 Task: For heading Use Lora with bold.  font size for heading26,  'Change the font style of data to'Lora and font size to 18,  Change the alignment of both headline & data to Align right In the sheet   Velocity Sales review   book
Action: Mouse moved to (37, 213)
Screenshot: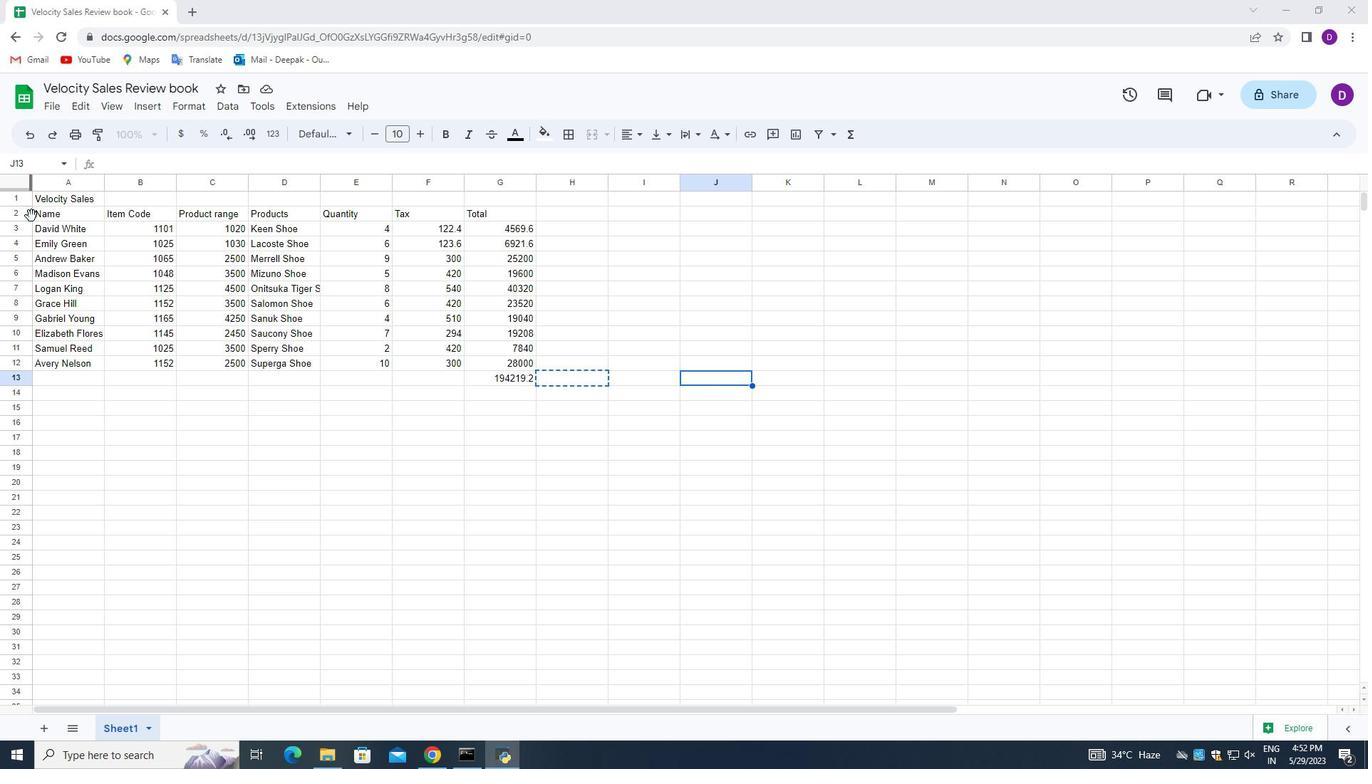 
Action: Mouse pressed left at (37, 213)
Screenshot: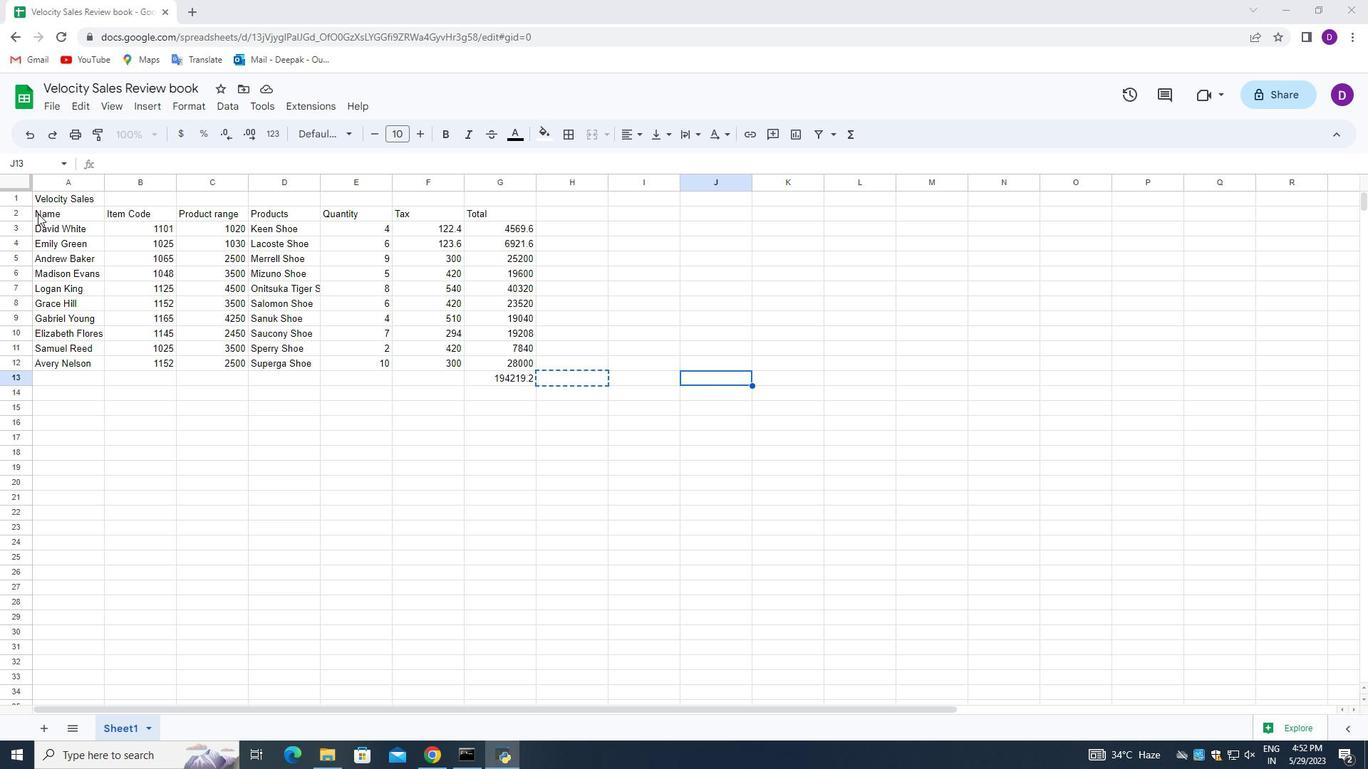 
Action: Mouse moved to (319, 134)
Screenshot: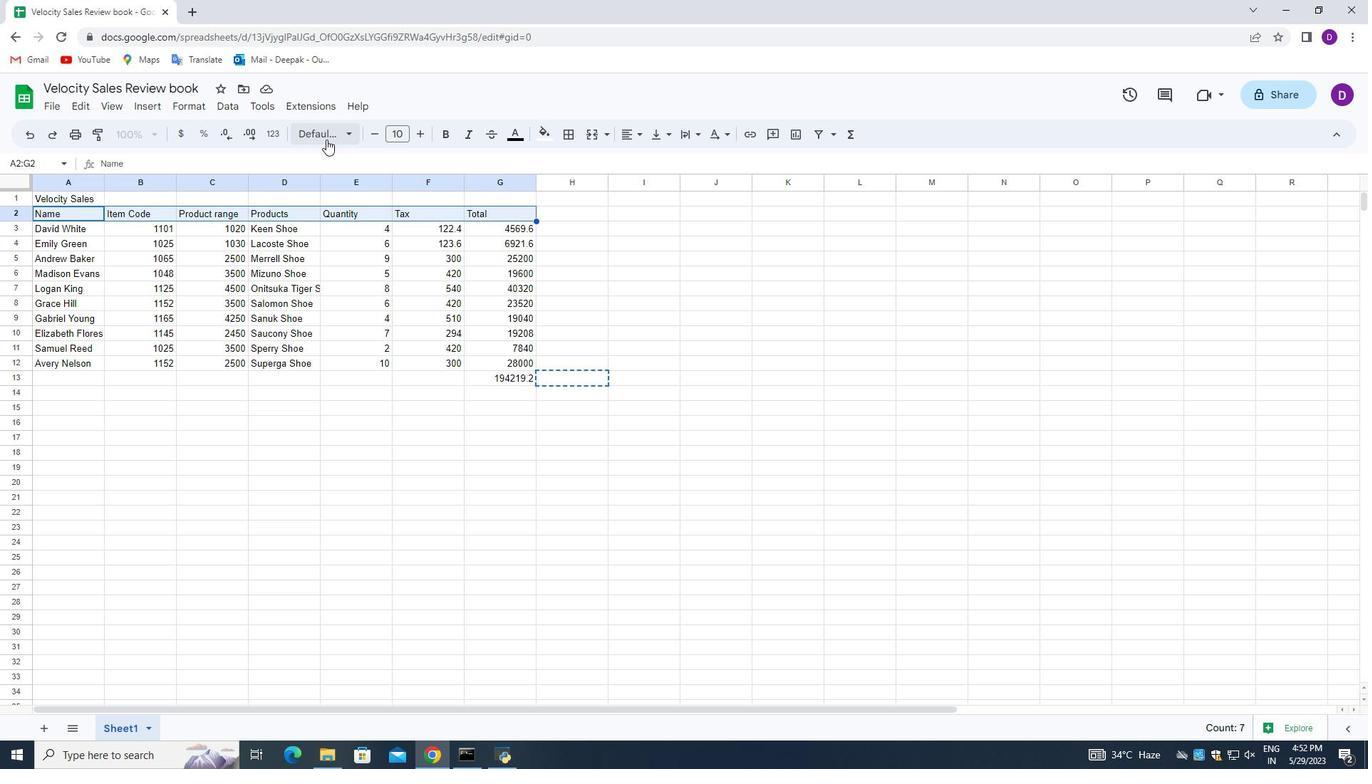 
Action: Mouse pressed left at (319, 134)
Screenshot: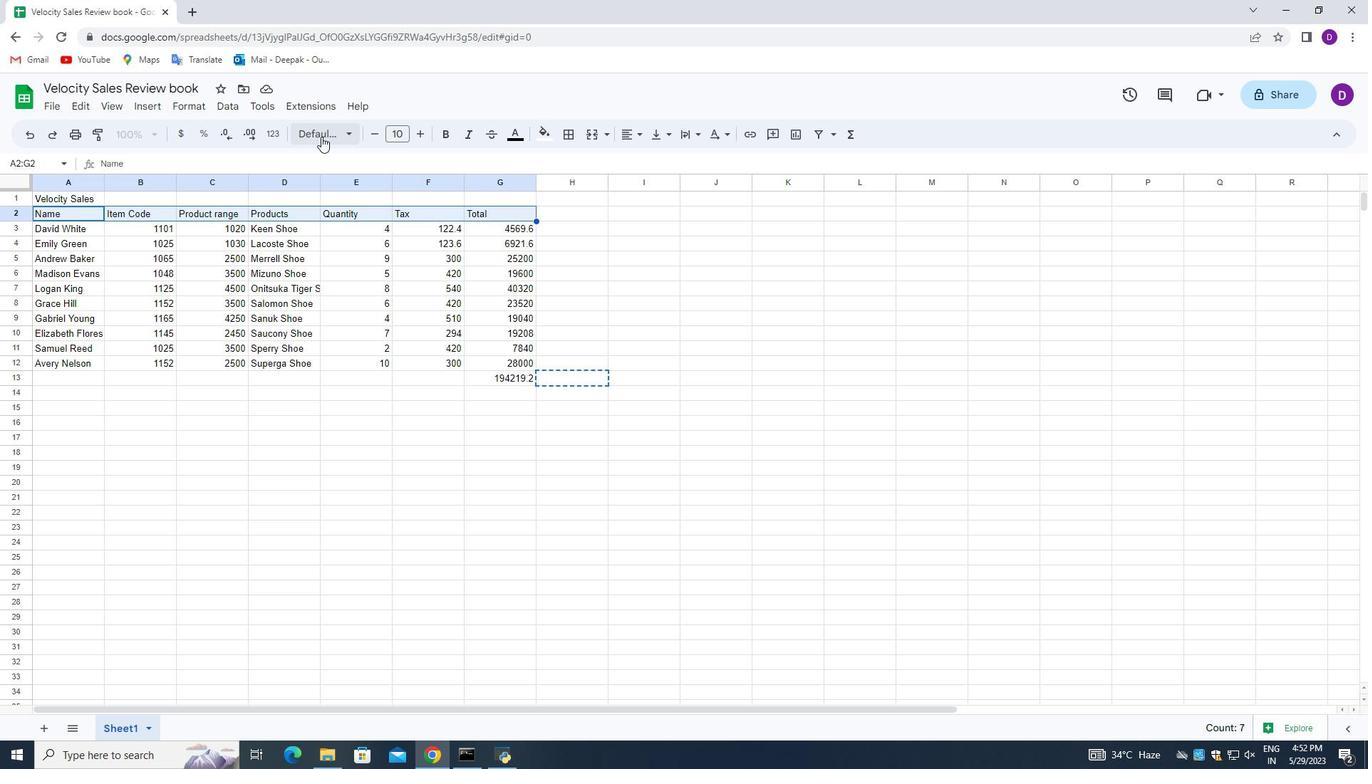 
Action: Mouse moved to (364, 512)
Screenshot: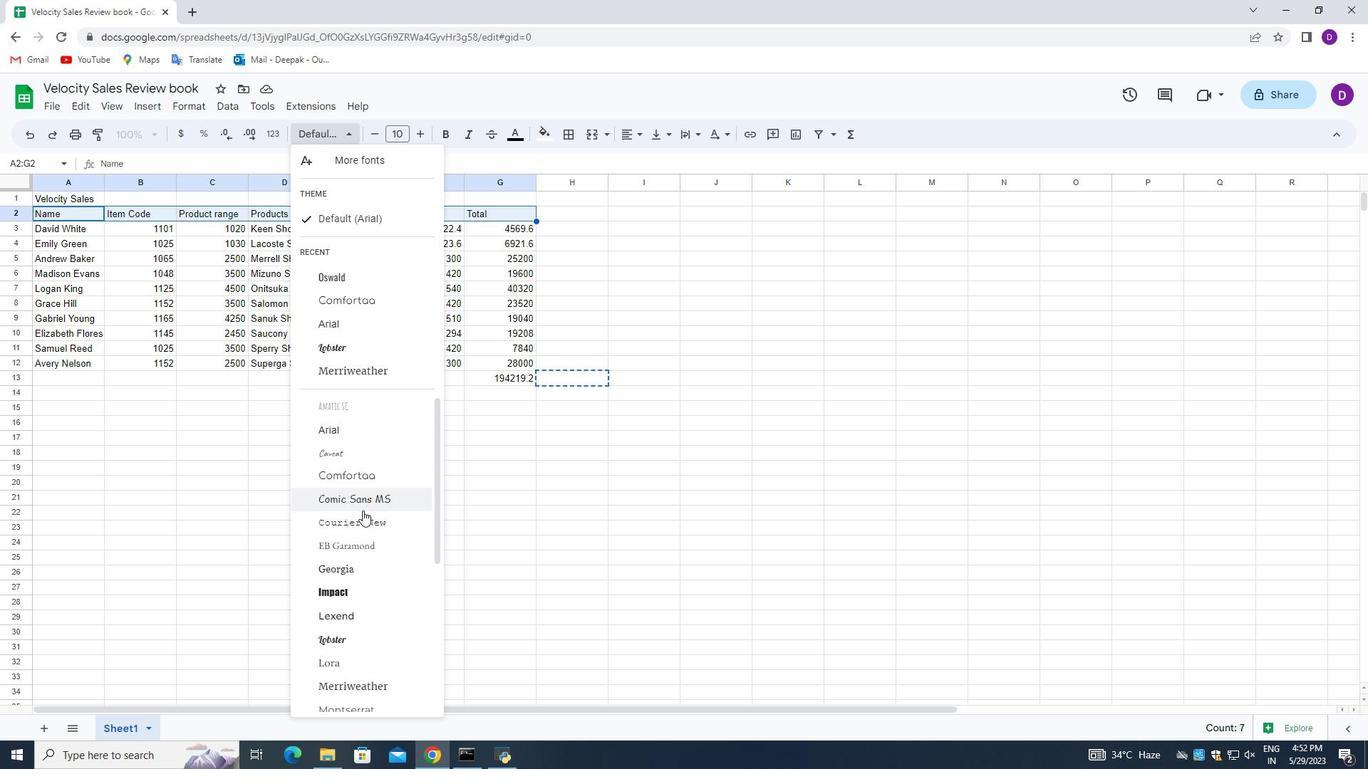 
Action: Mouse scrolled (364, 511) with delta (0, 0)
Screenshot: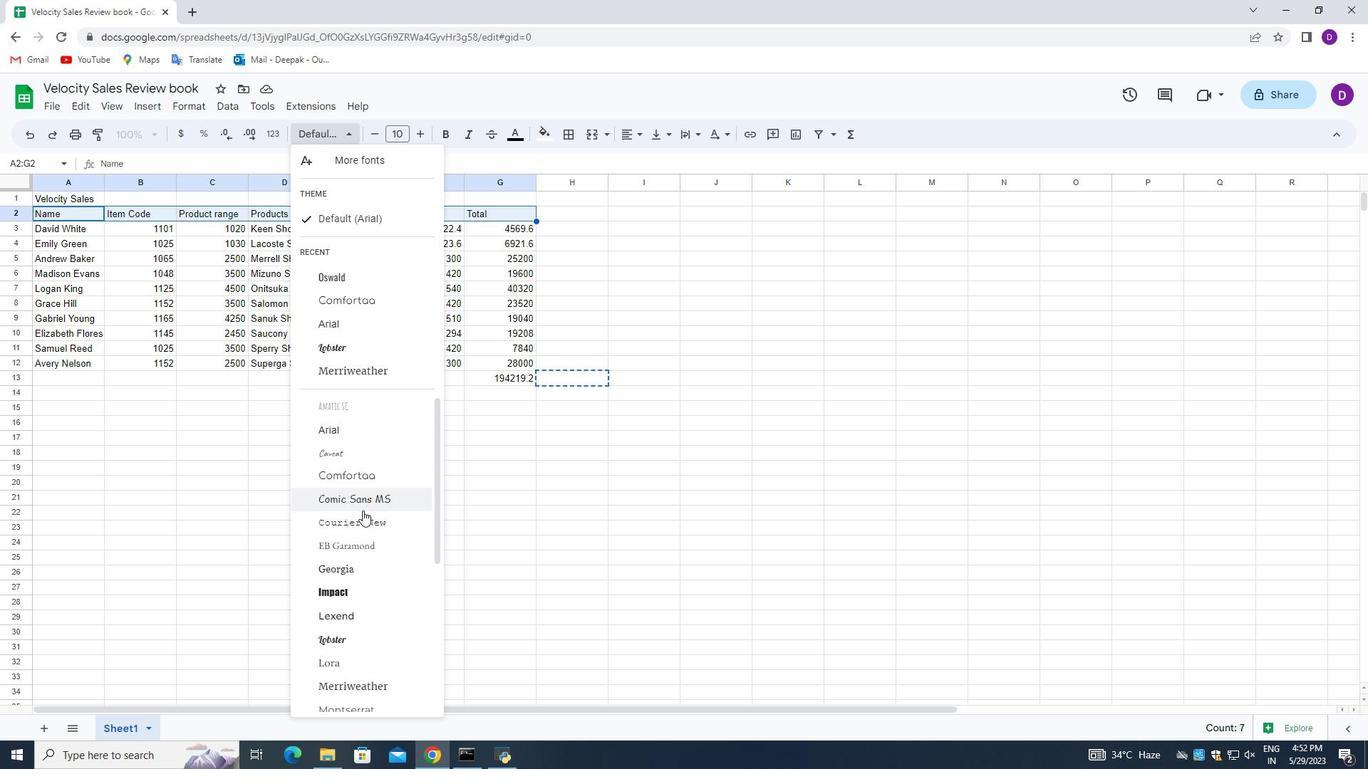 
Action: Mouse moved to (375, 587)
Screenshot: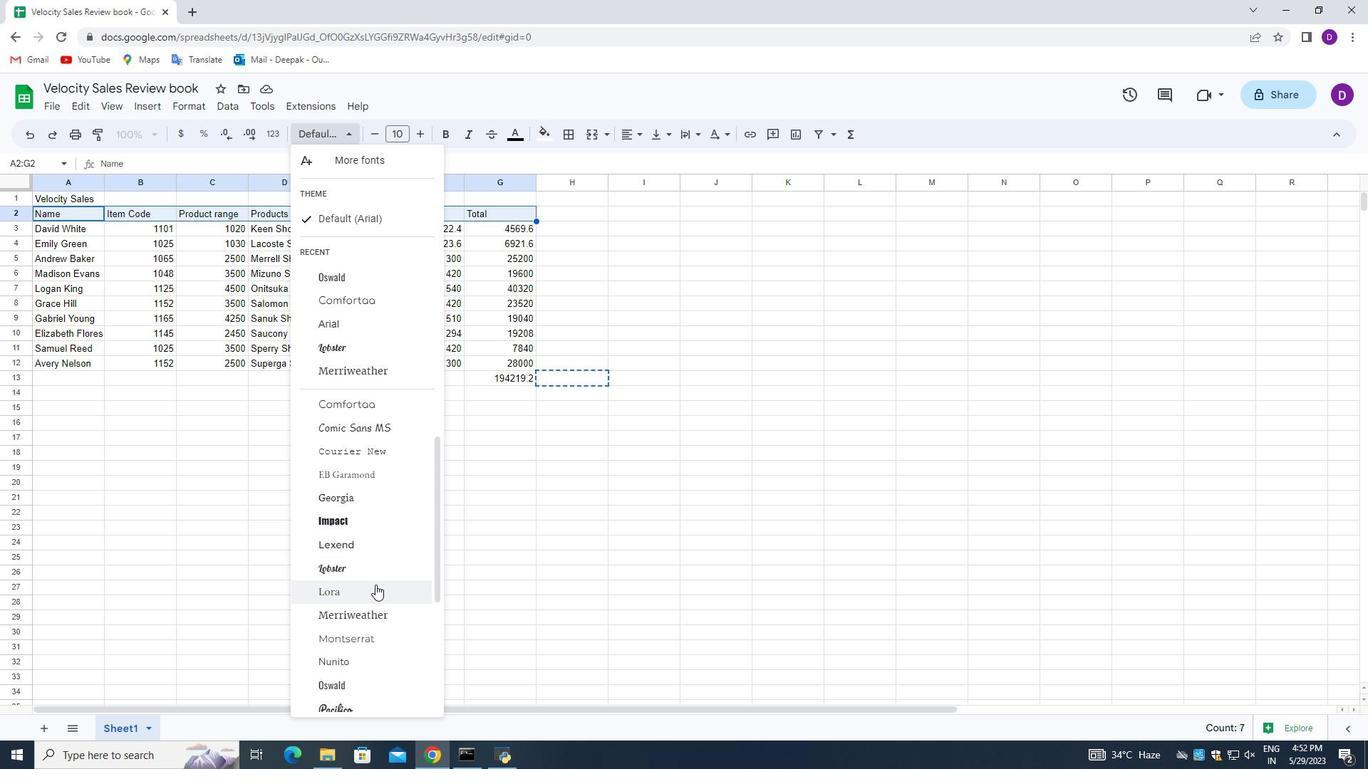 
Action: Mouse pressed left at (375, 587)
Screenshot: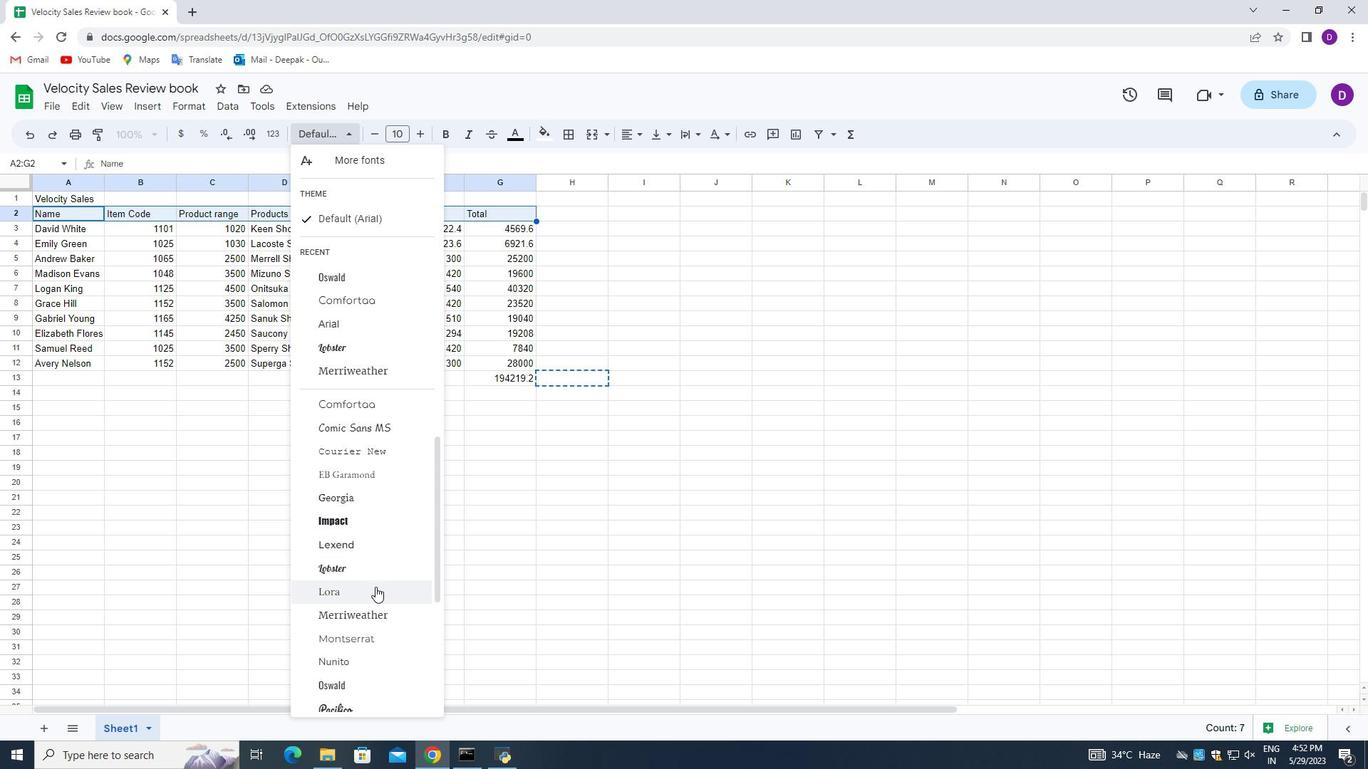 
Action: Mouse moved to (443, 137)
Screenshot: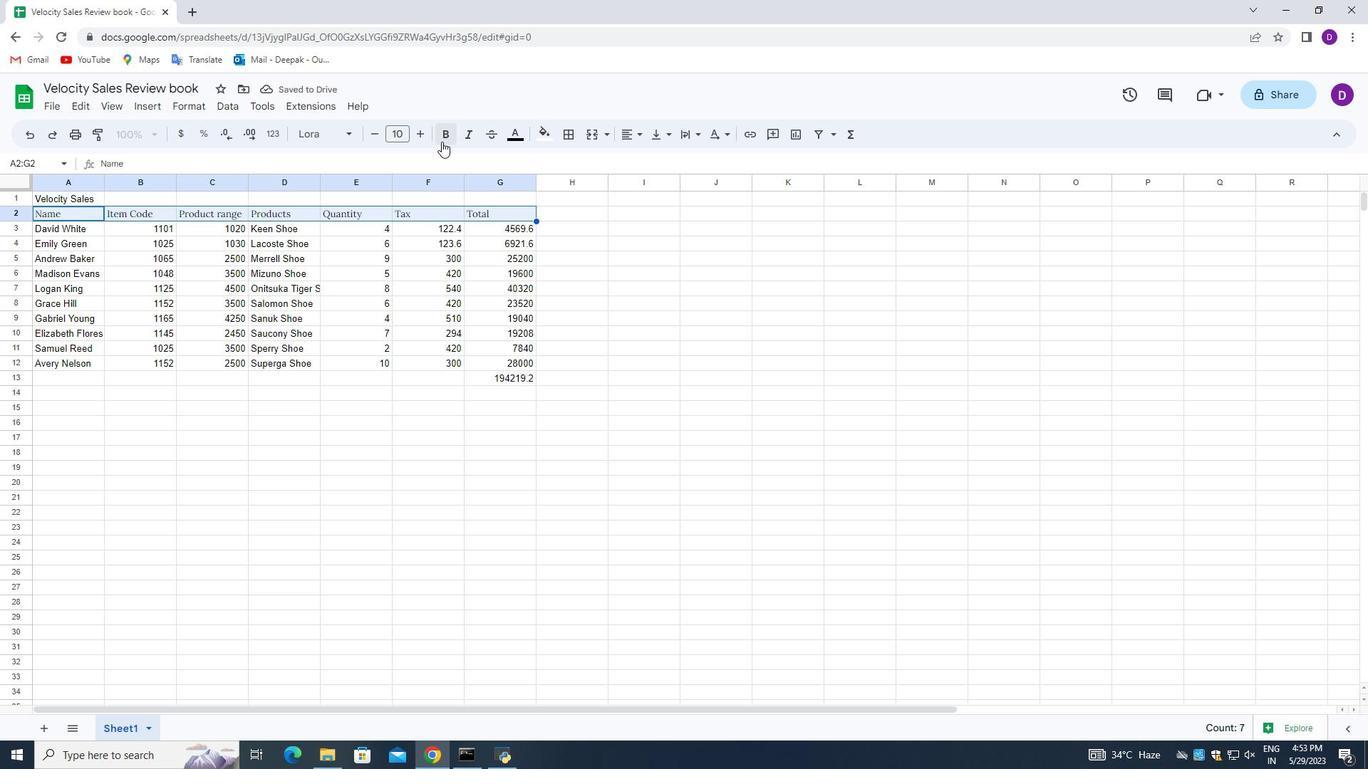 
Action: Mouse pressed left at (443, 137)
Screenshot: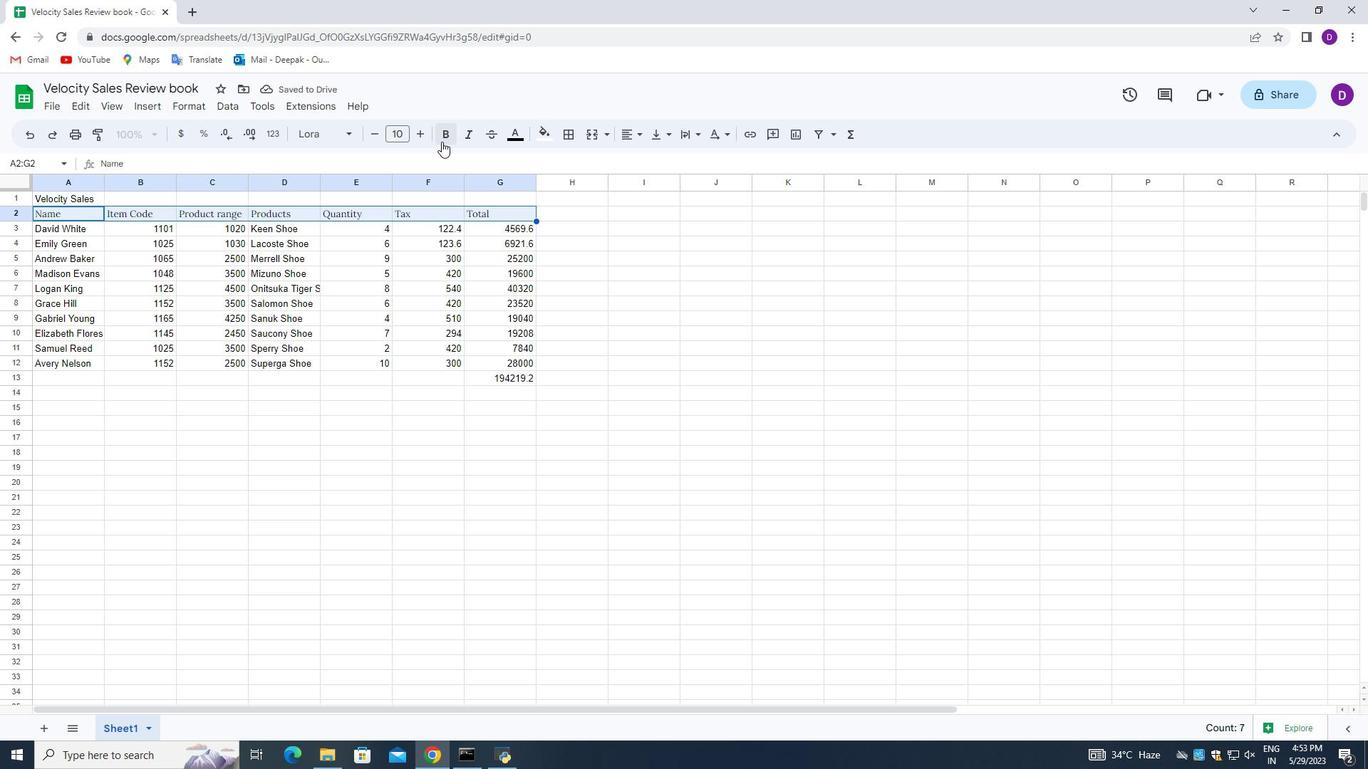 
Action: Mouse moved to (421, 136)
Screenshot: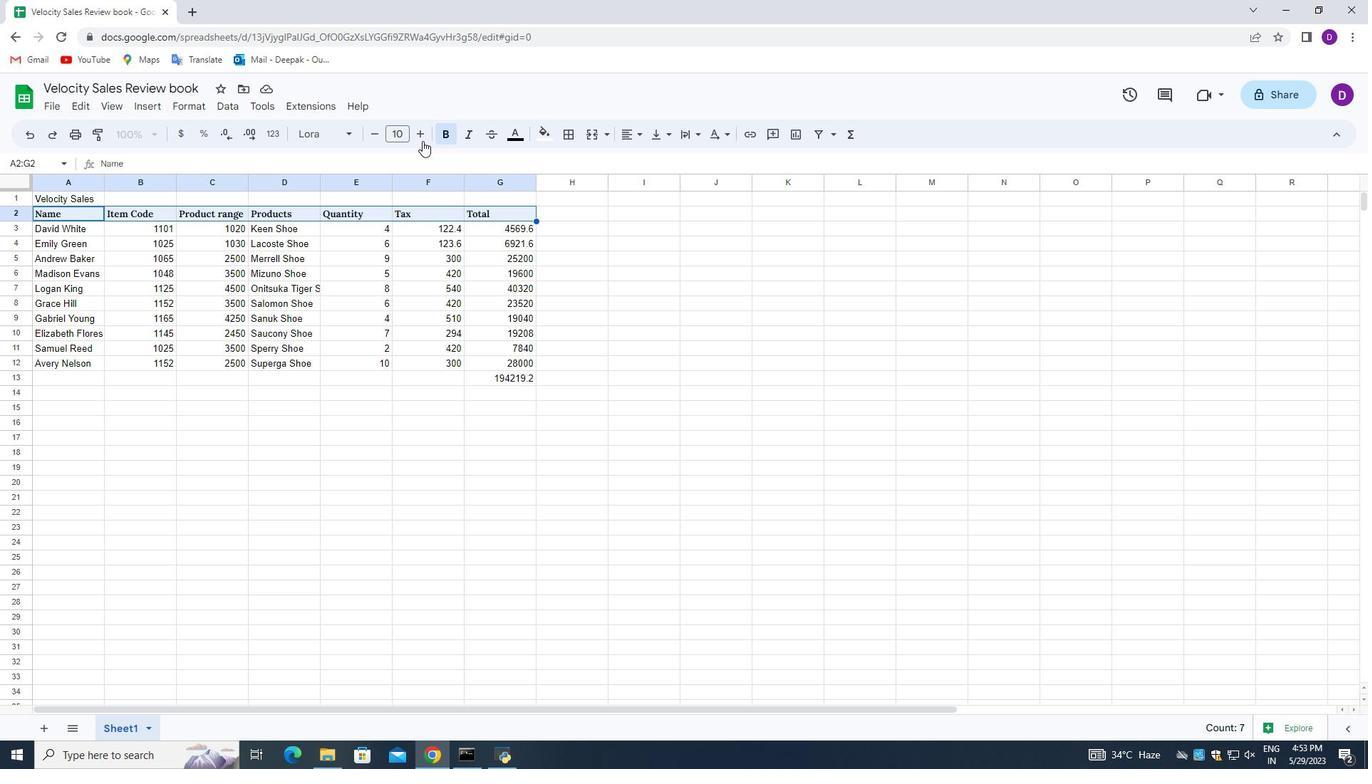 
Action: Mouse pressed left at (421, 136)
Screenshot: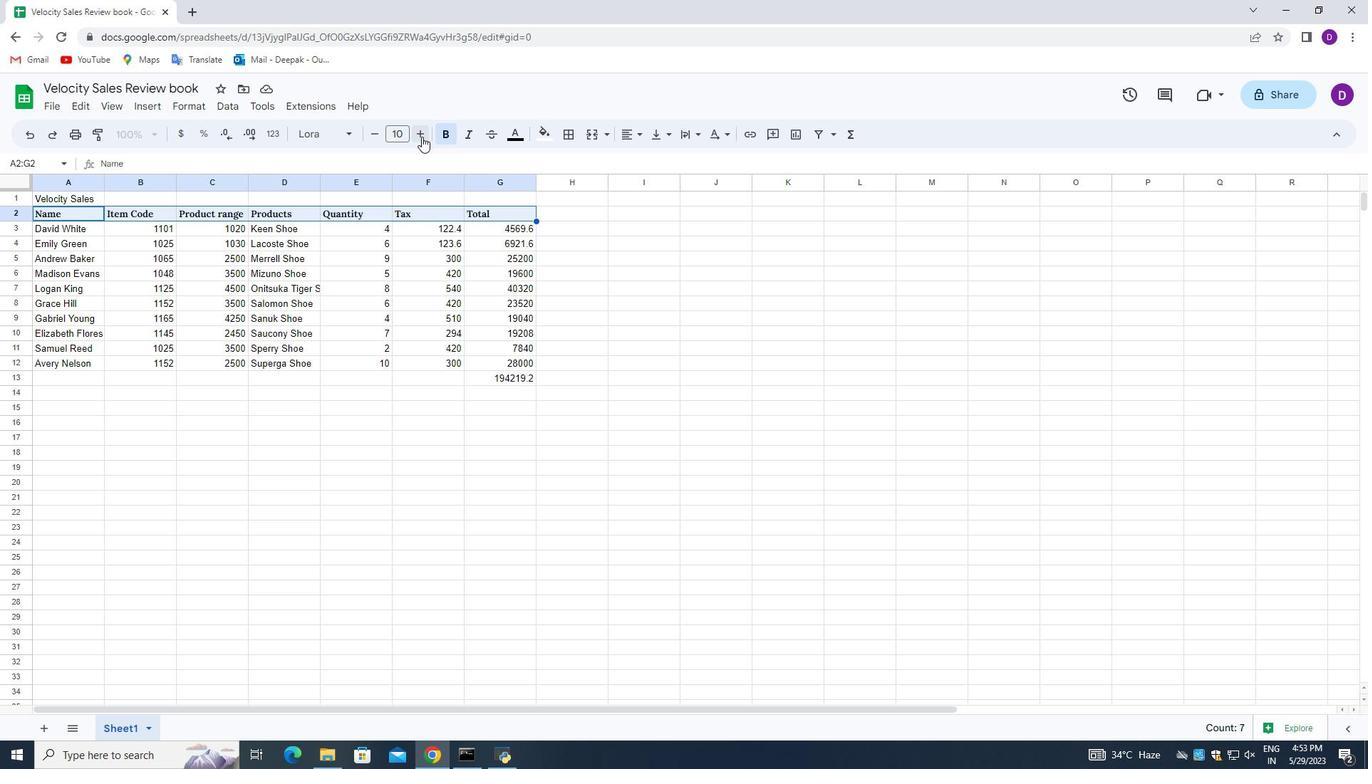 
Action: Mouse pressed left at (421, 136)
Screenshot: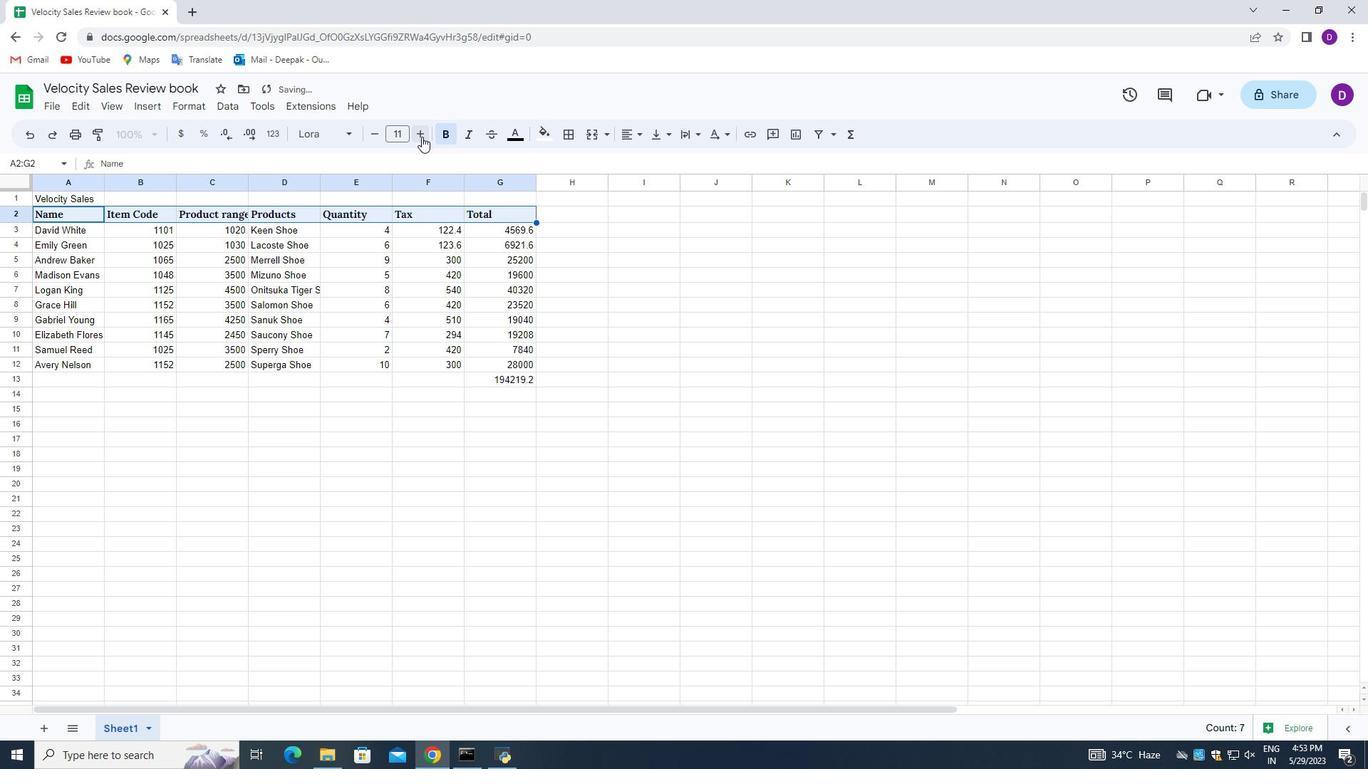 
Action: Mouse pressed left at (421, 136)
Screenshot: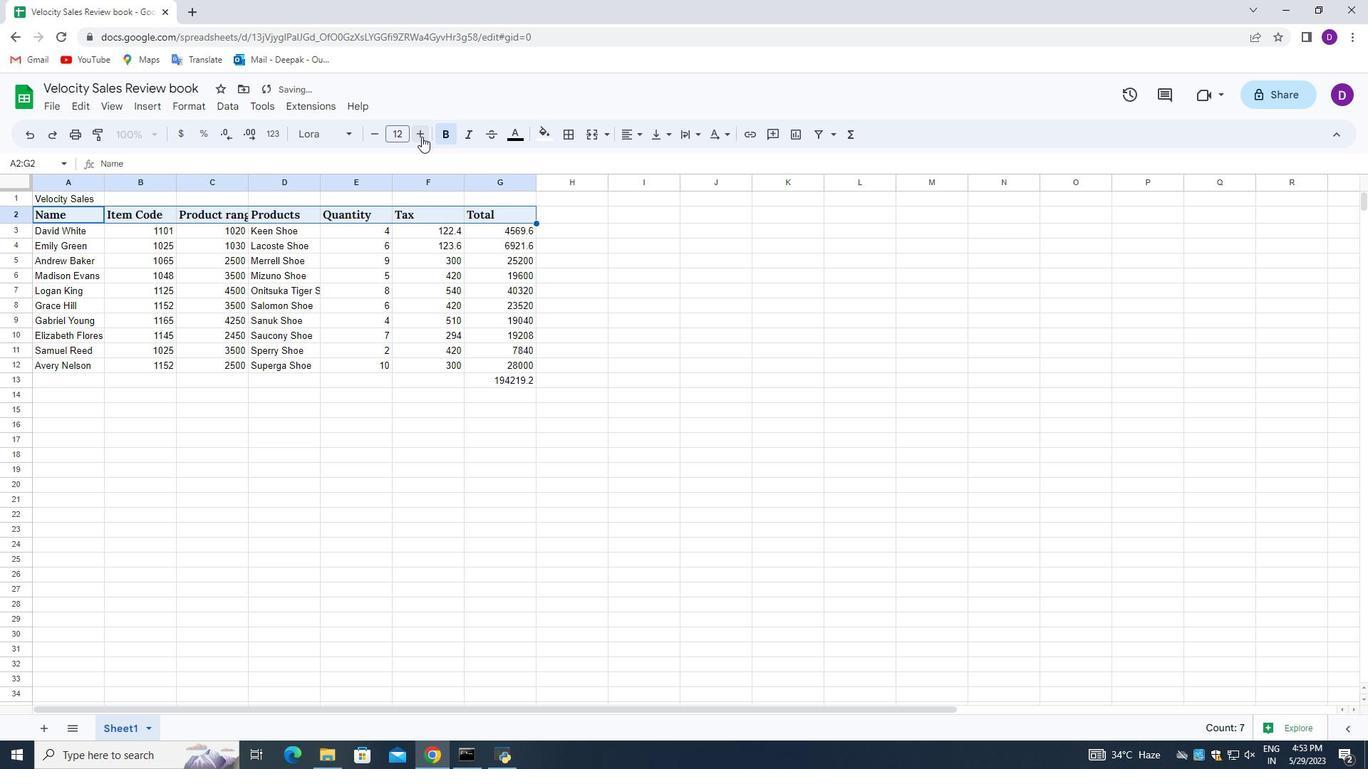 
Action: Mouse pressed left at (421, 136)
Screenshot: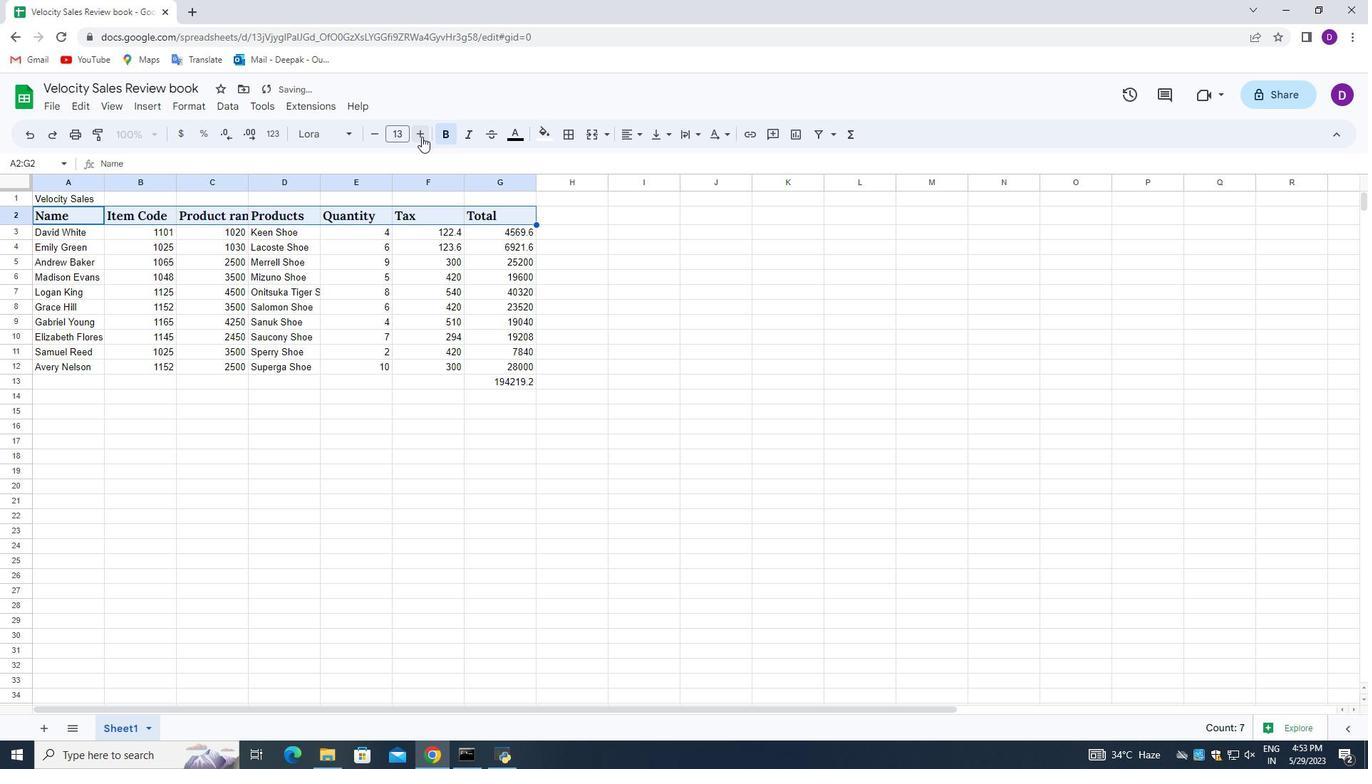 
Action: Mouse pressed left at (421, 136)
Screenshot: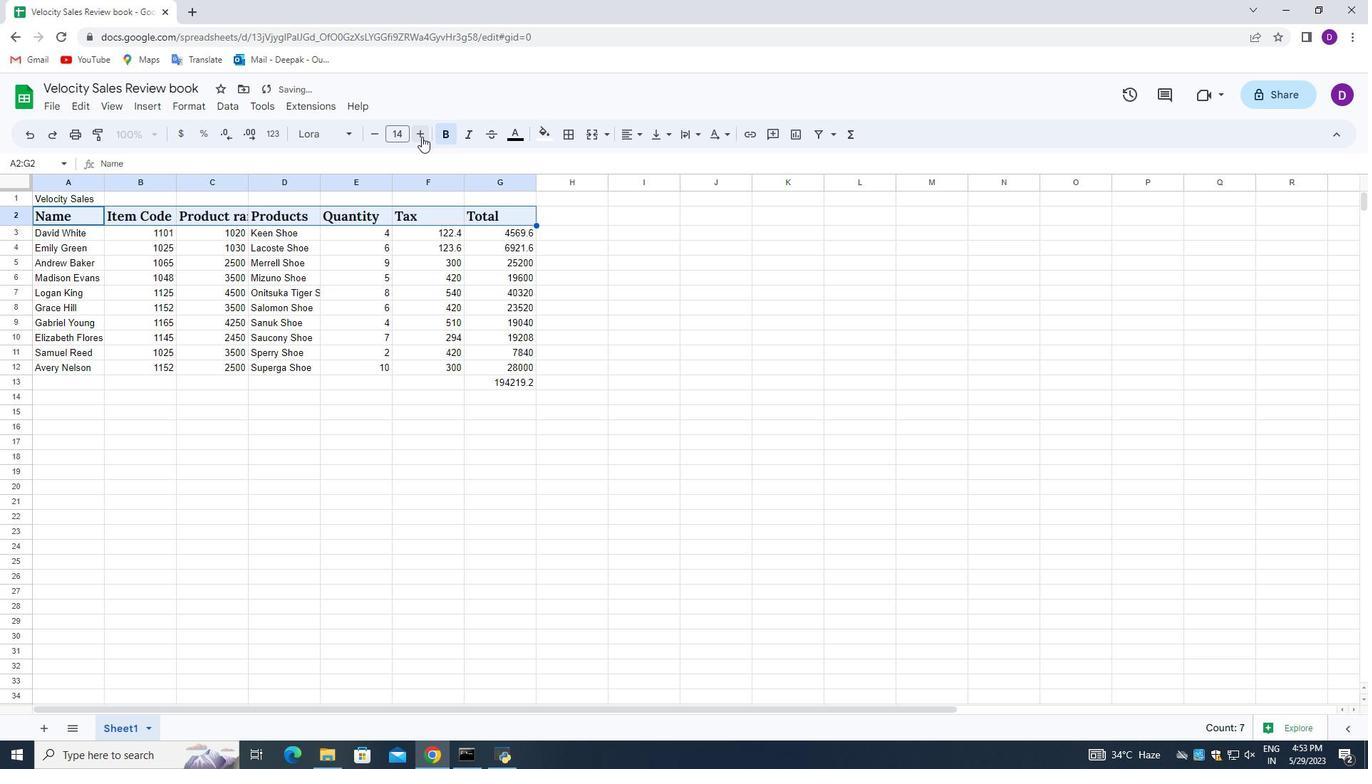 
Action: Mouse pressed left at (421, 136)
Screenshot: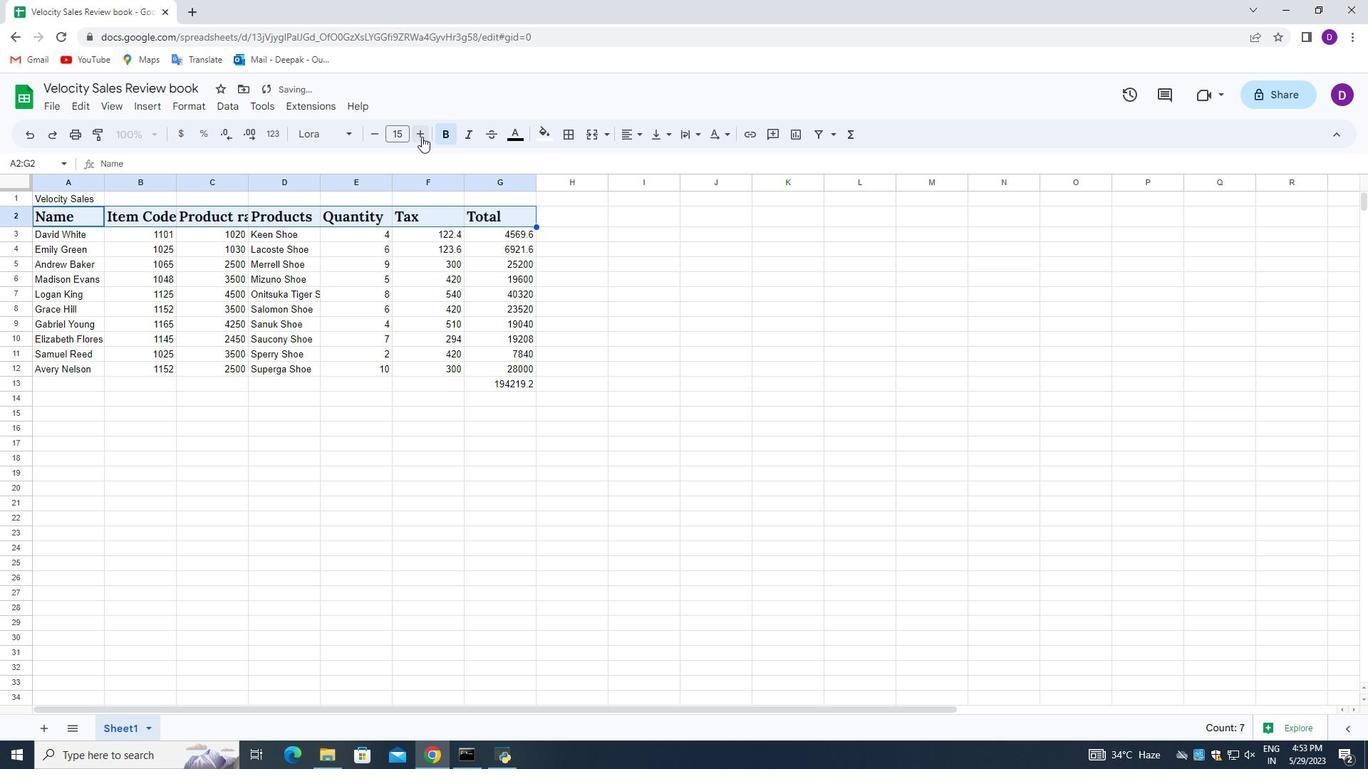 
Action: Mouse pressed left at (421, 136)
Screenshot: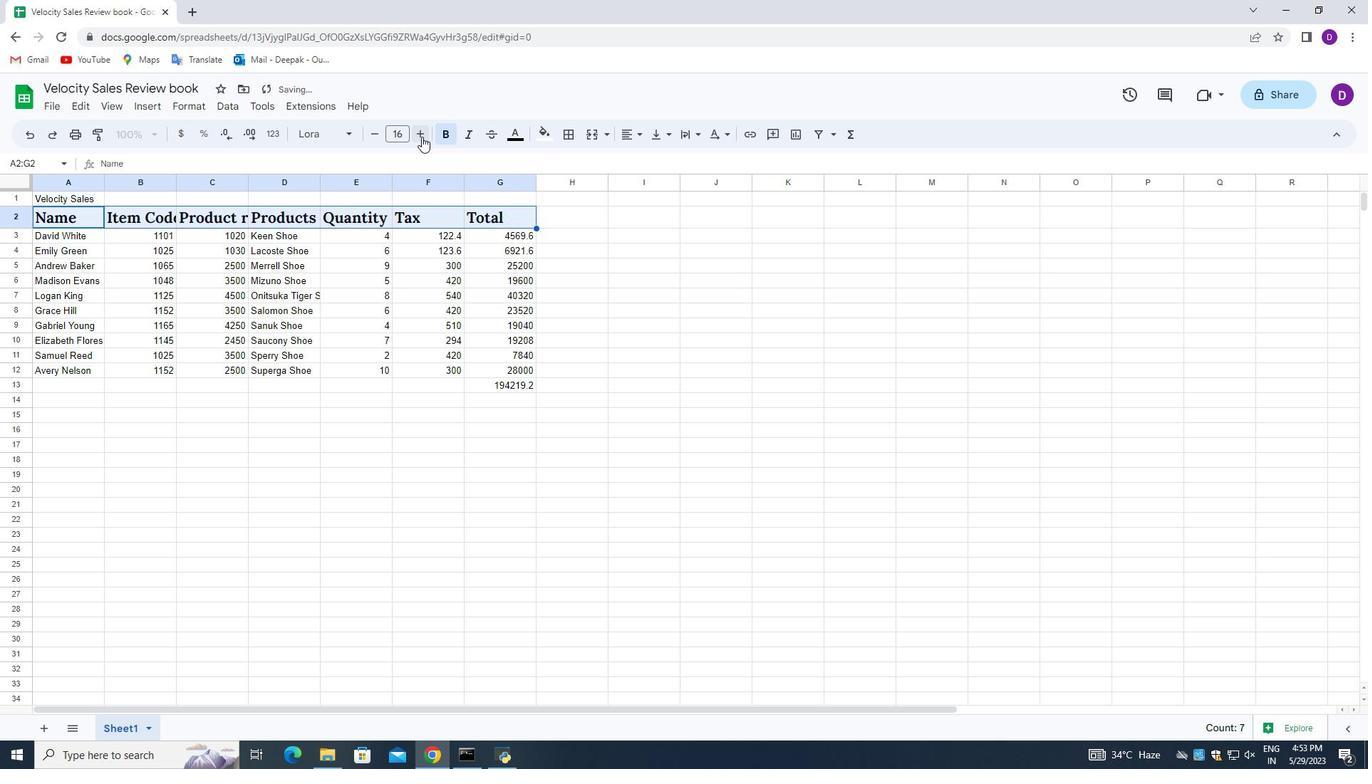 
Action: Mouse pressed left at (421, 136)
Screenshot: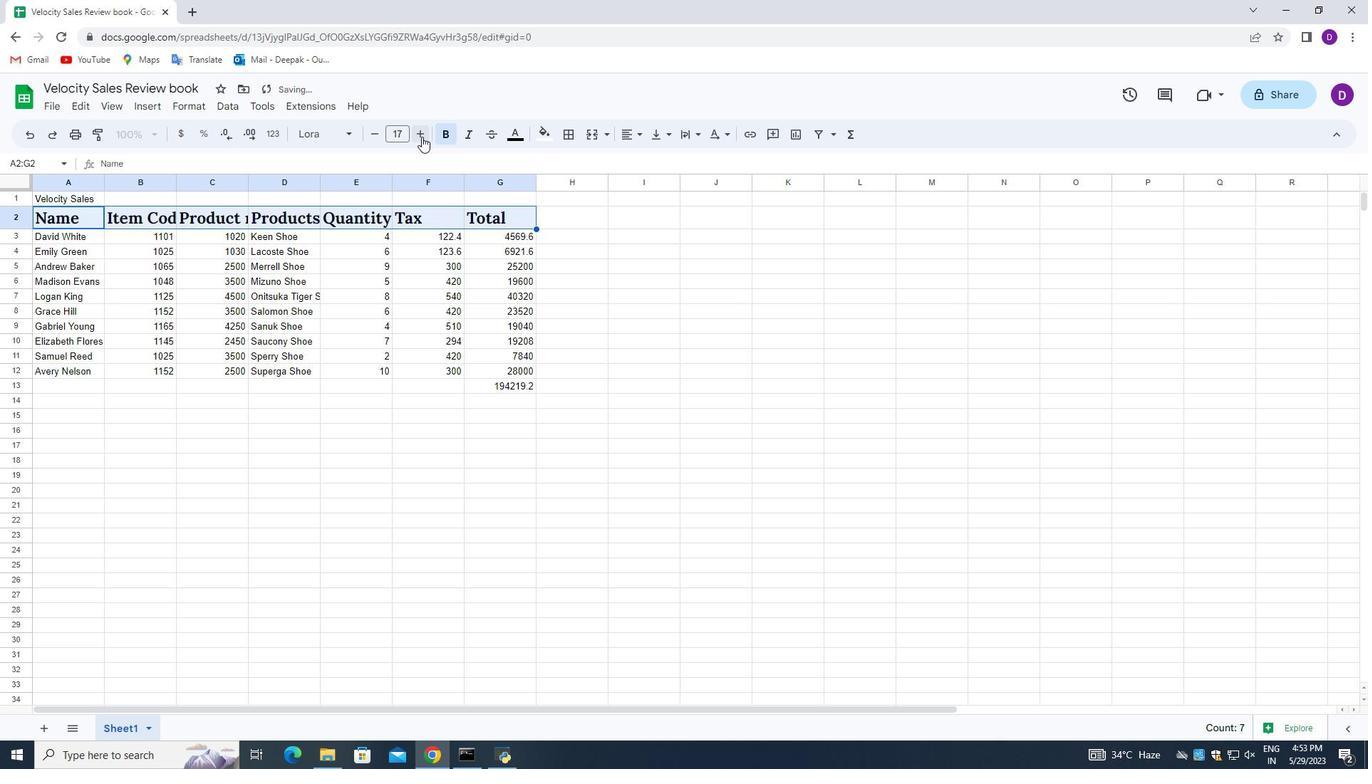 
Action: Mouse pressed left at (421, 136)
Screenshot: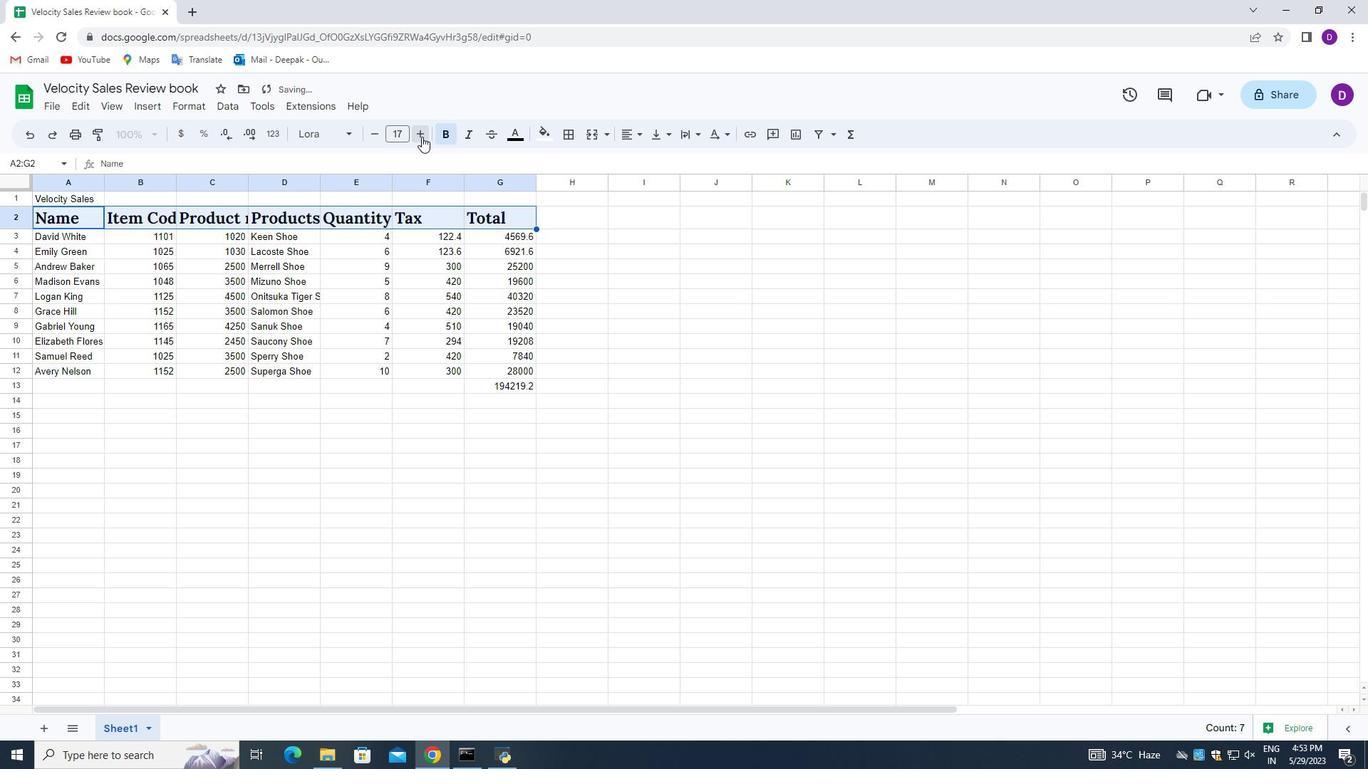 
Action: Mouse pressed left at (421, 136)
Screenshot: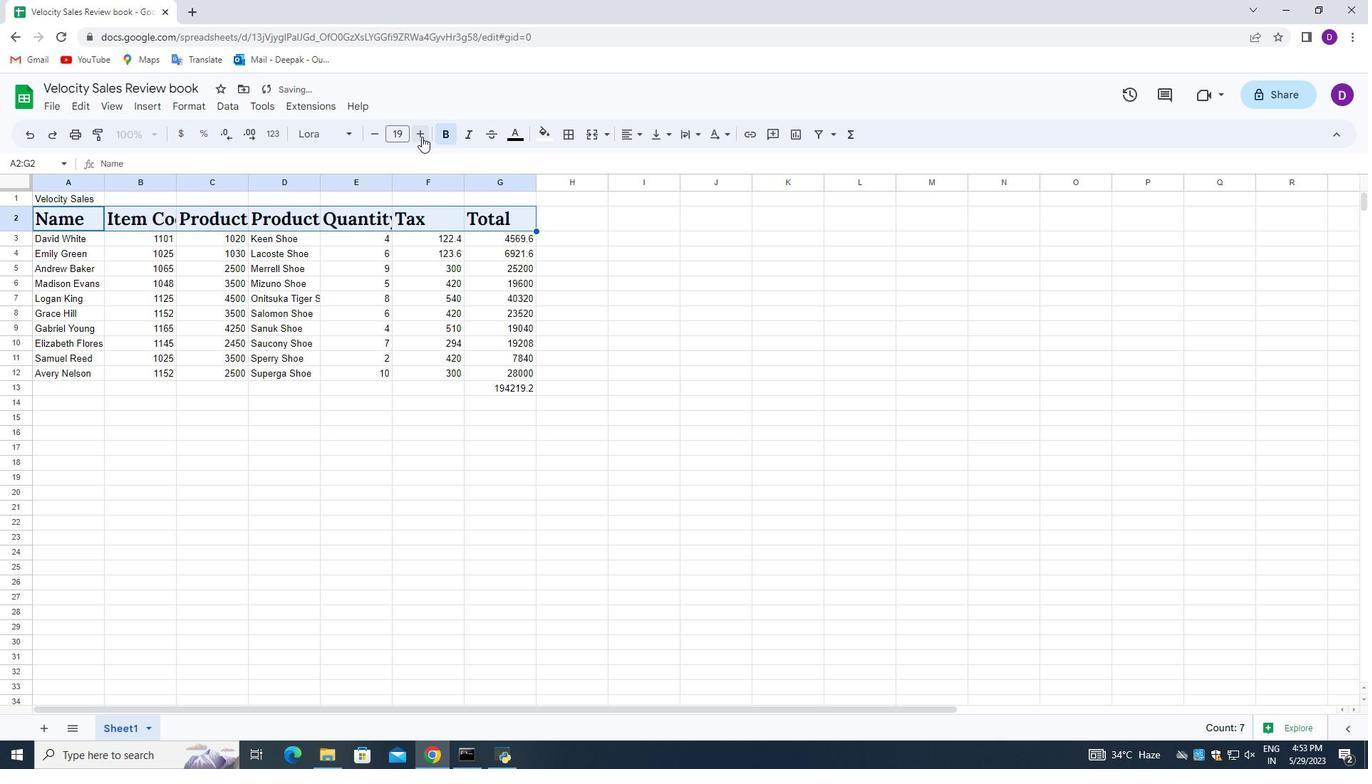 
Action: Mouse pressed left at (421, 136)
Screenshot: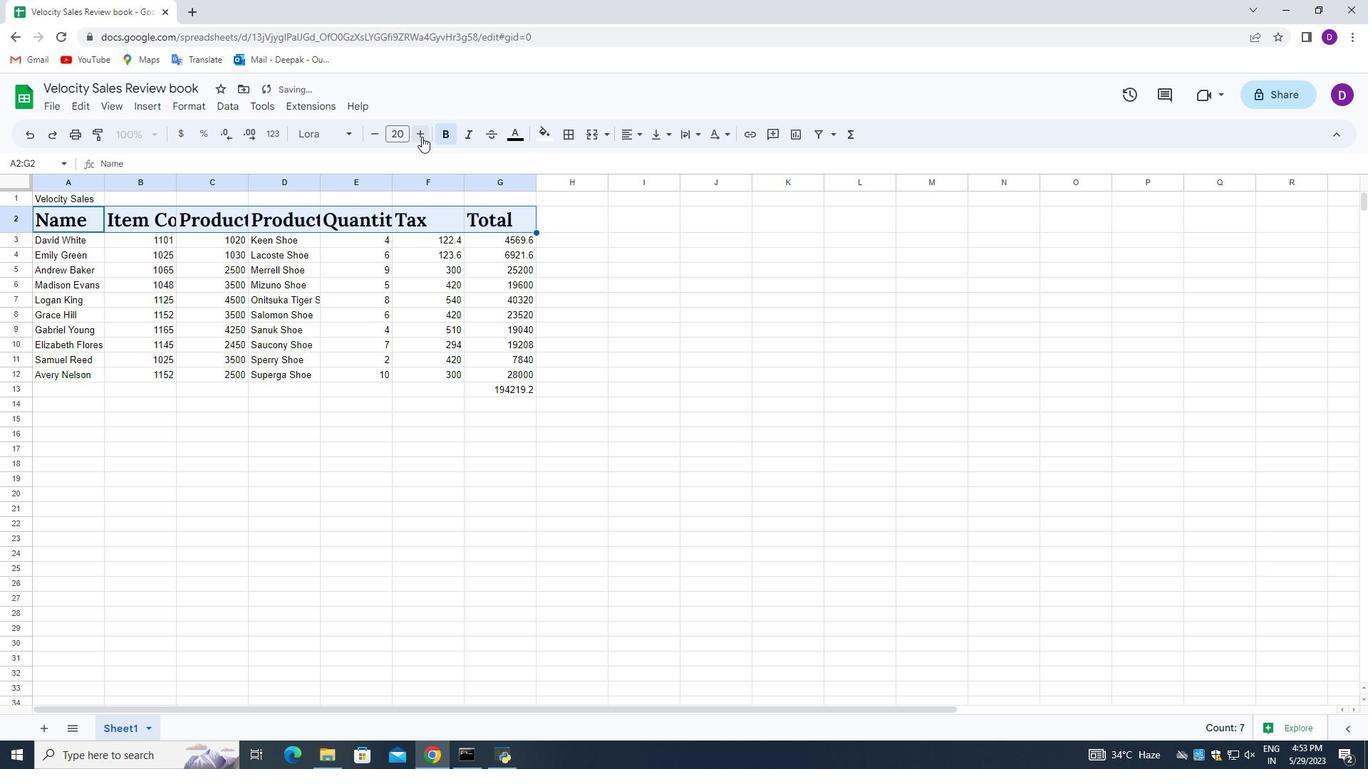 
Action: Mouse pressed left at (421, 136)
Screenshot: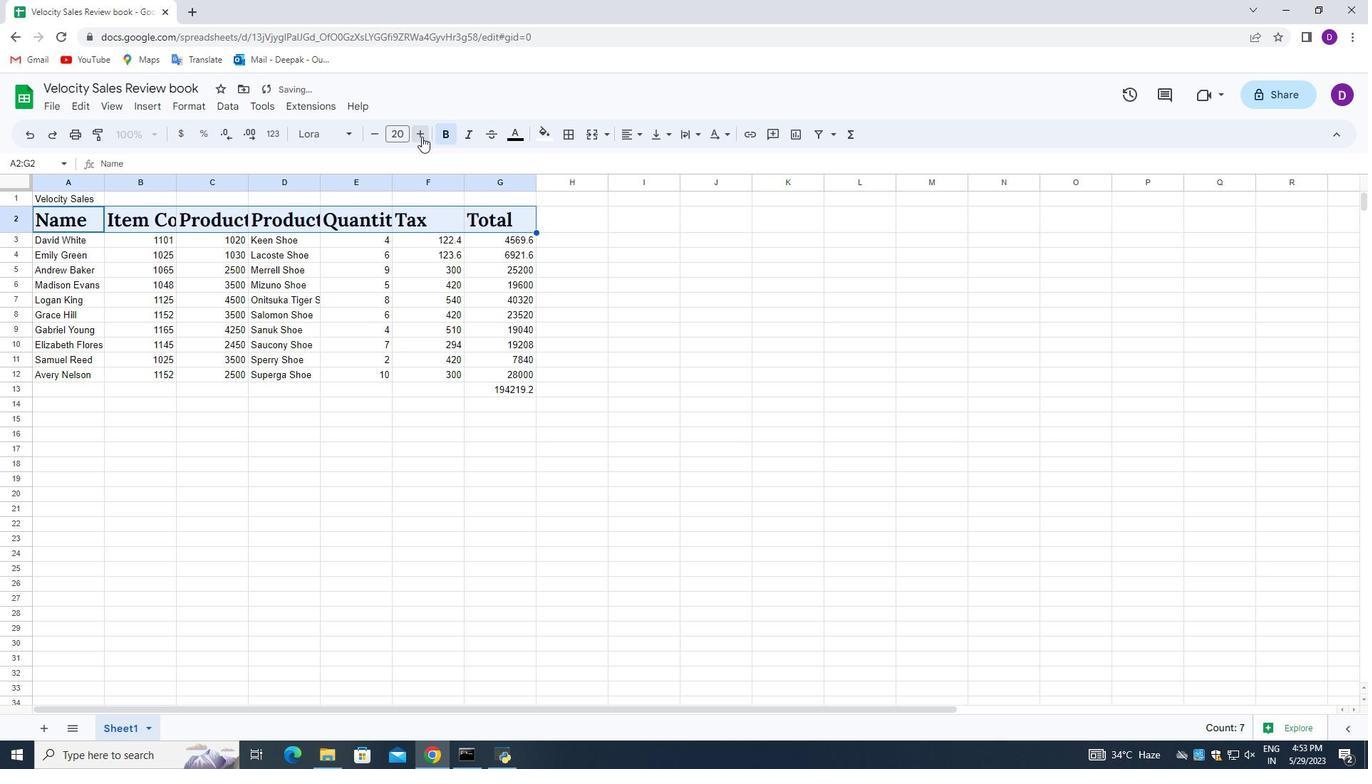 
Action: Mouse pressed left at (421, 136)
Screenshot: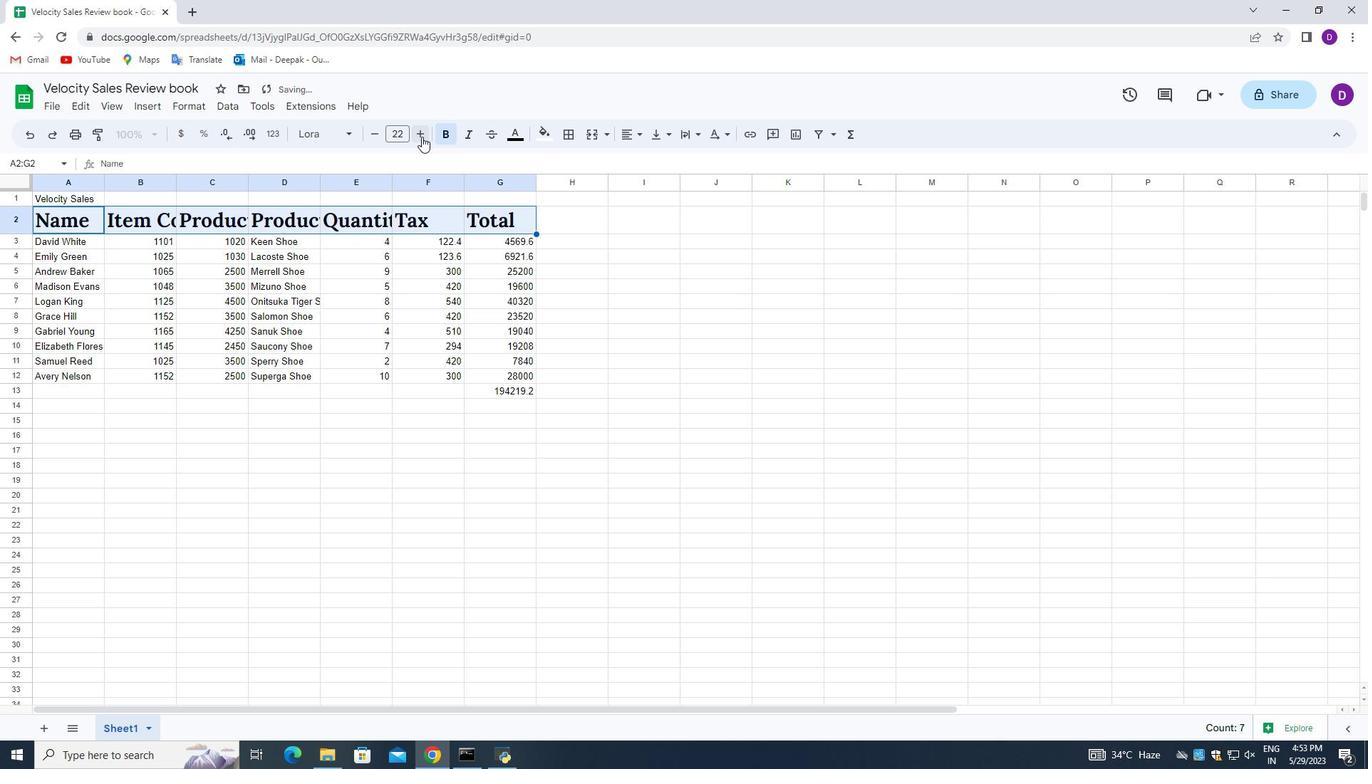 
Action: Mouse pressed left at (421, 136)
Screenshot: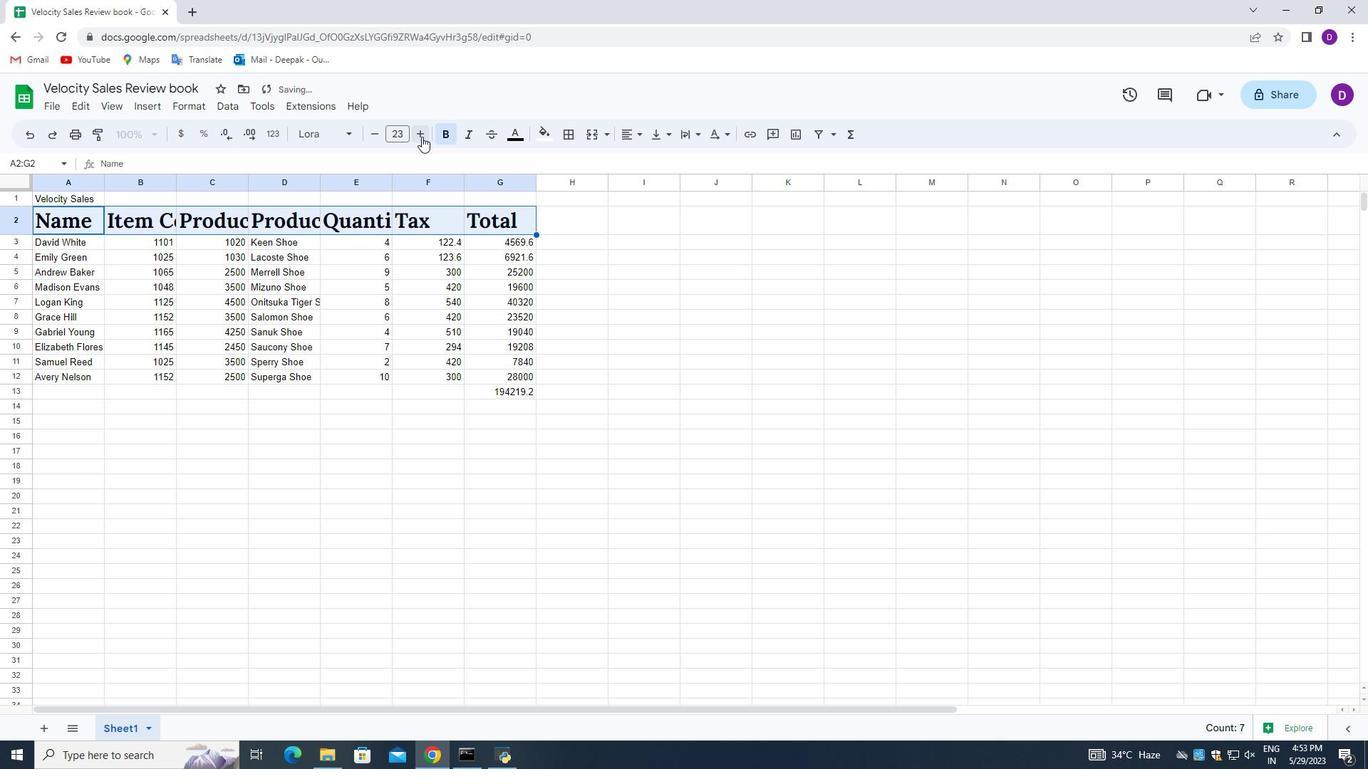 
Action: Mouse pressed left at (421, 136)
Screenshot: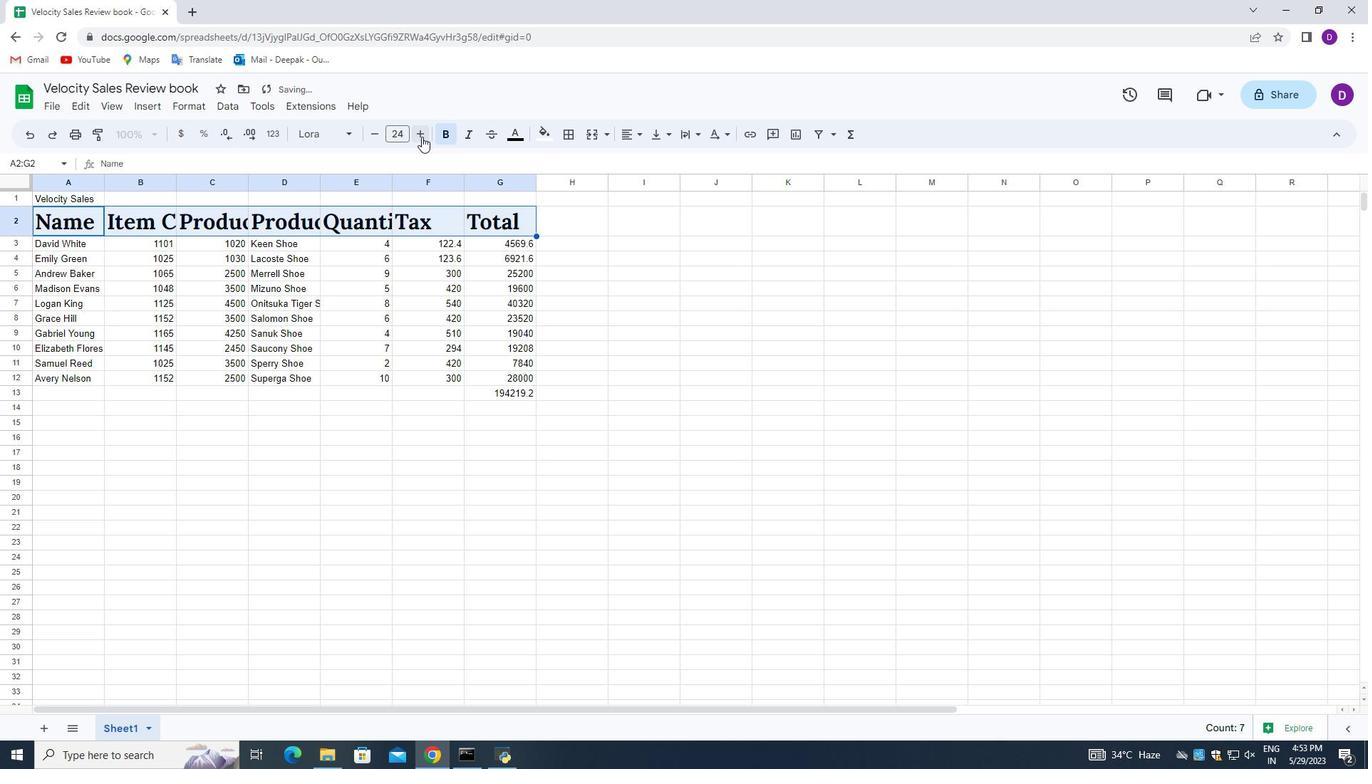 
Action: Mouse pressed left at (421, 136)
Screenshot: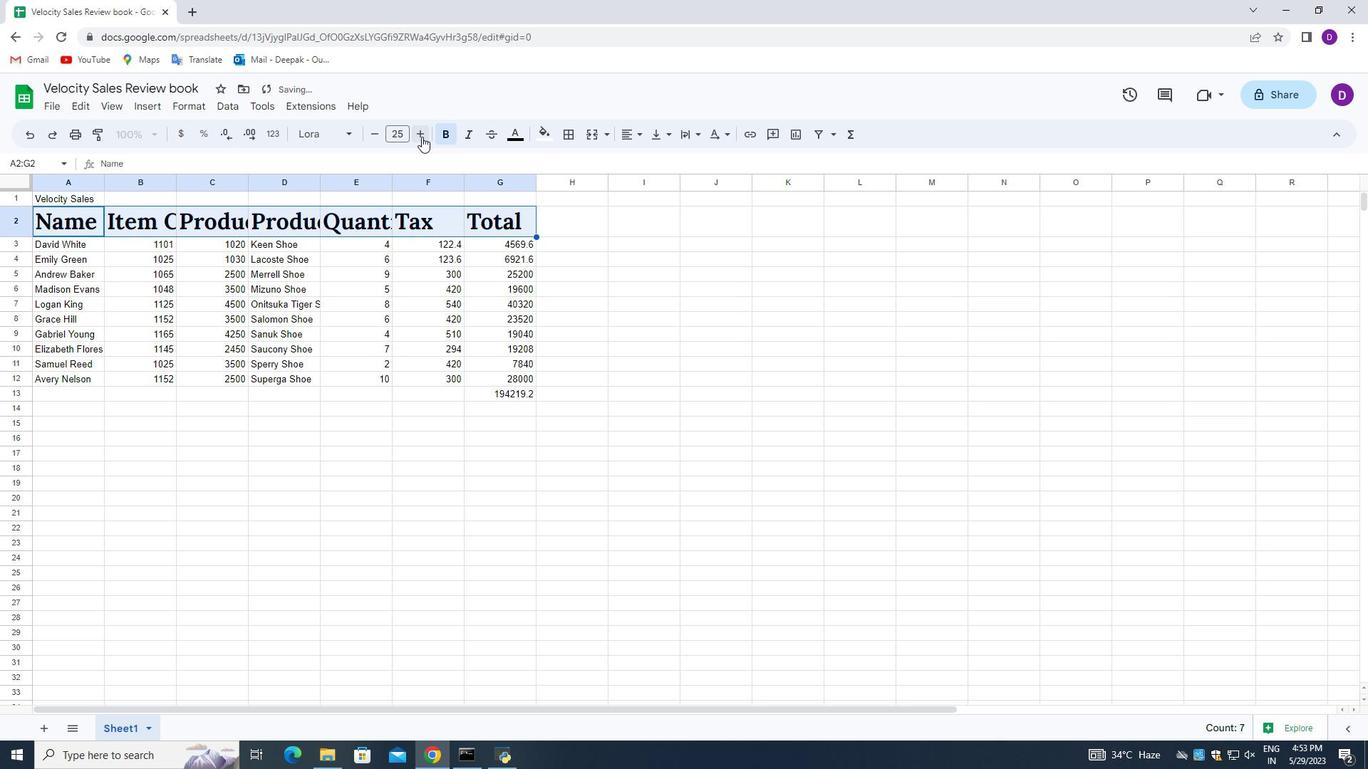 
Action: Mouse moved to (49, 245)
Screenshot: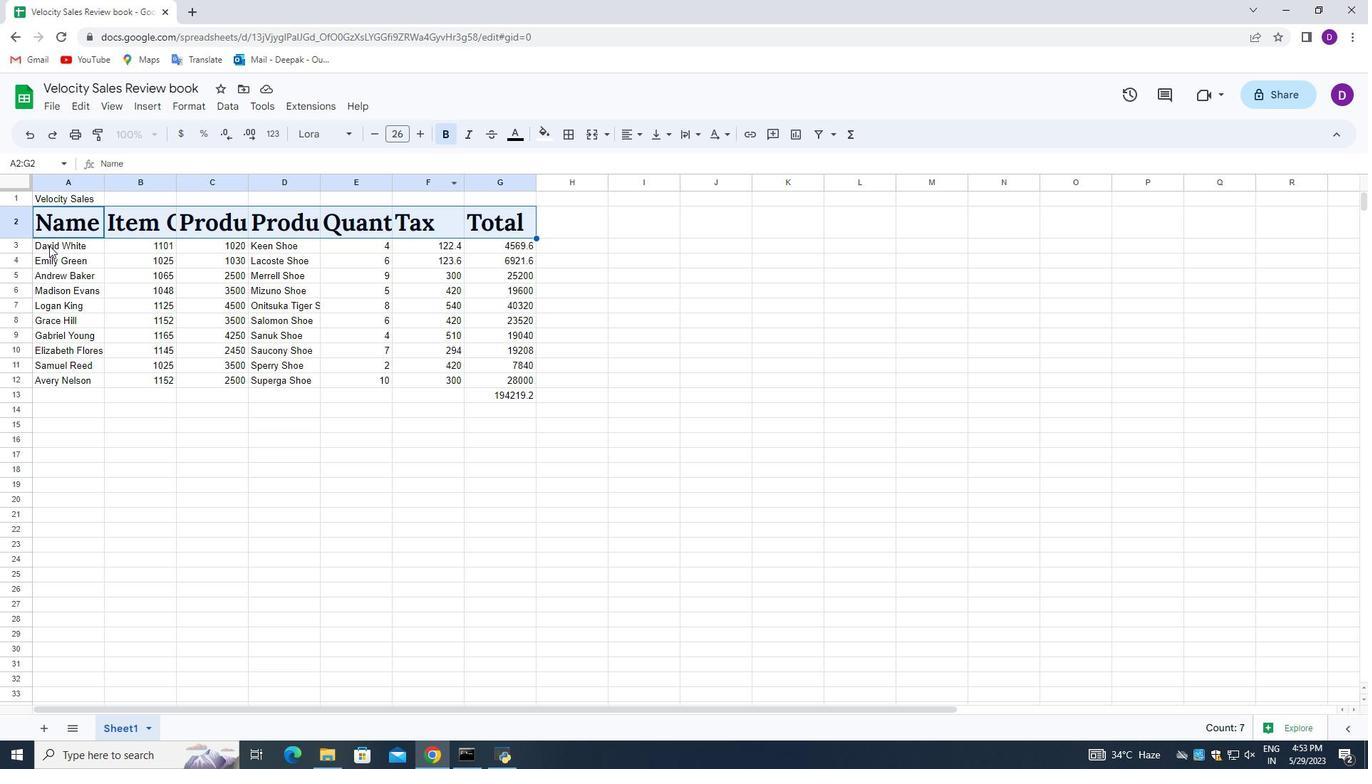 
Action: Mouse pressed left at (49, 245)
Screenshot: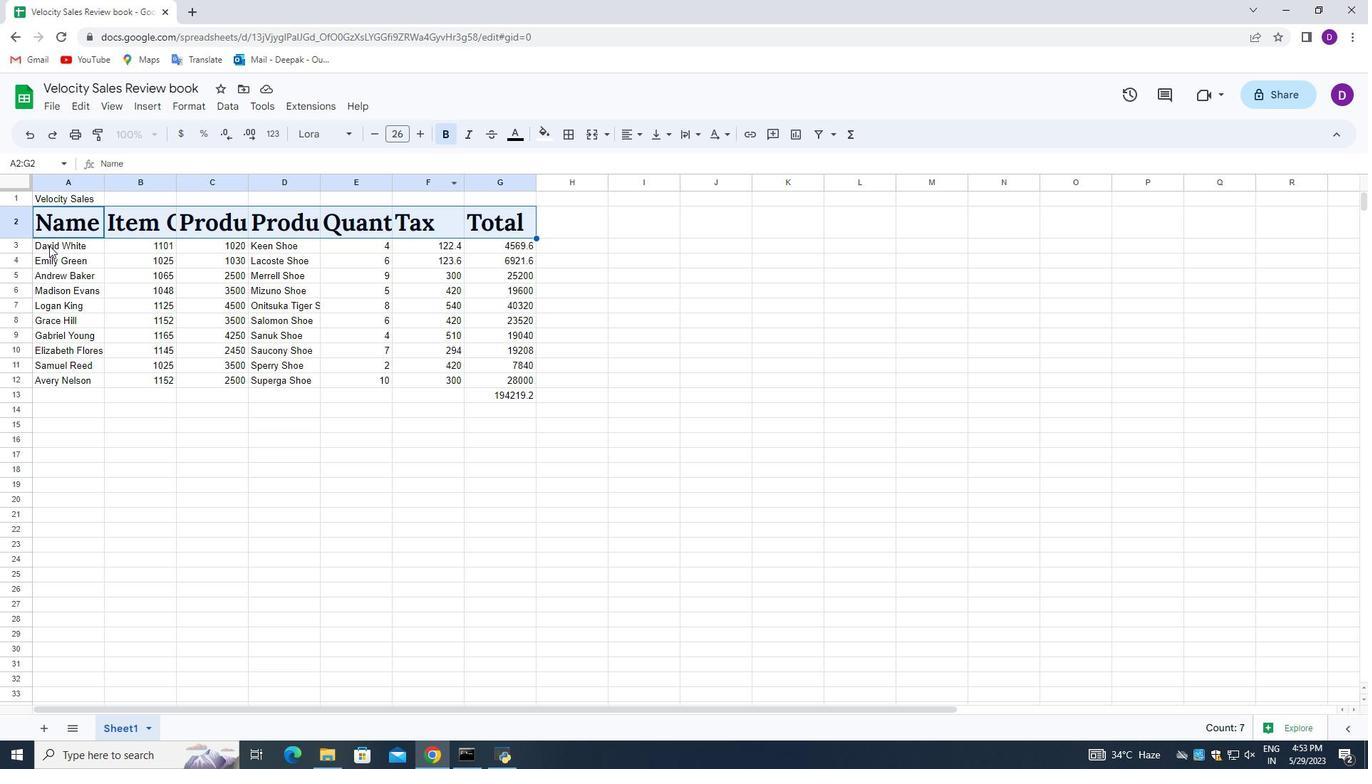
Action: Mouse moved to (322, 128)
Screenshot: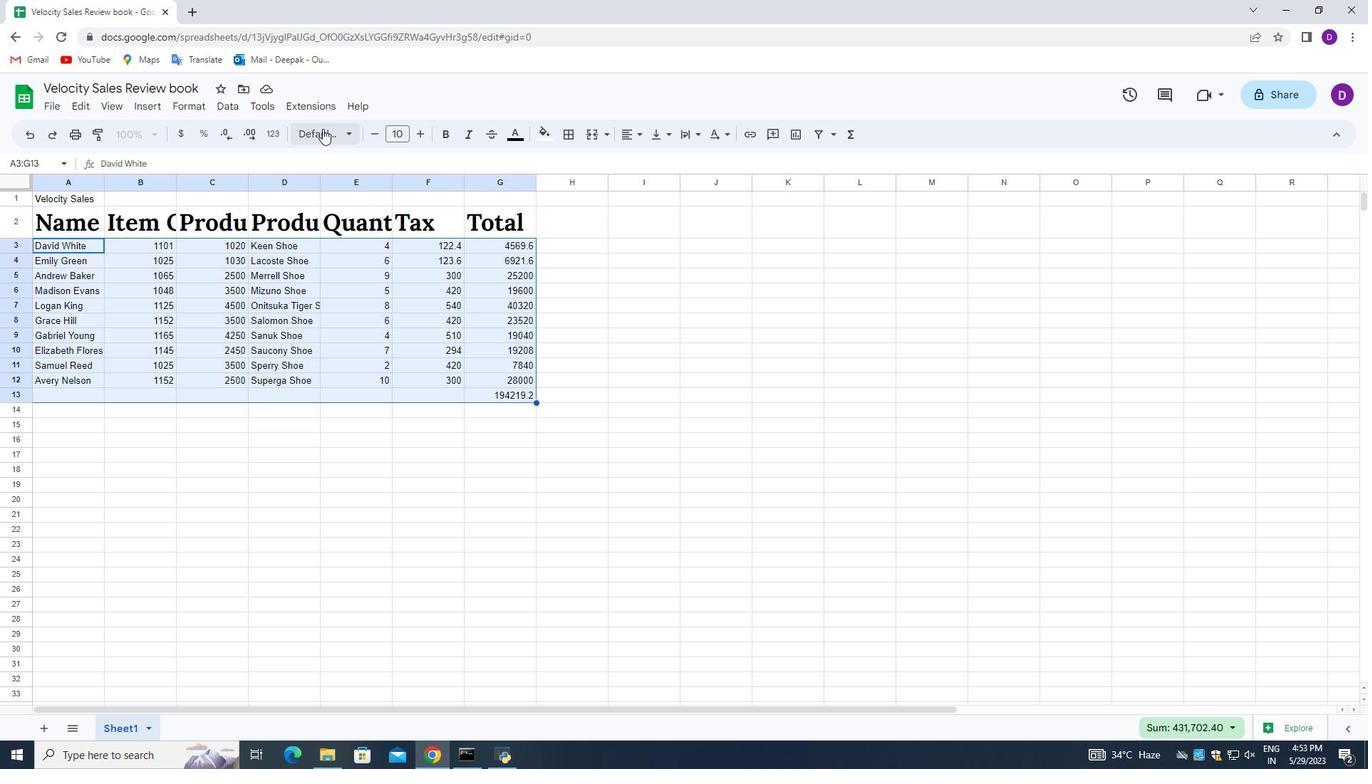 
Action: Mouse pressed left at (322, 128)
Screenshot: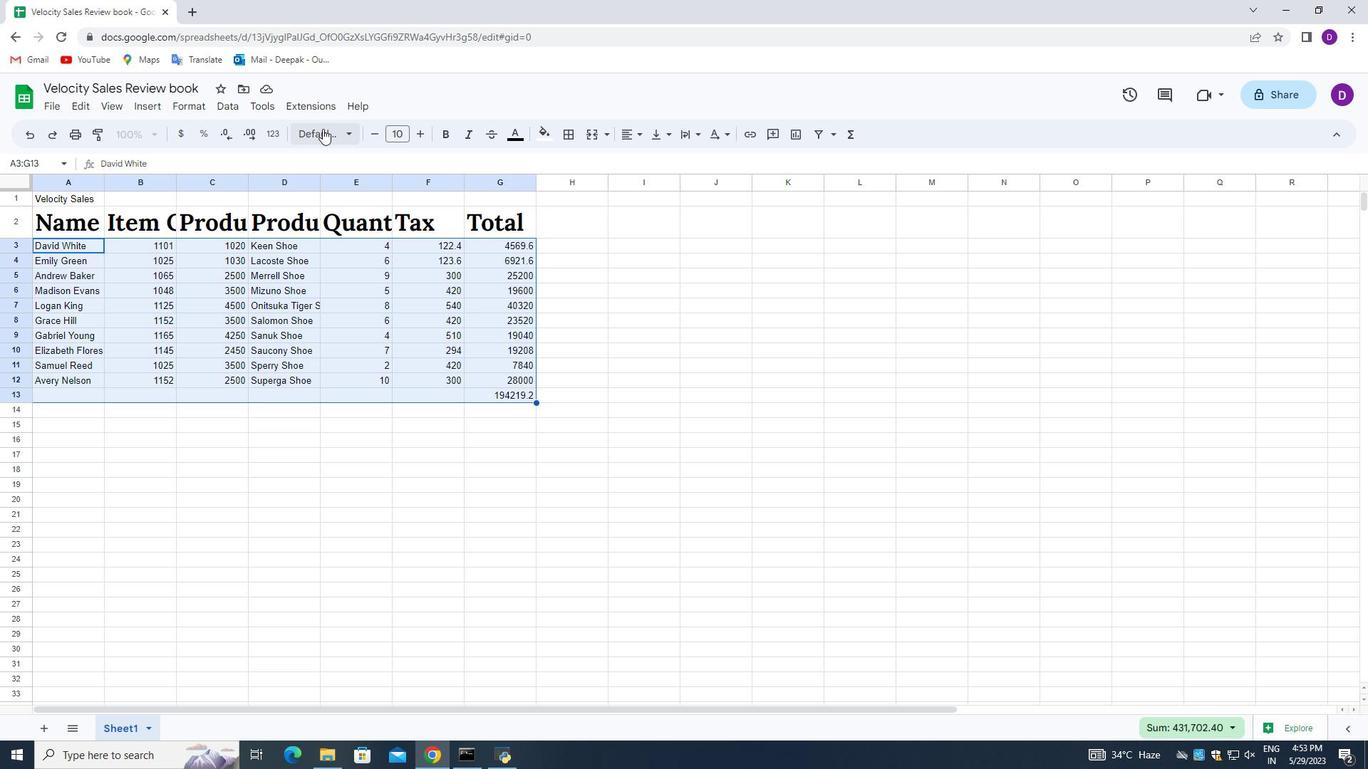 
Action: Mouse moved to (338, 277)
Screenshot: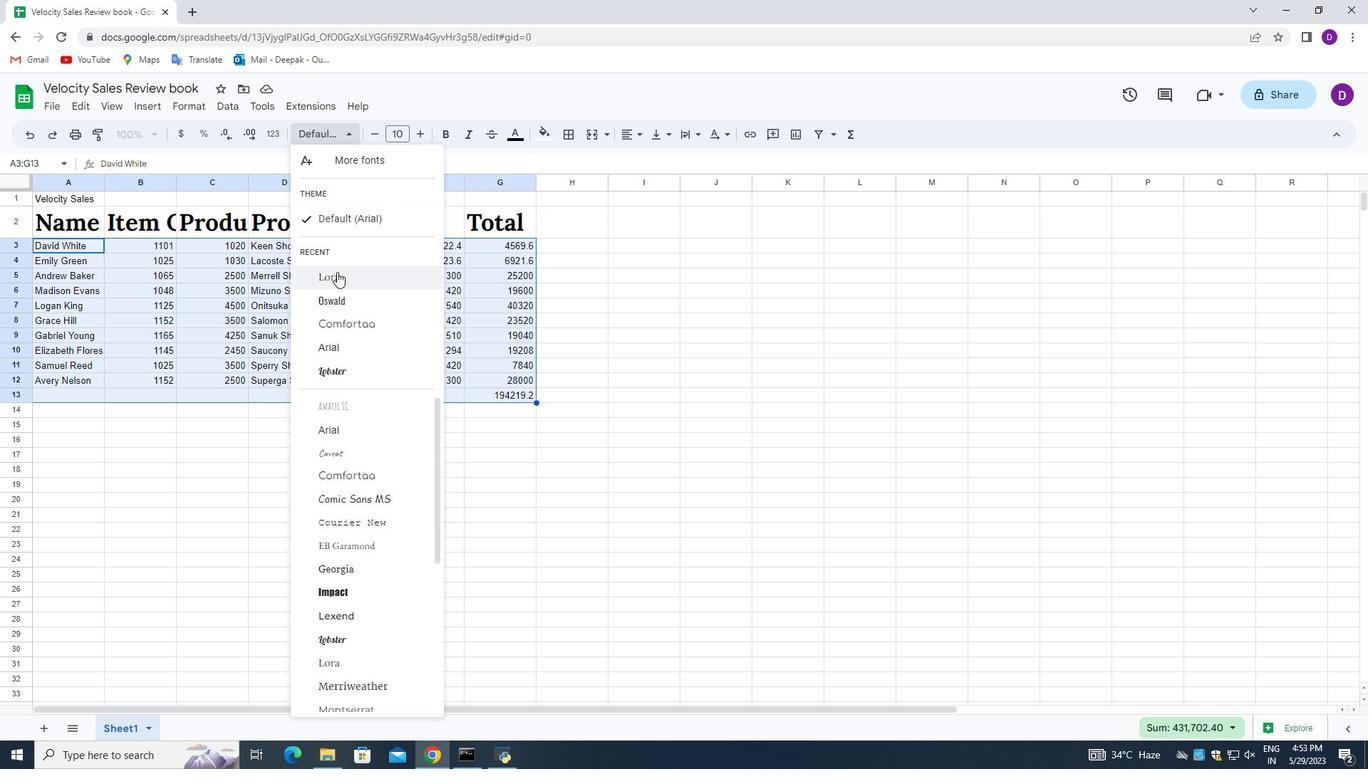 
Action: Mouse pressed left at (338, 277)
Screenshot: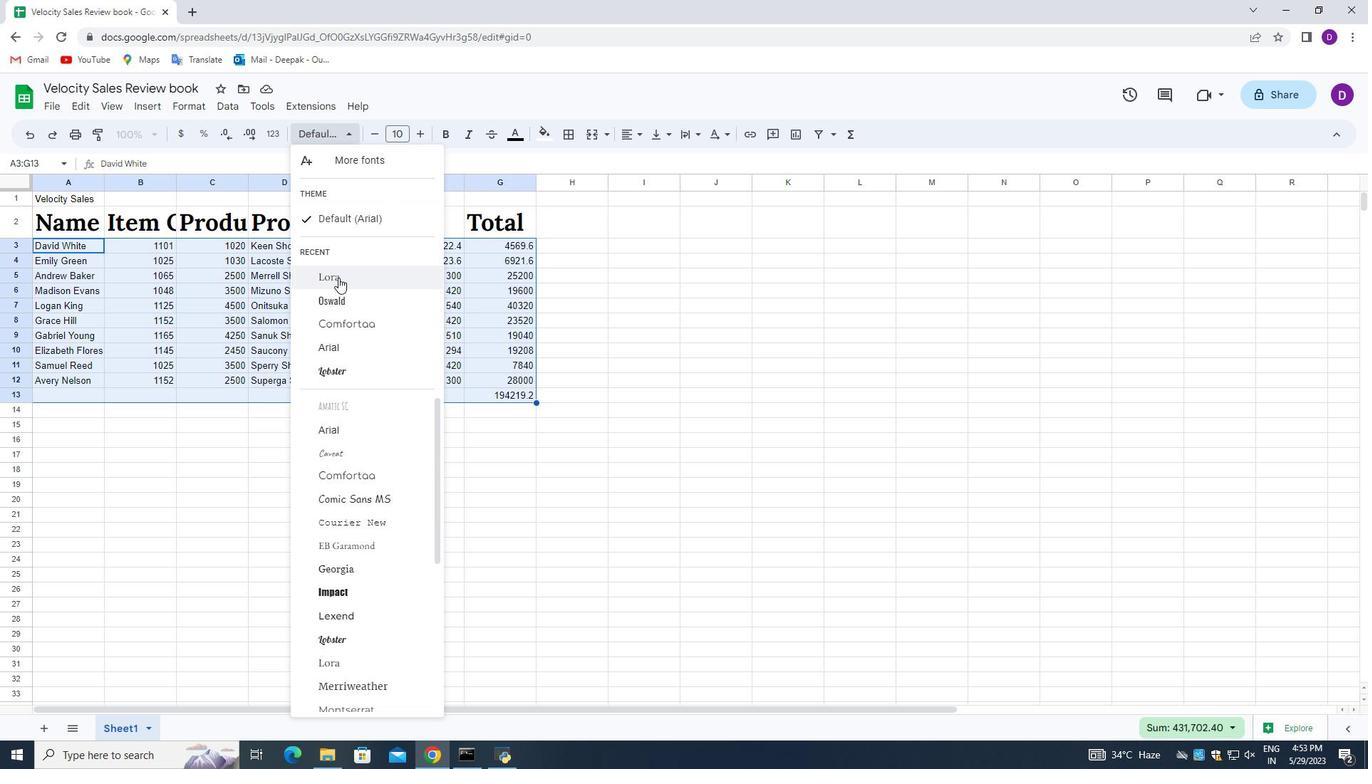 
Action: Mouse moved to (415, 136)
Screenshot: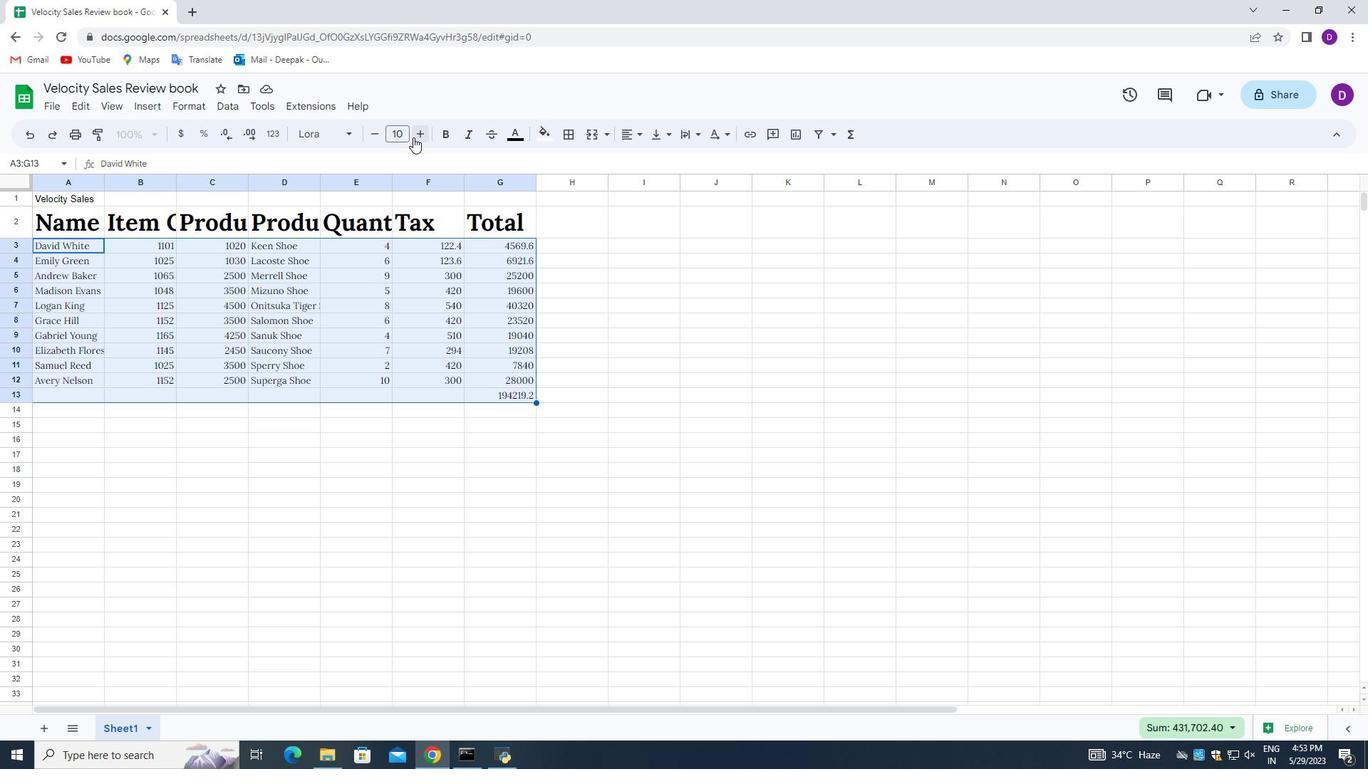 
Action: Mouse pressed left at (415, 136)
Screenshot: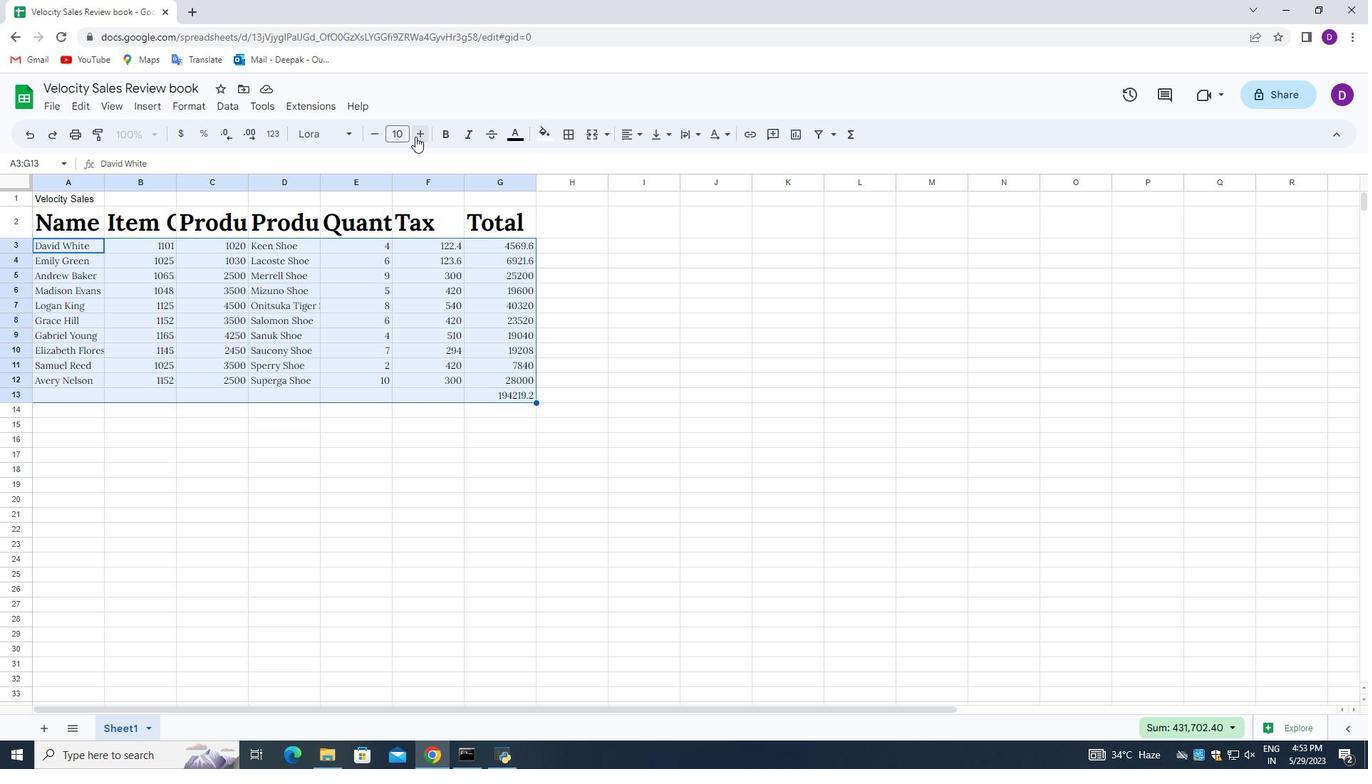 
Action: Mouse pressed left at (415, 136)
Screenshot: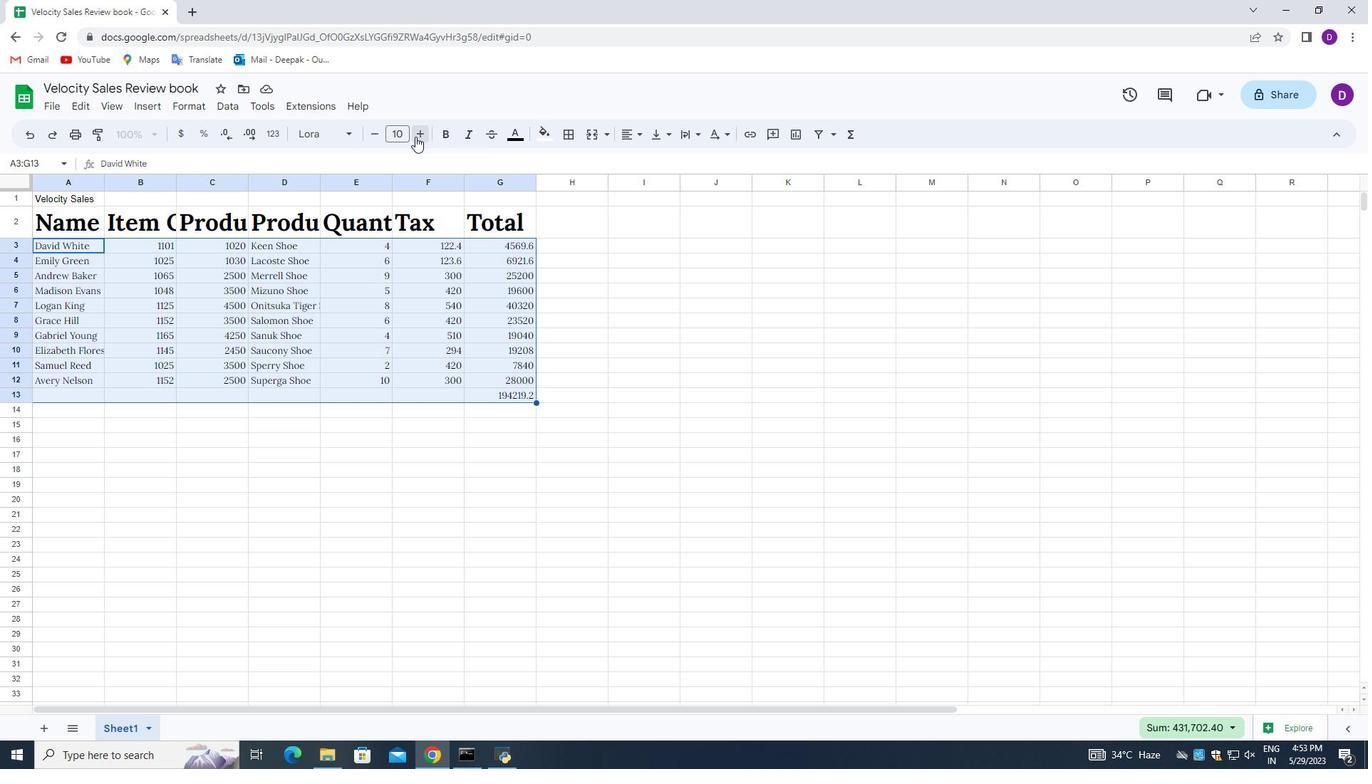 
Action: Mouse pressed left at (415, 136)
Screenshot: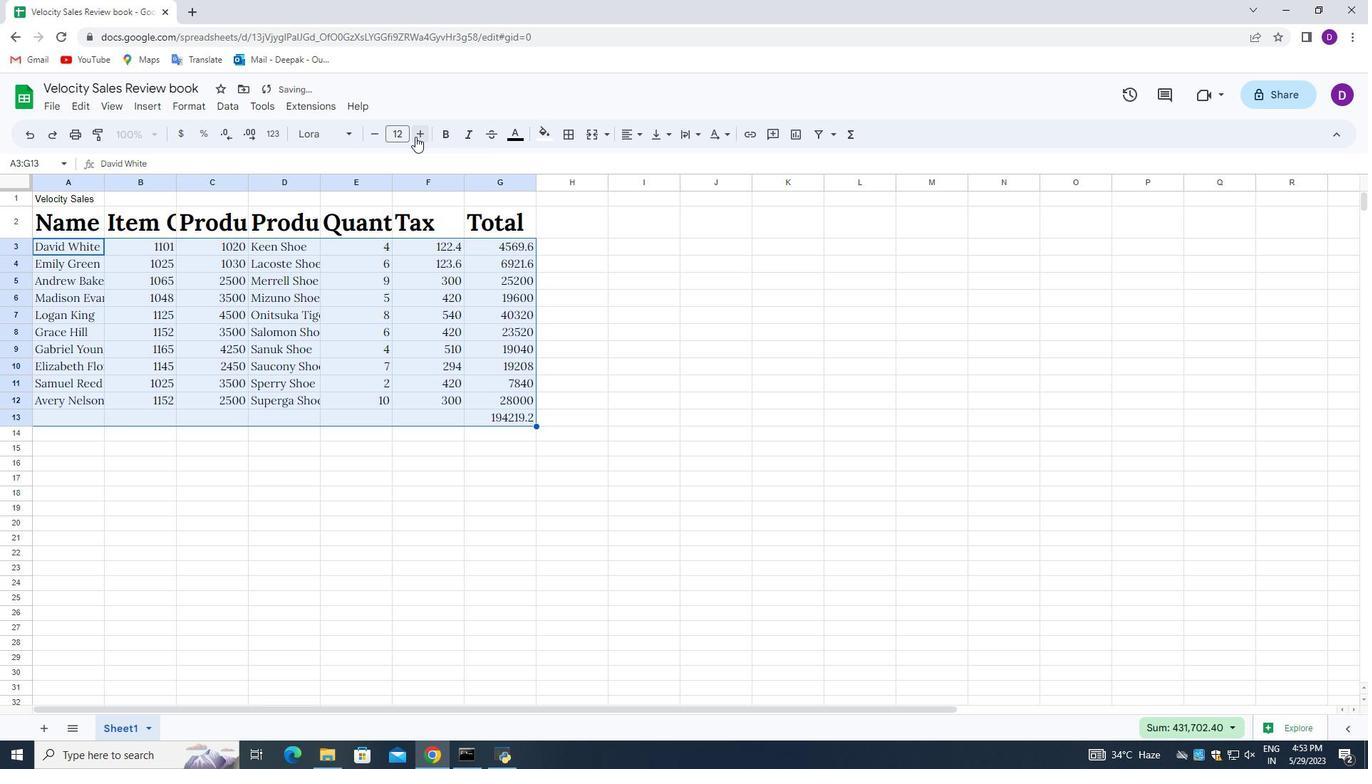 
Action: Mouse pressed left at (415, 136)
Screenshot: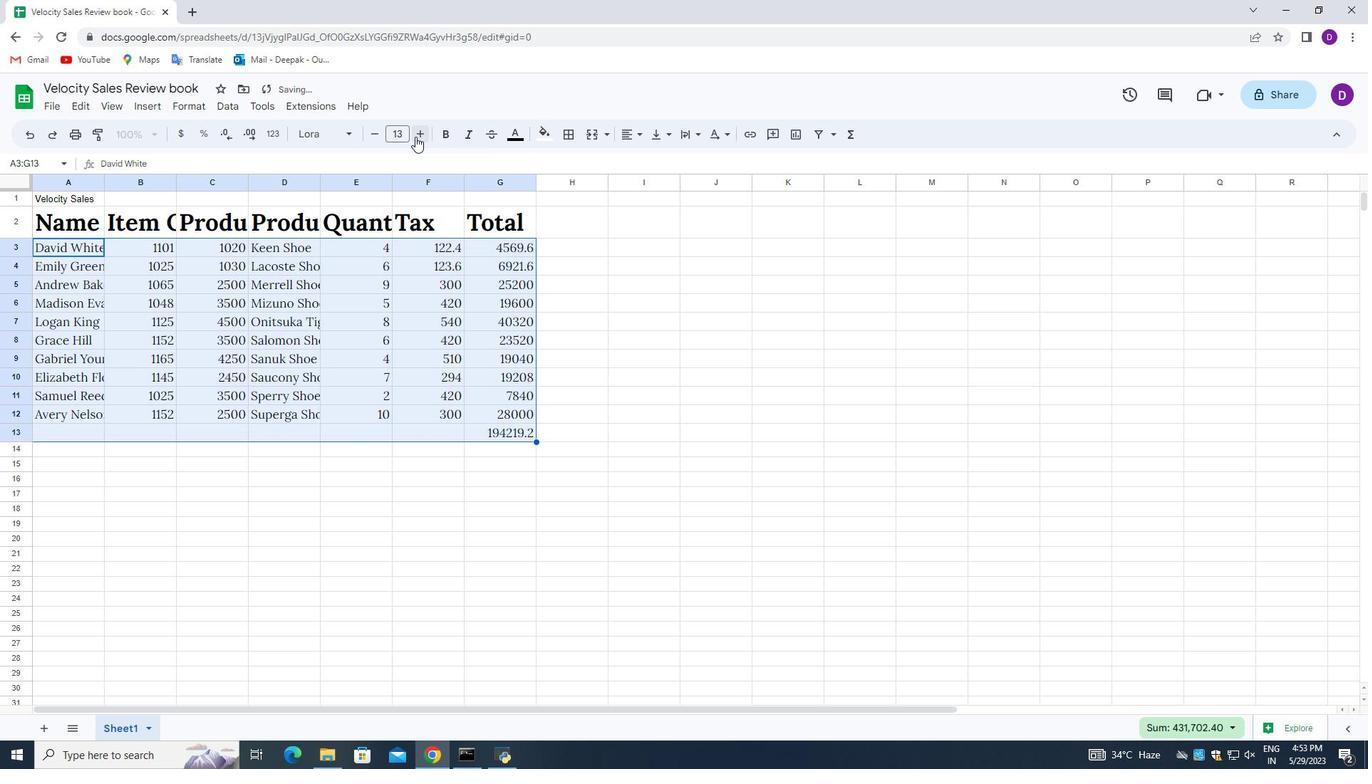 
Action: Mouse pressed left at (415, 136)
Screenshot: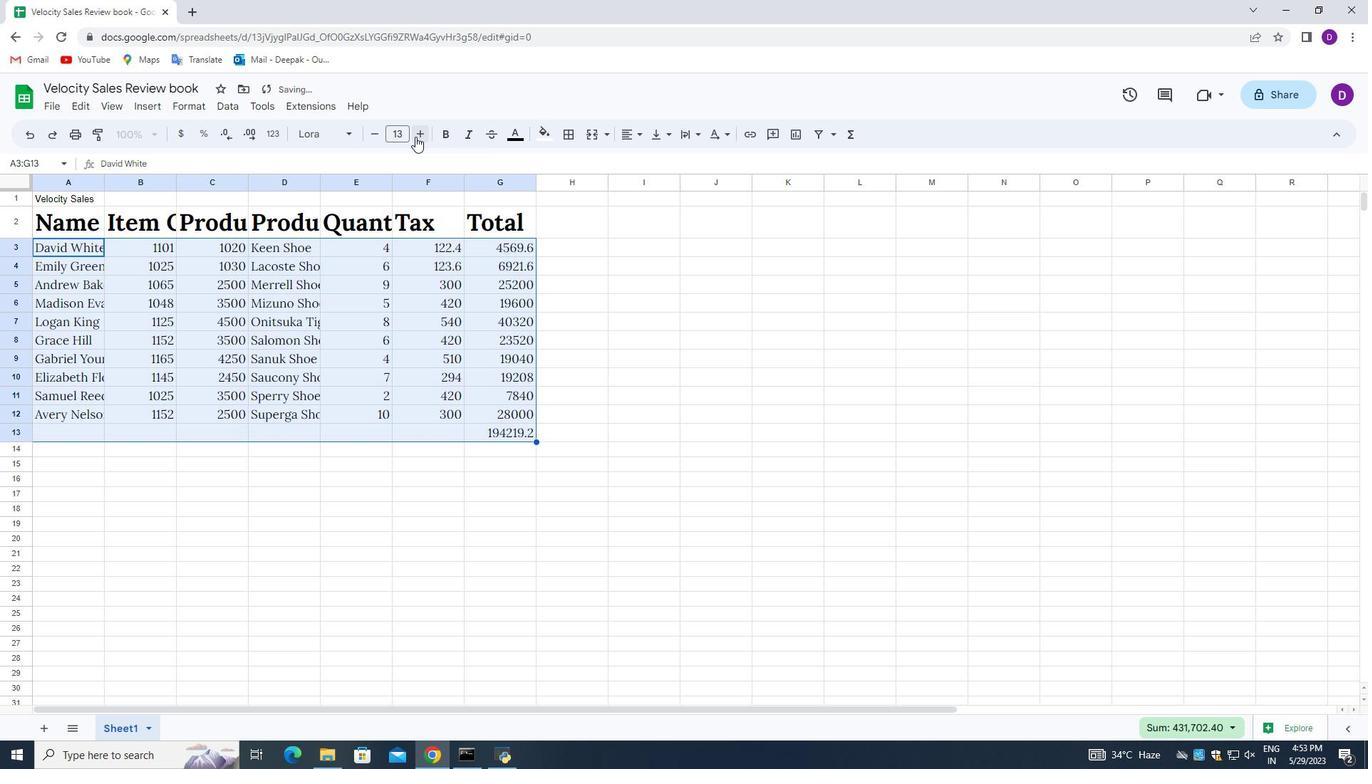 
Action: Mouse pressed left at (415, 136)
Screenshot: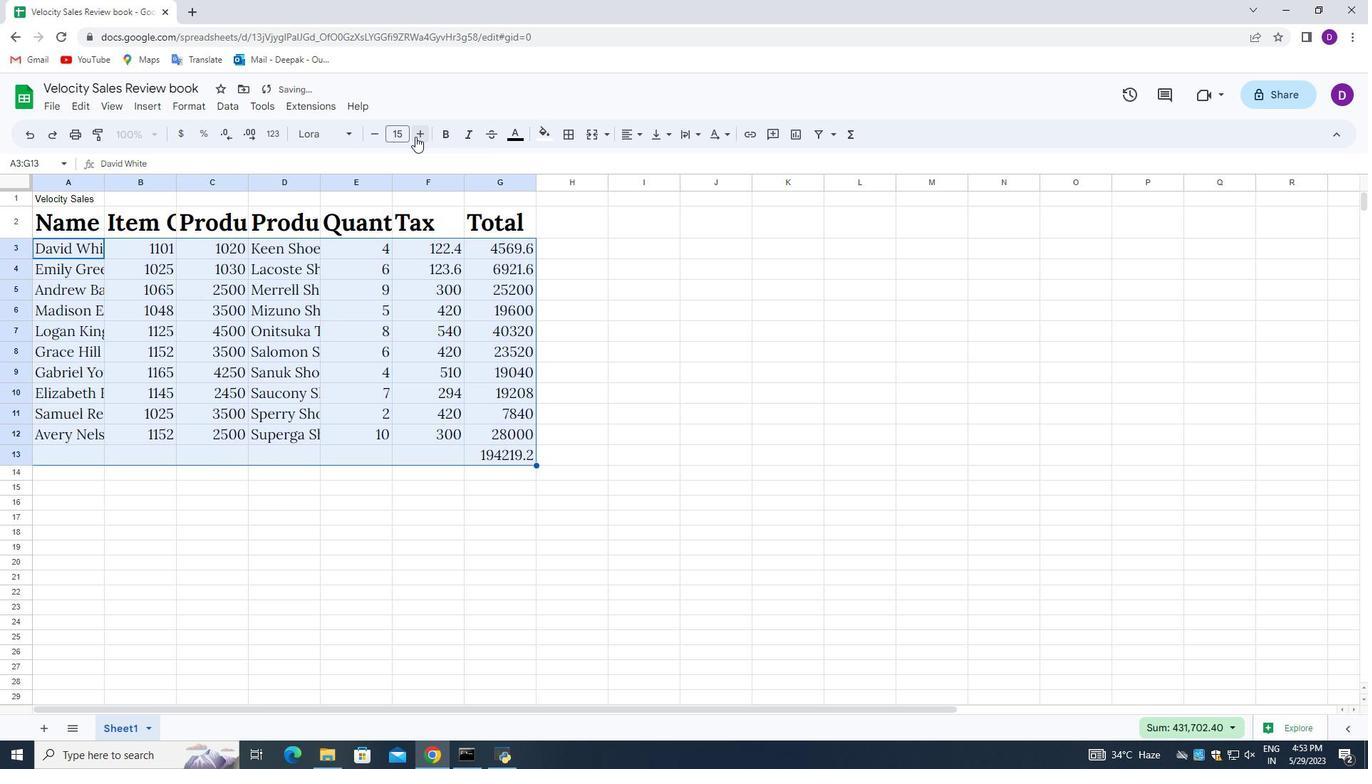 
Action: Mouse pressed left at (415, 136)
Screenshot: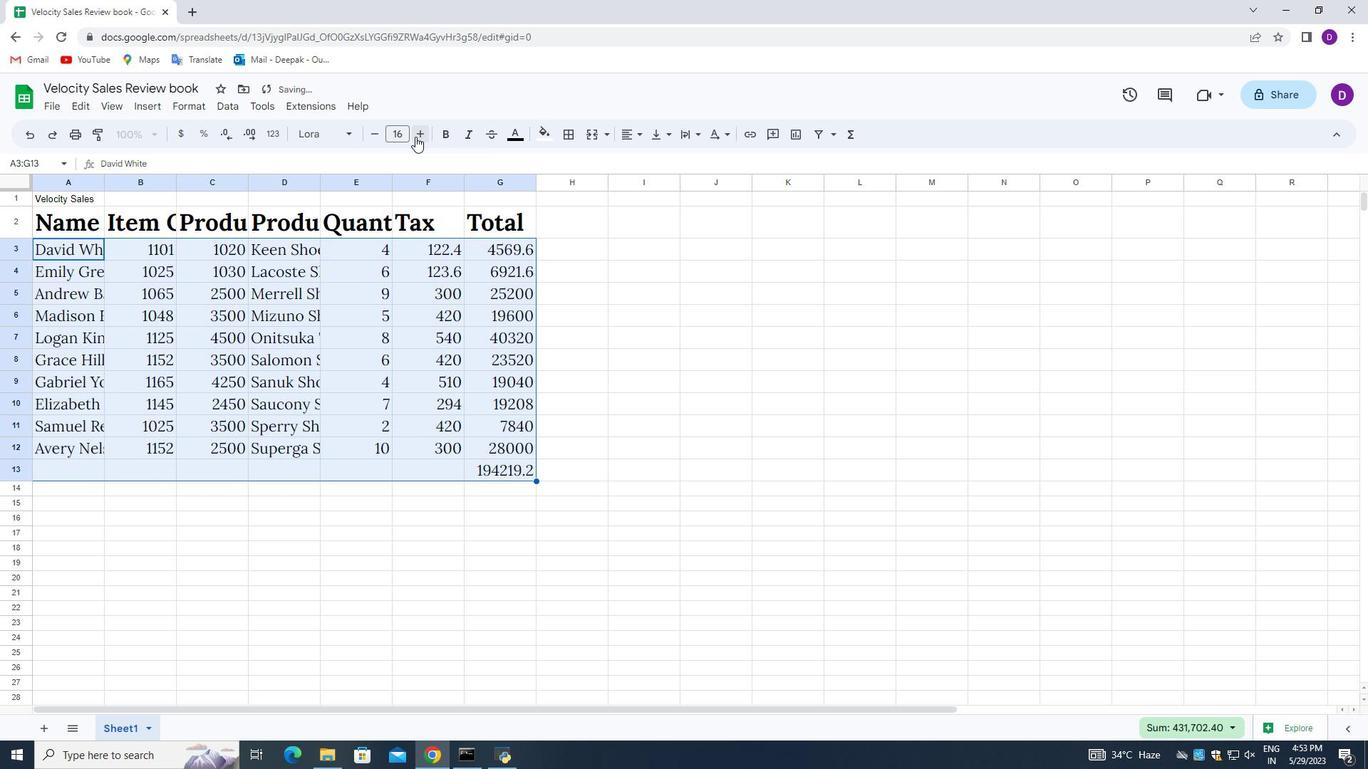 
Action: Mouse pressed left at (415, 136)
Screenshot: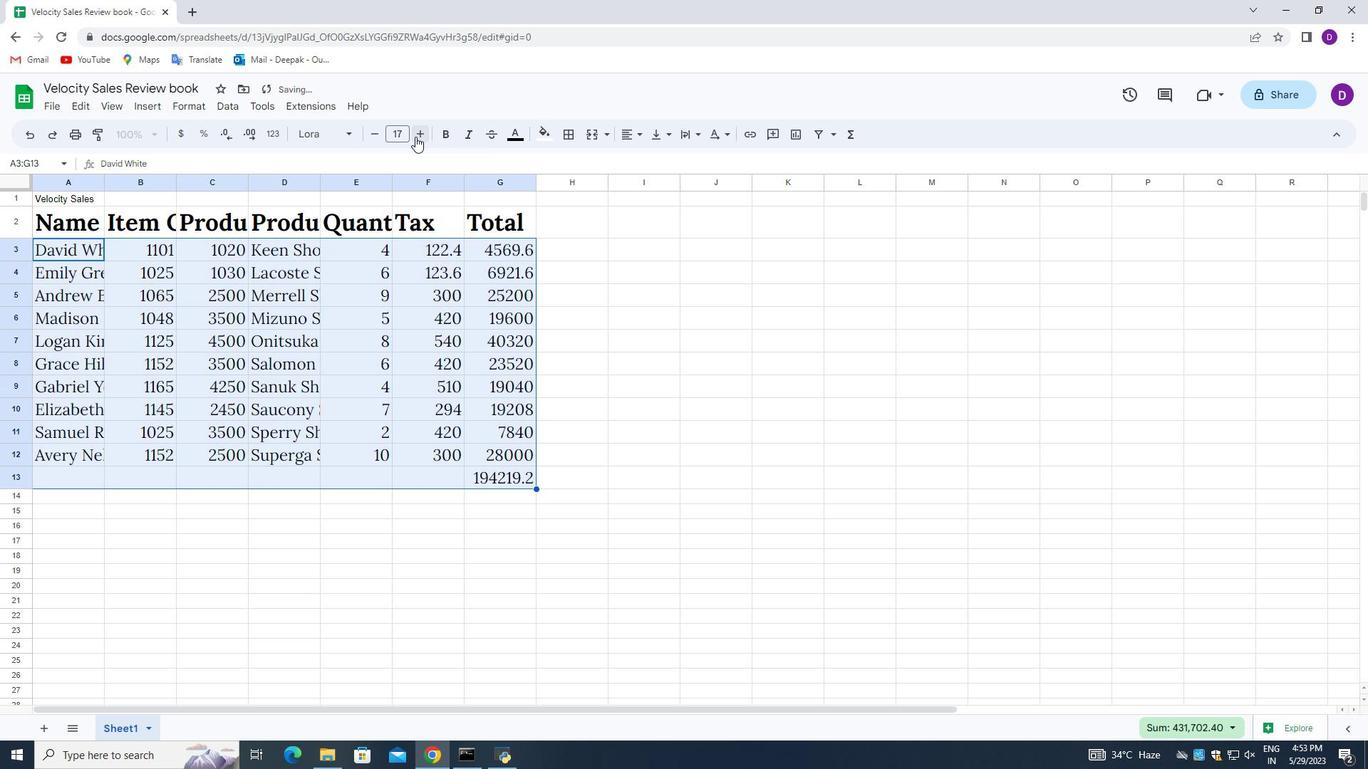 
Action: Mouse moved to (597, 399)
Screenshot: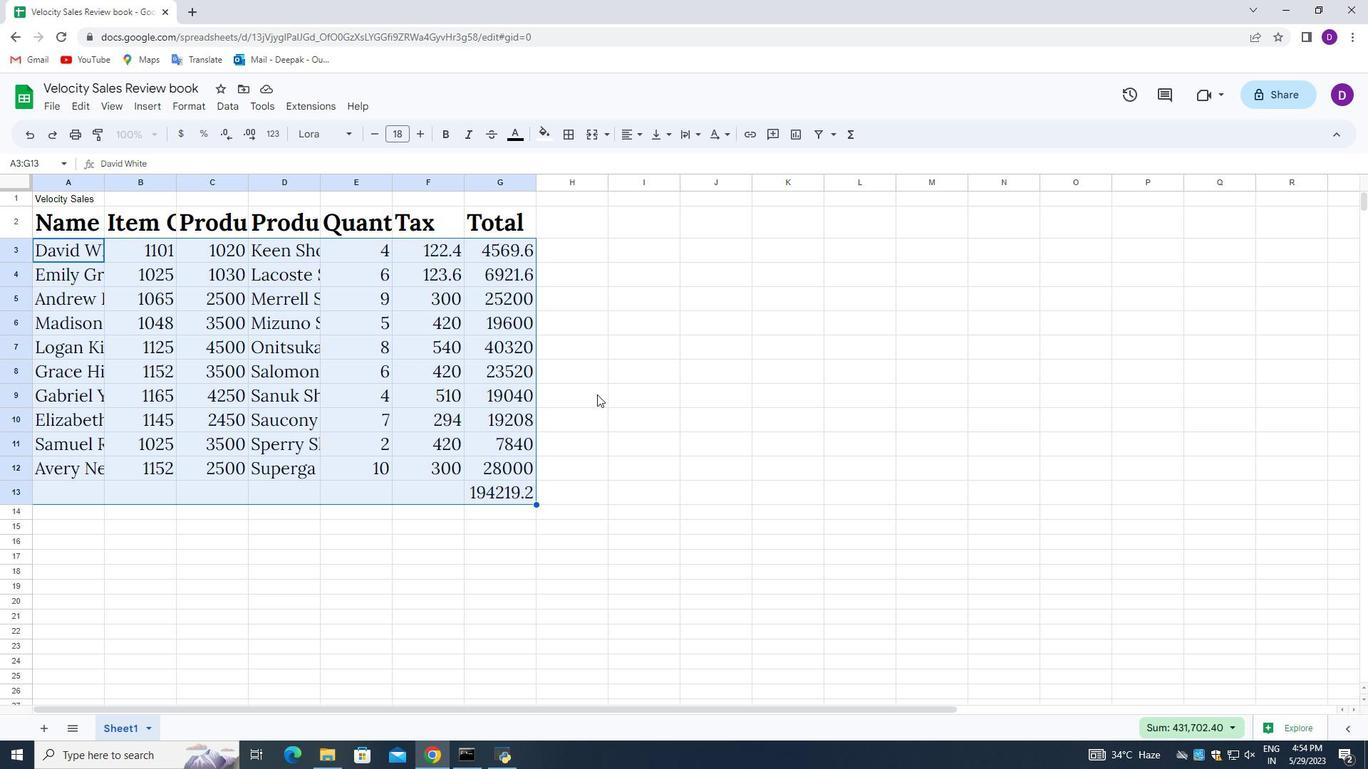 
Action: Mouse pressed left at (597, 399)
Screenshot: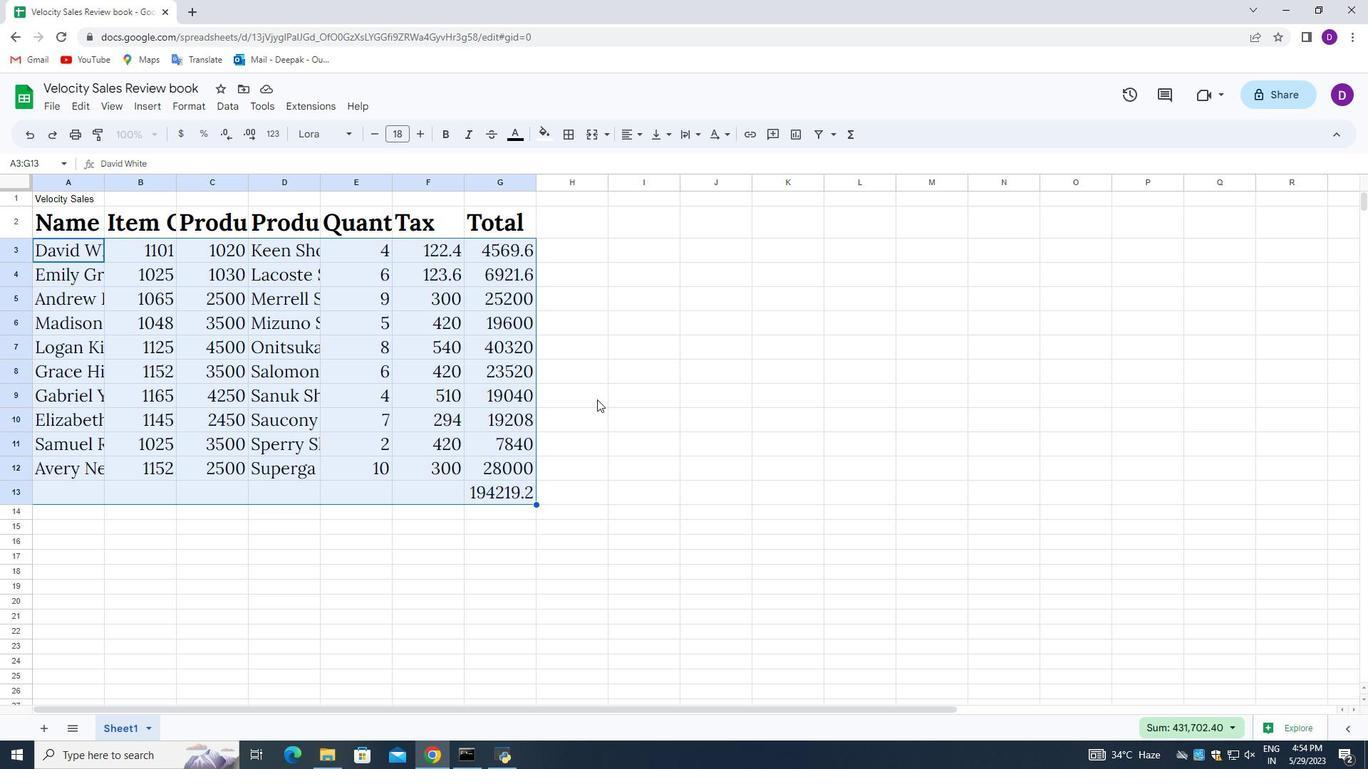 
Action: Mouse moved to (36, 218)
Screenshot: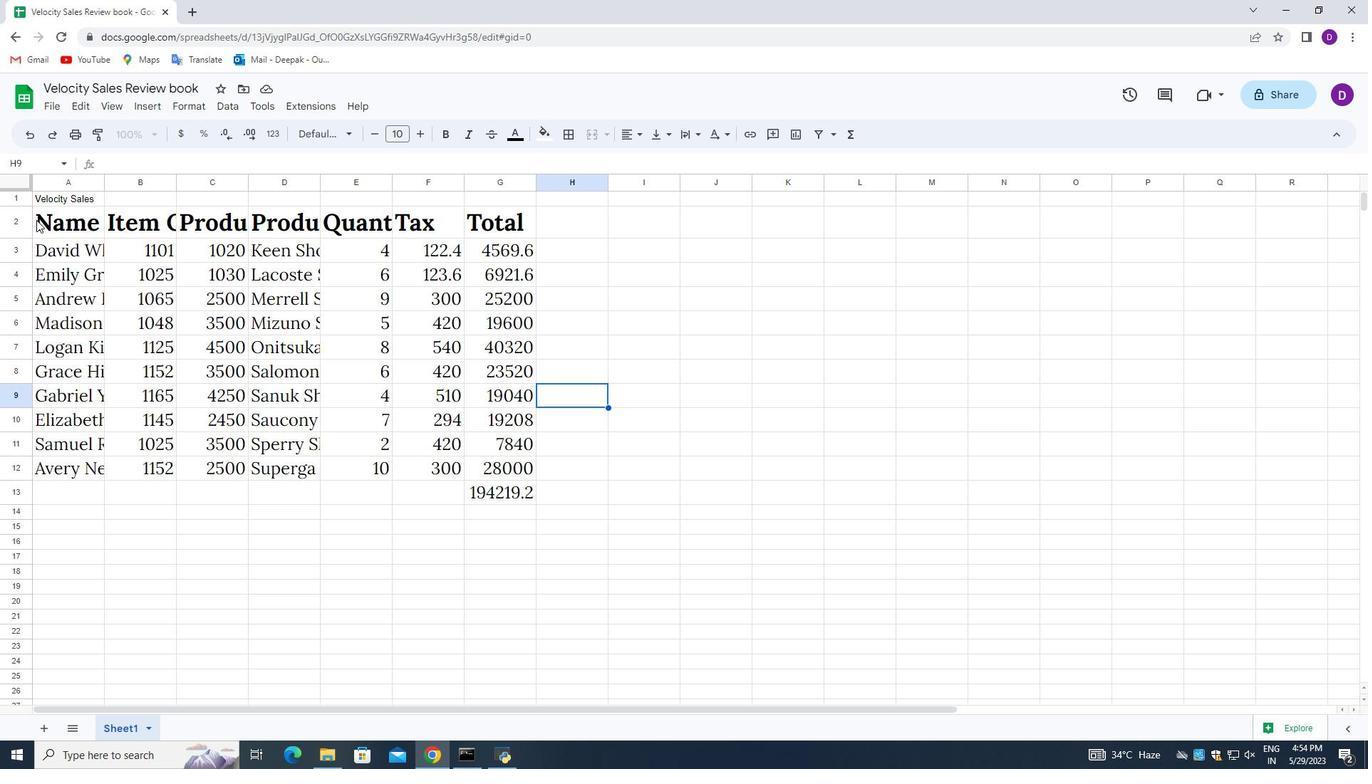 
Action: Mouse pressed left at (36, 218)
Screenshot: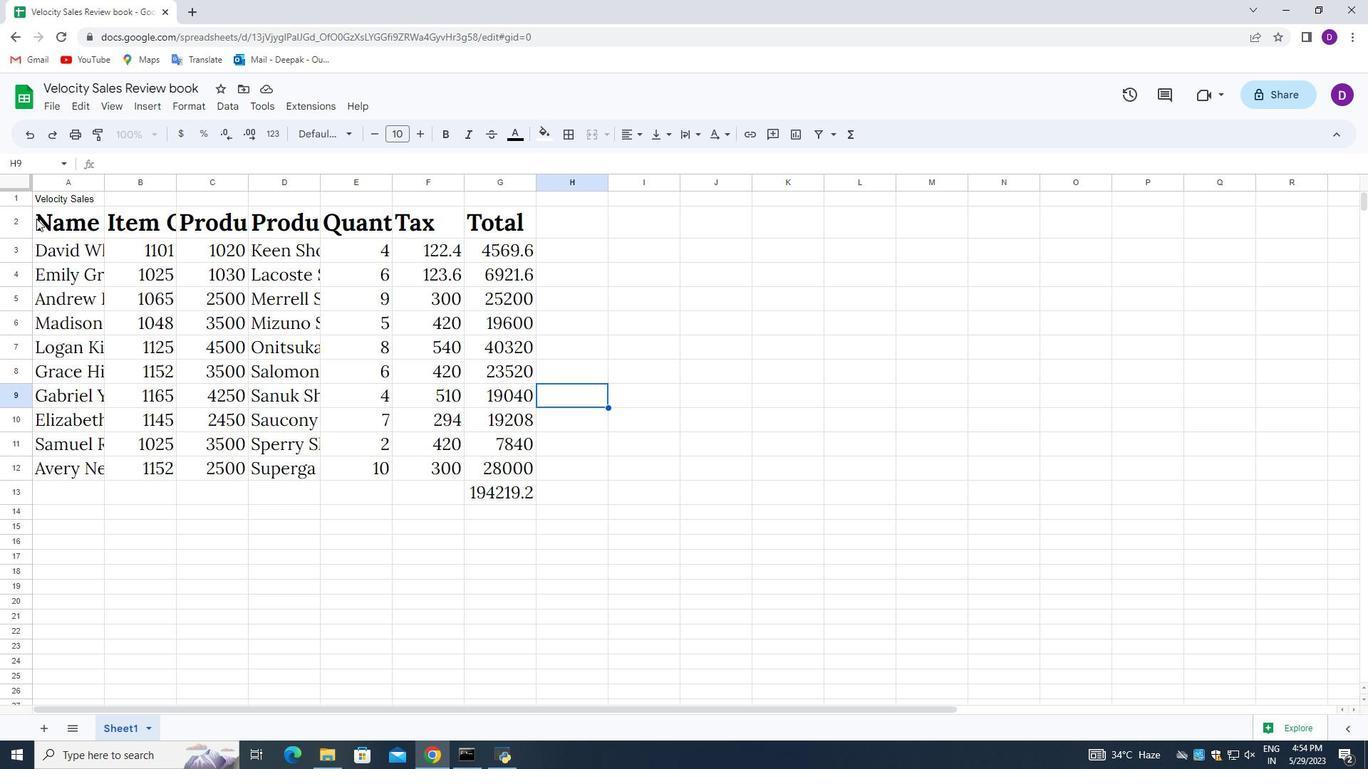 
Action: Mouse moved to (632, 133)
Screenshot: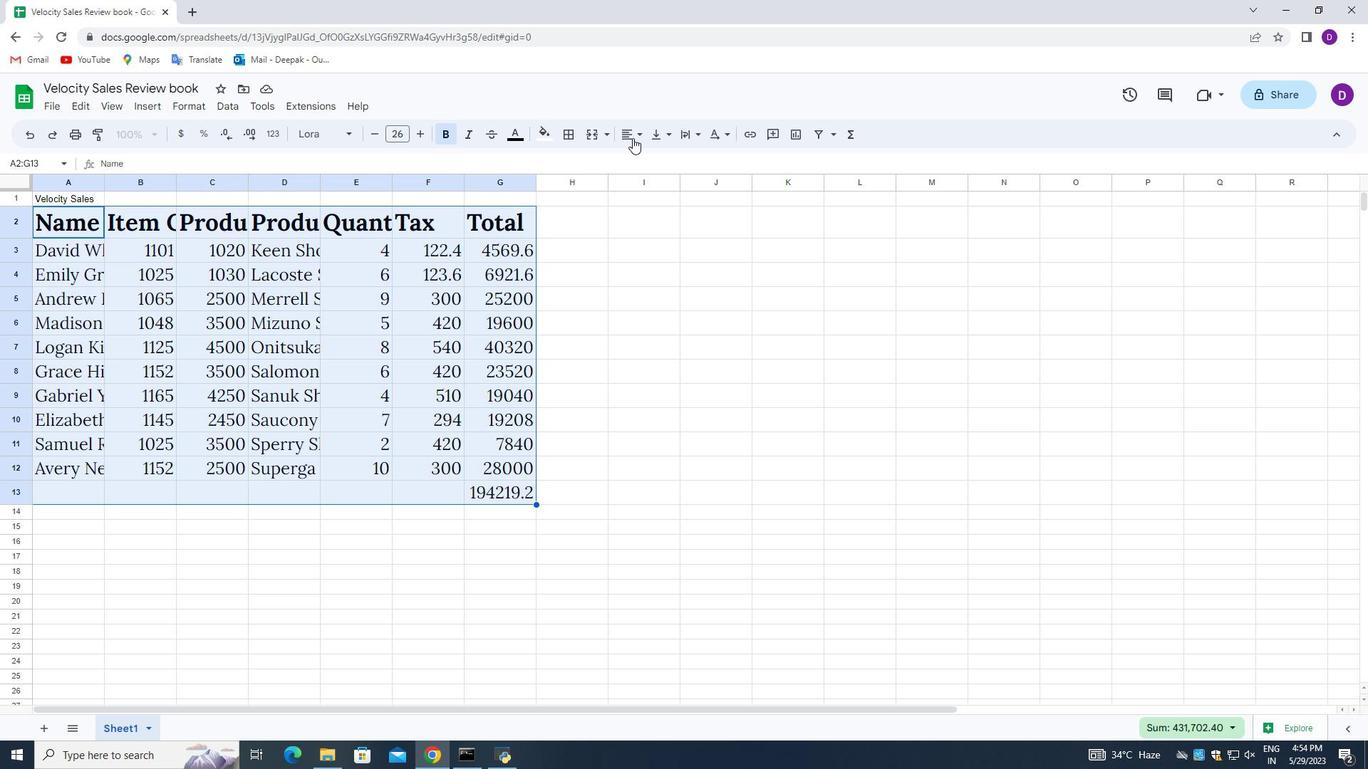 
Action: Mouse pressed left at (632, 133)
Screenshot: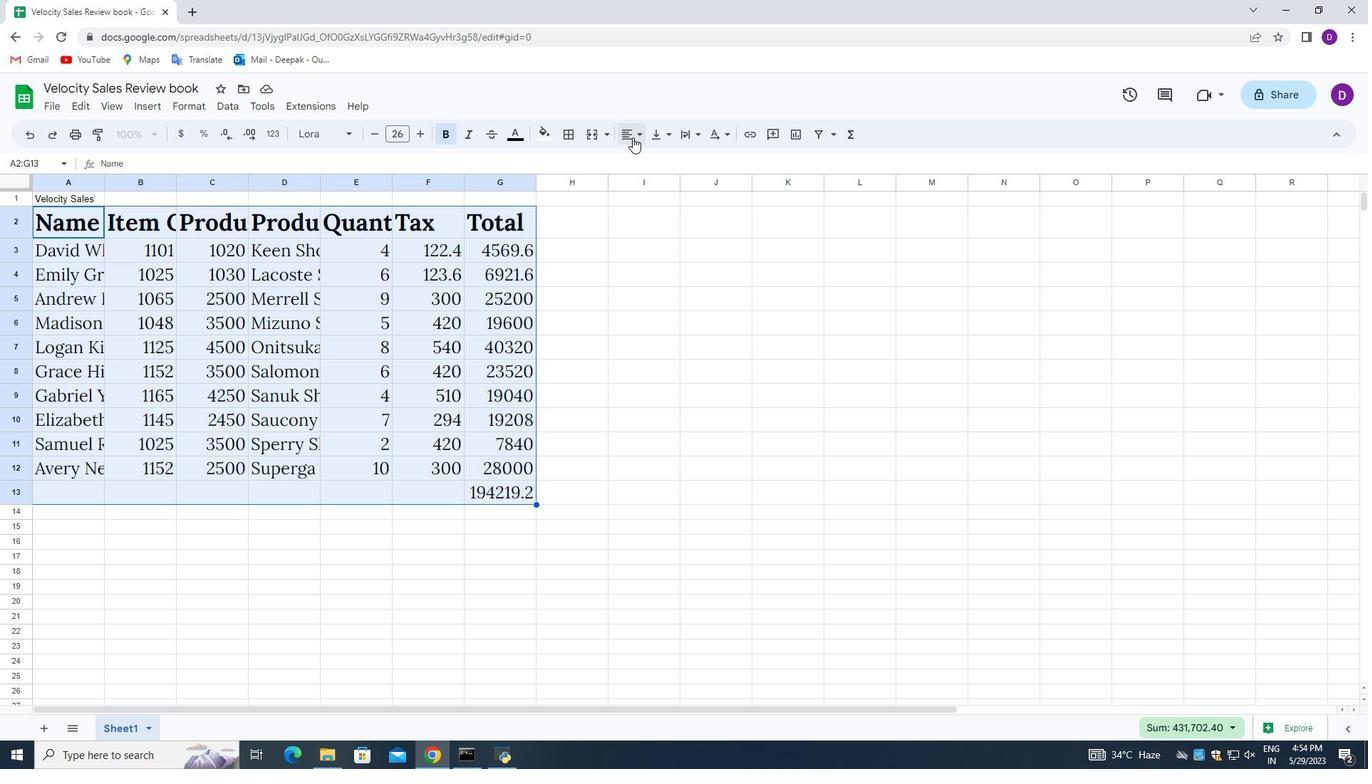 
Action: Mouse moved to (670, 161)
Screenshot: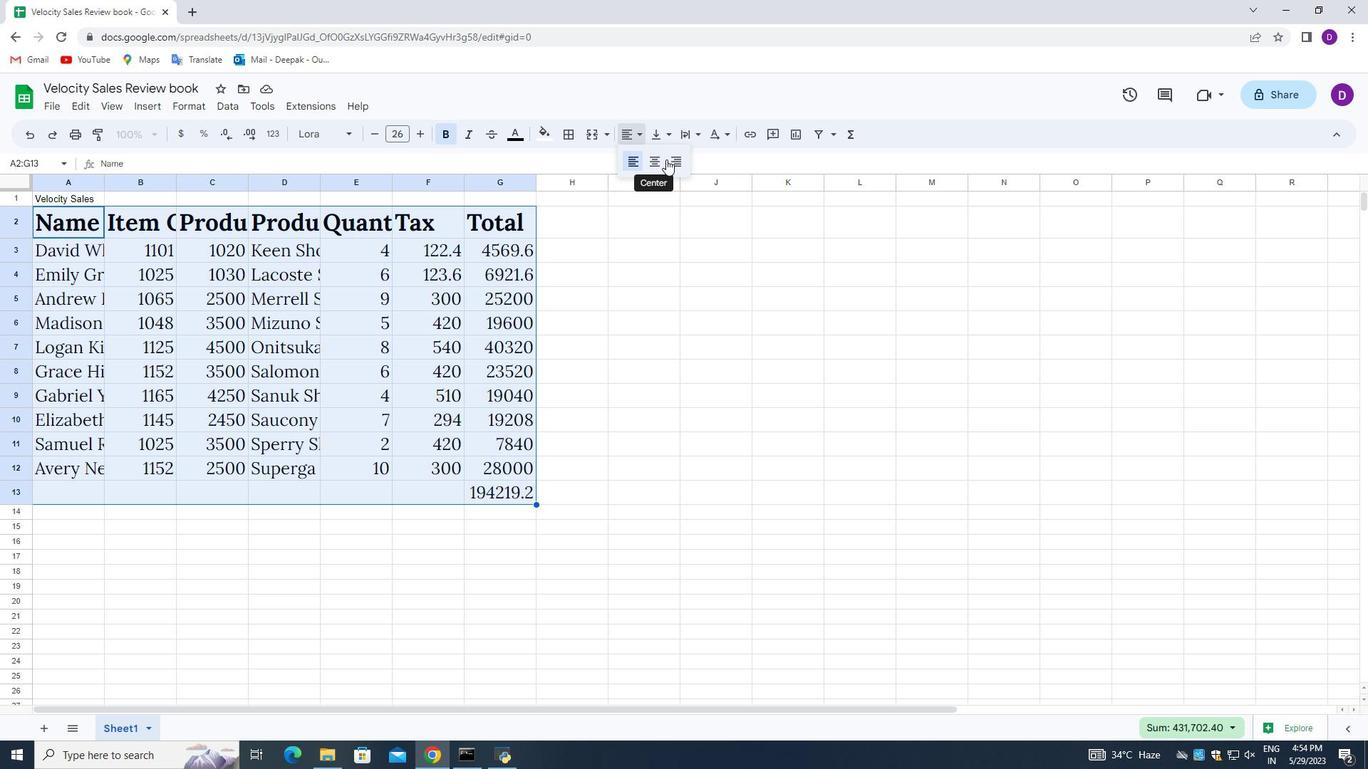 
Action: Mouse pressed left at (670, 161)
Screenshot: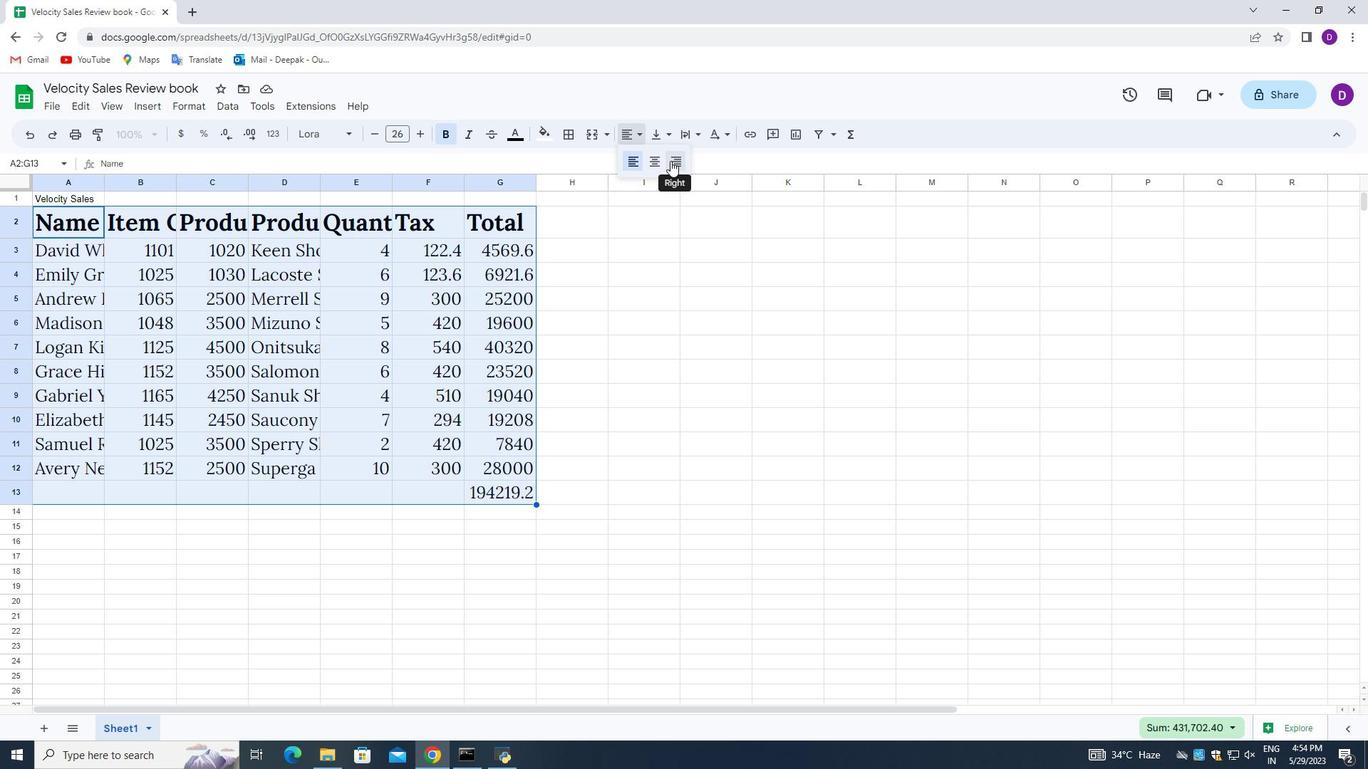 
Action: Mouse moved to (585, 504)
Screenshot: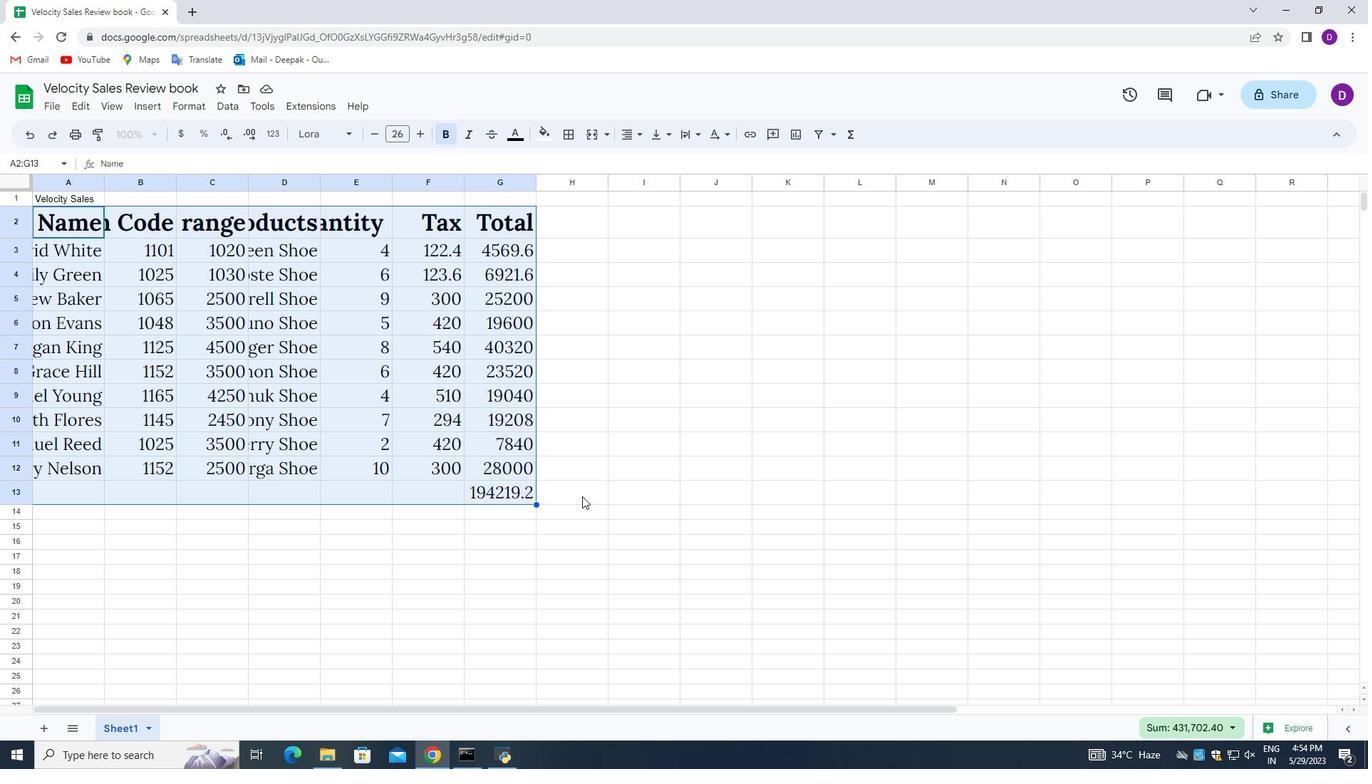 
Action: Mouse pressed left at (585, 504)
Screenshot: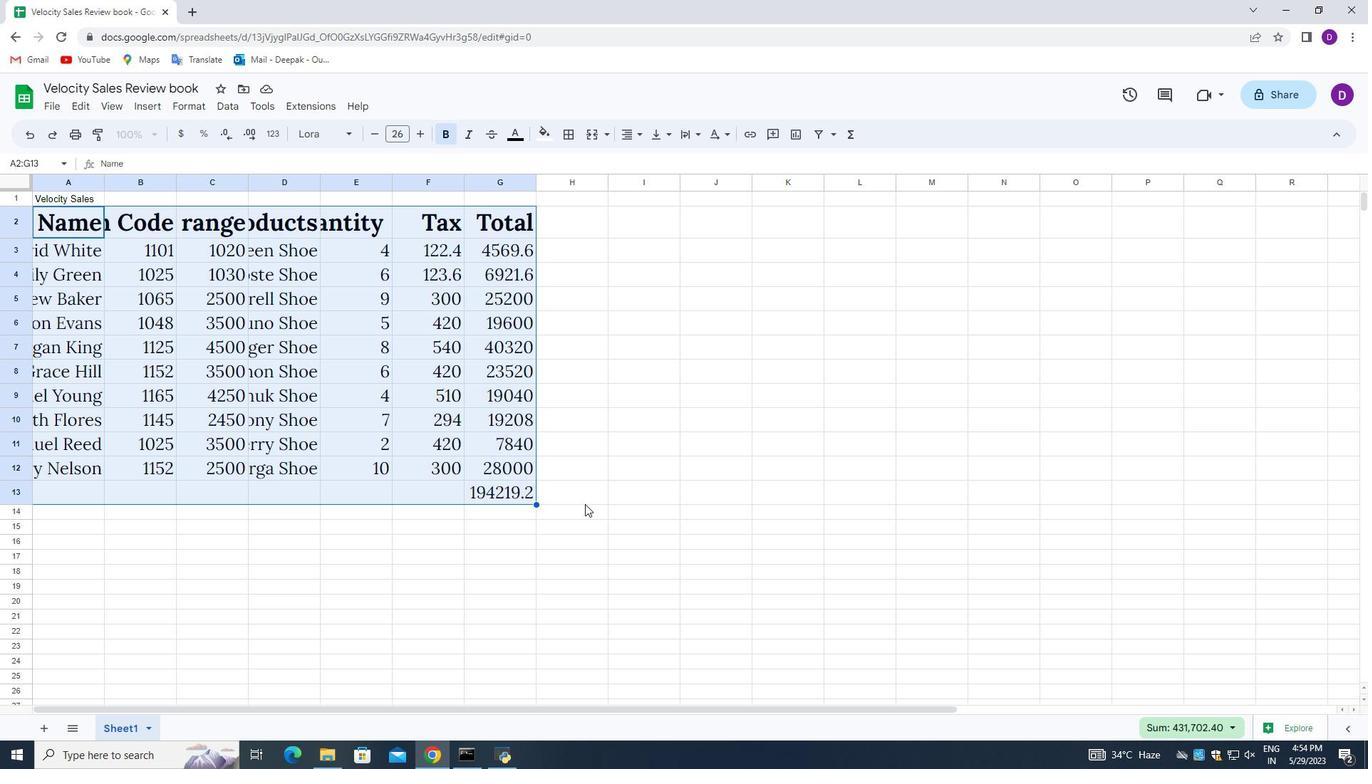 
Action: Mouse moved to (414, 387)
Screenshot: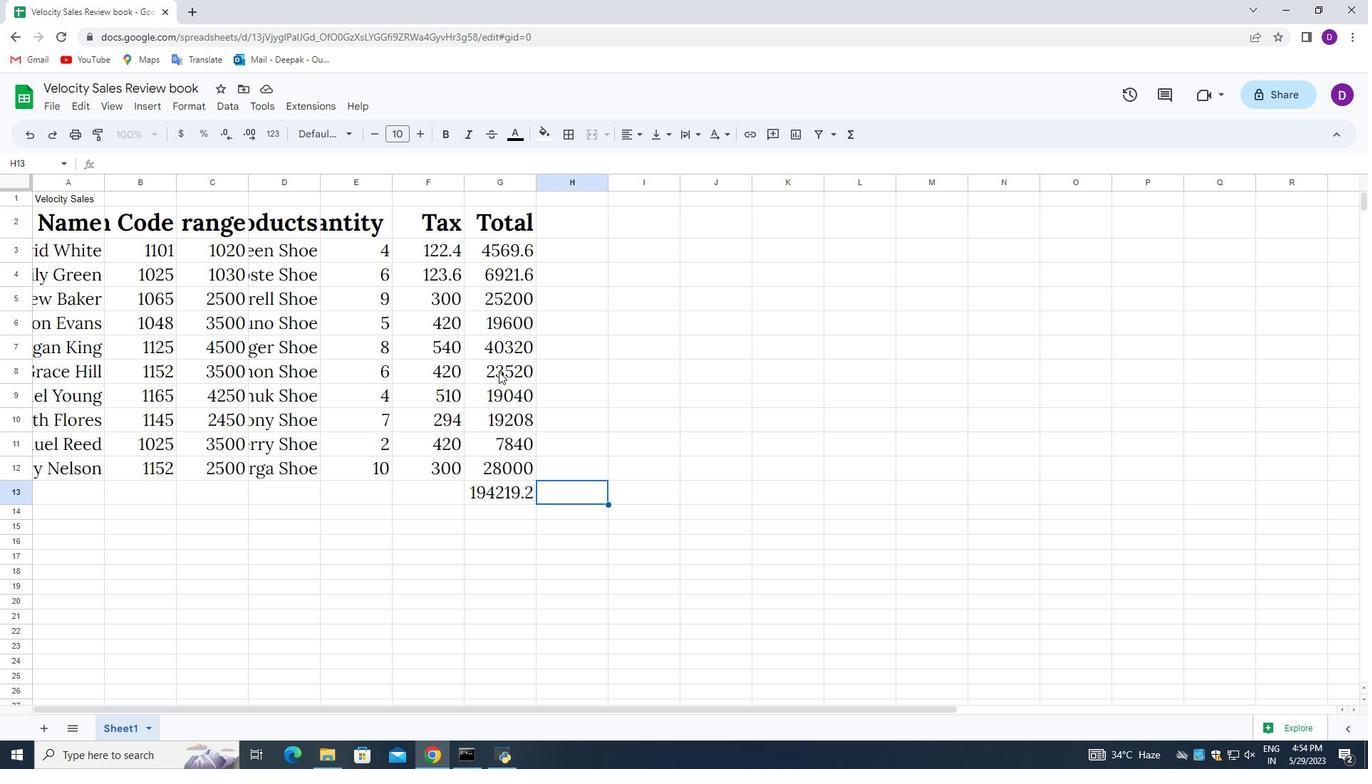 
Action: Mouse scrolled (414, 388) with delta (0, 0)
Screenshot: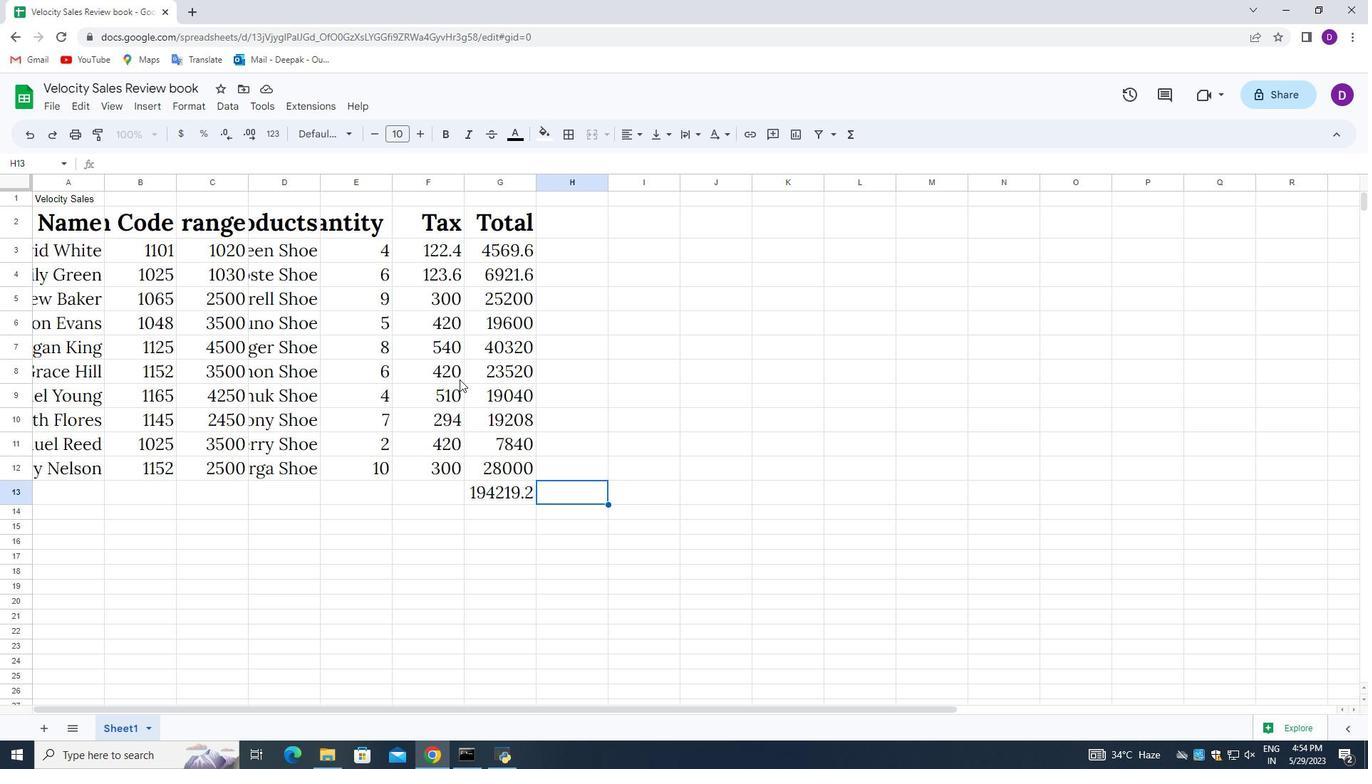 
Action: Mouse moved to (399, 391)
Screenshot: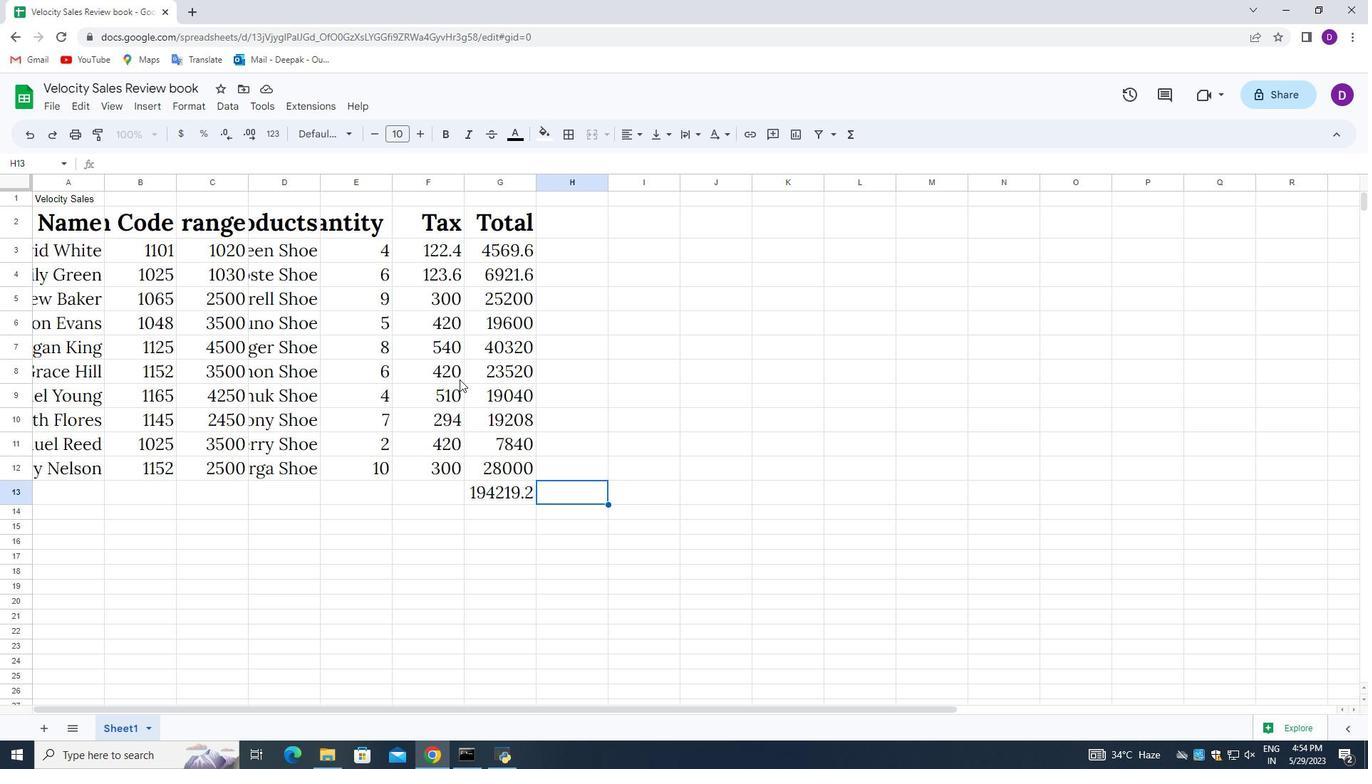 
Action: Mouse scrolled (399, 391) with delta (0, 0)
Screenshot: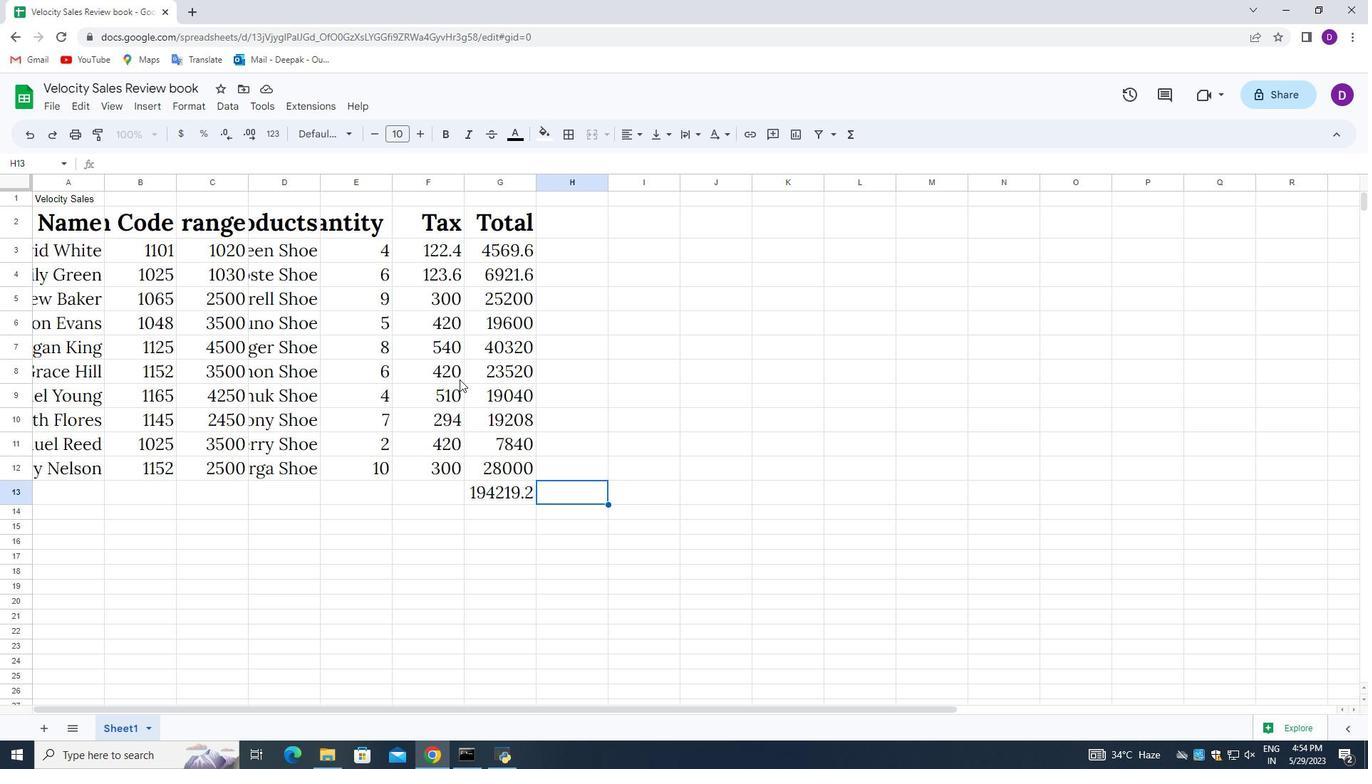 
Action: Mouse moved to (397, 391)
Screenshot: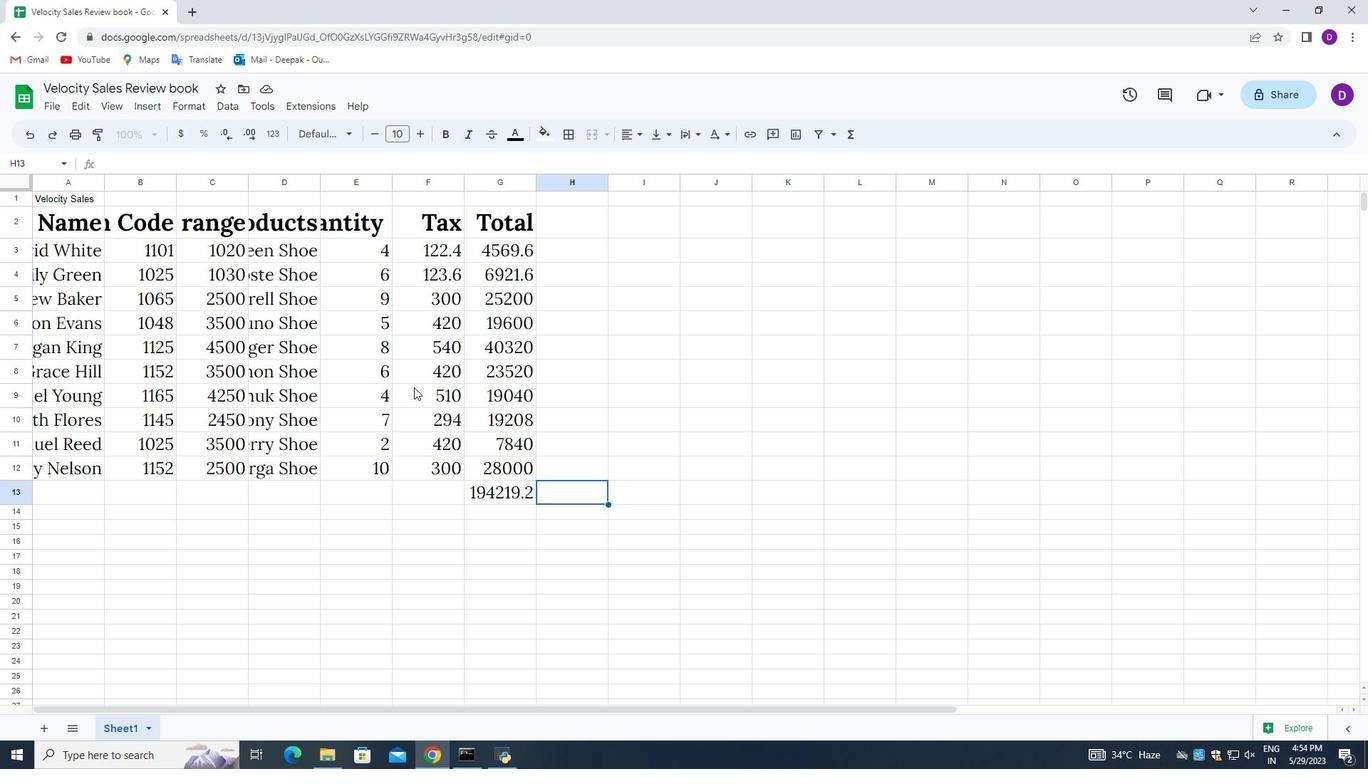 
Action: Mouse scrolled (397, 392) with delta (0, 0)
Screenshot: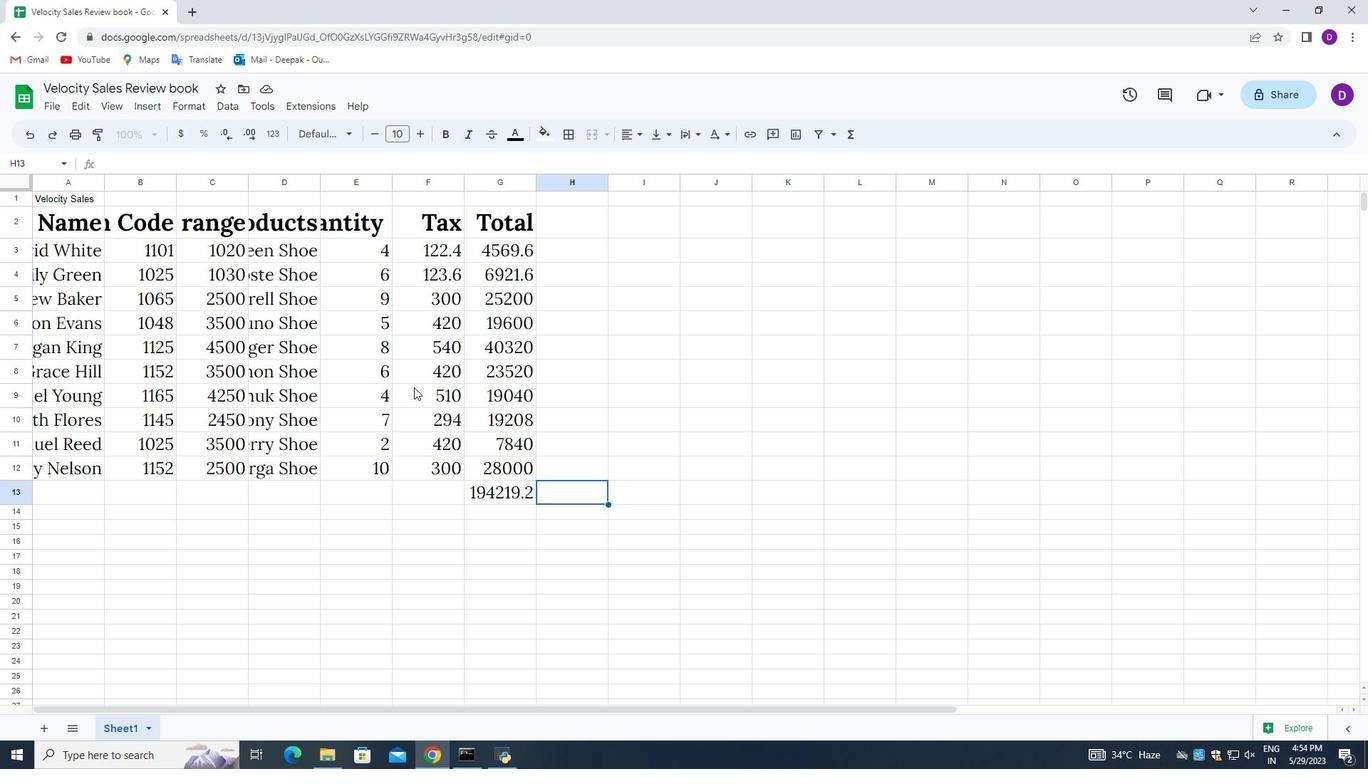 
Action: Mouse moved to (456, 389)
Screenshot: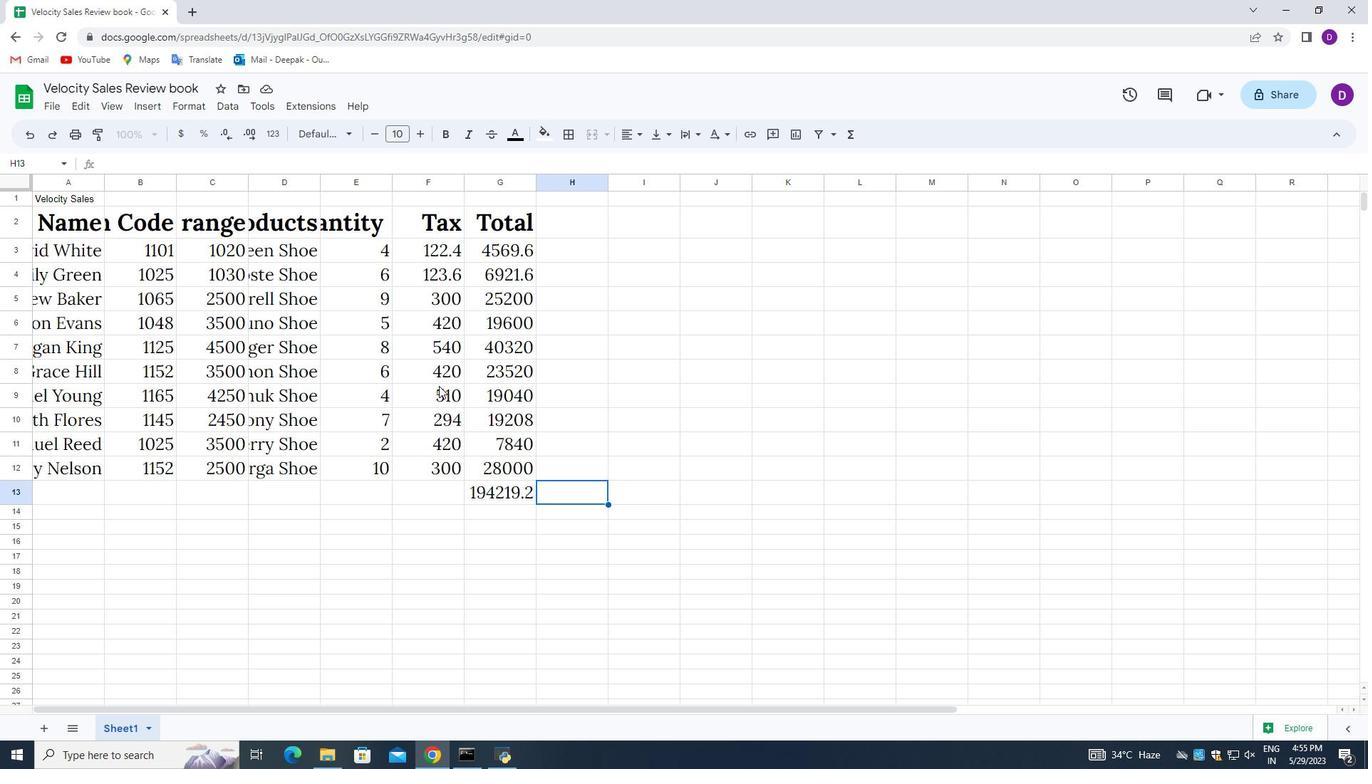 
Action: Mouse scrolled (456, 388) with delta (0, 0)
Screenshot: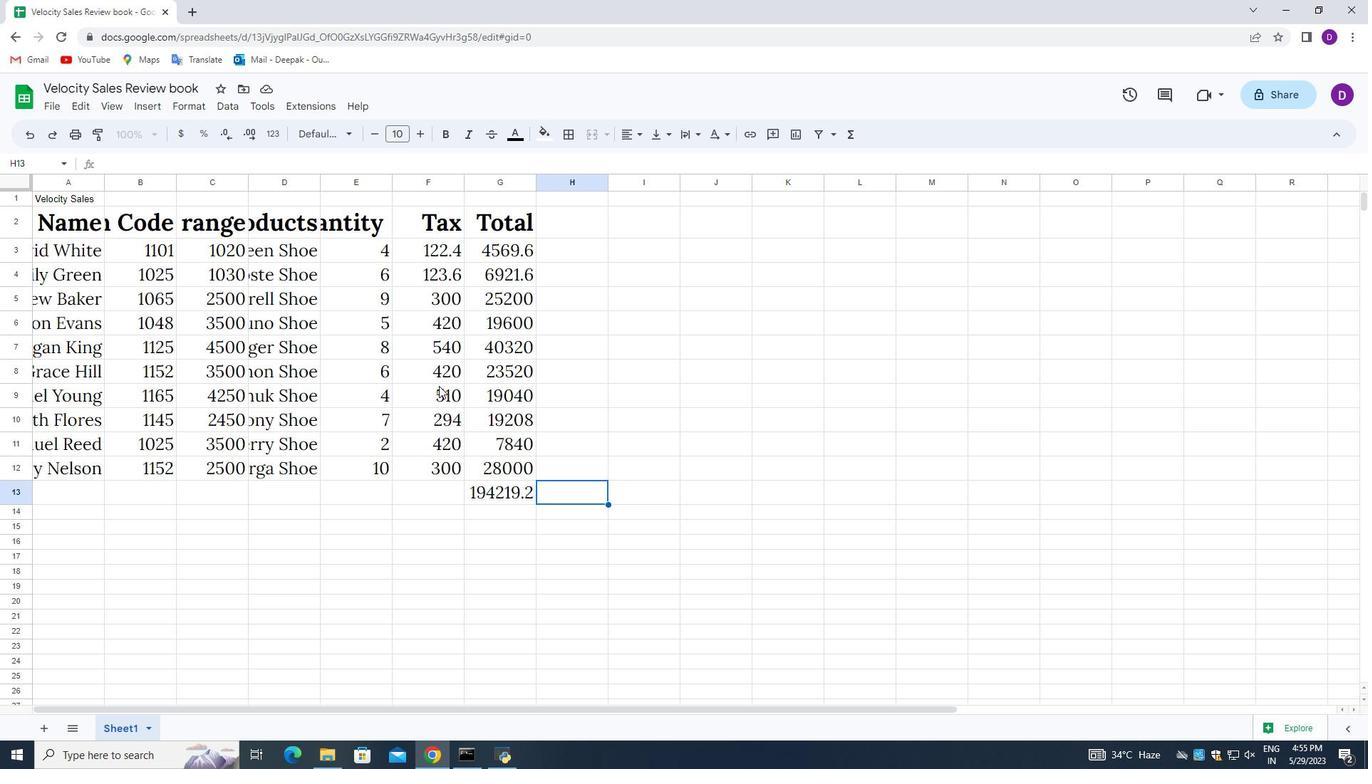 
Action: Mouse moved to (456, 392)
Screenshot: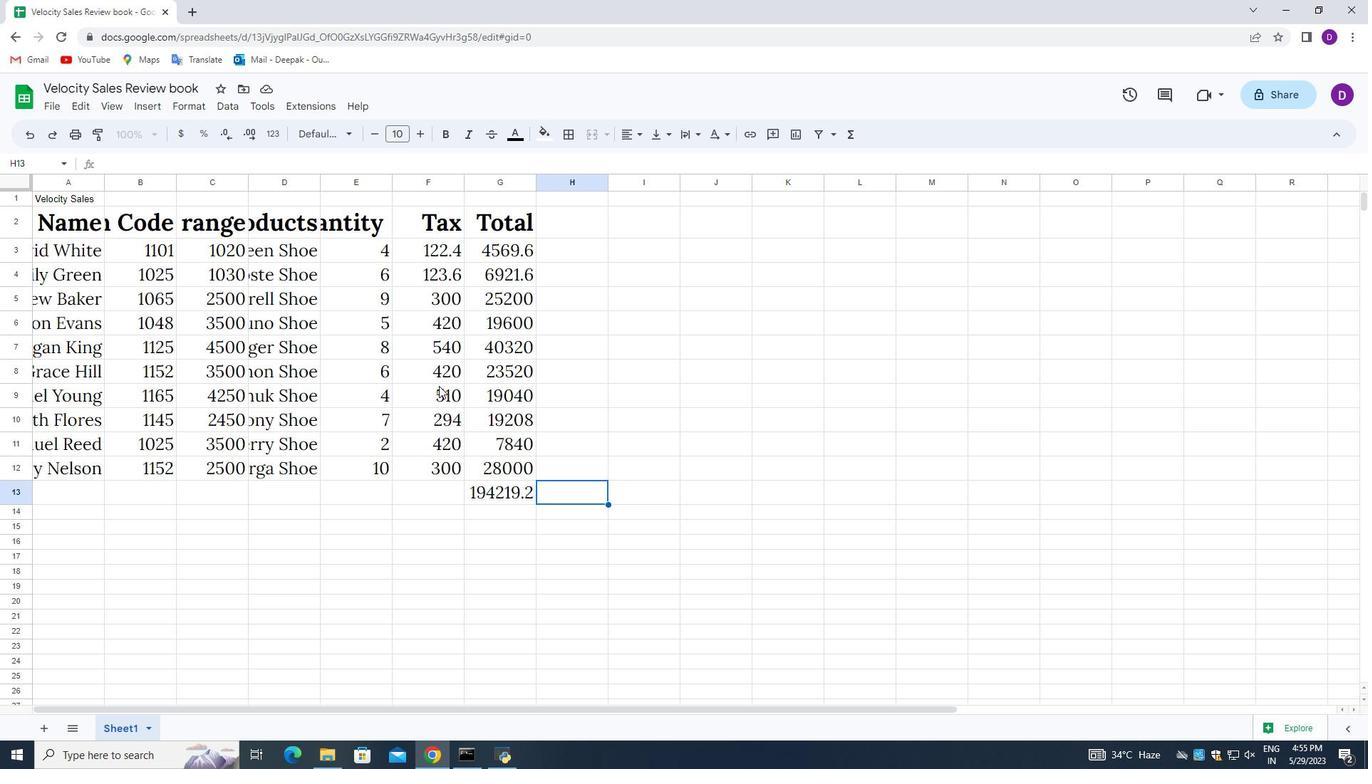 
Action: Mouse scrolled (456, 391) with delta (0, 0)
Screenshot: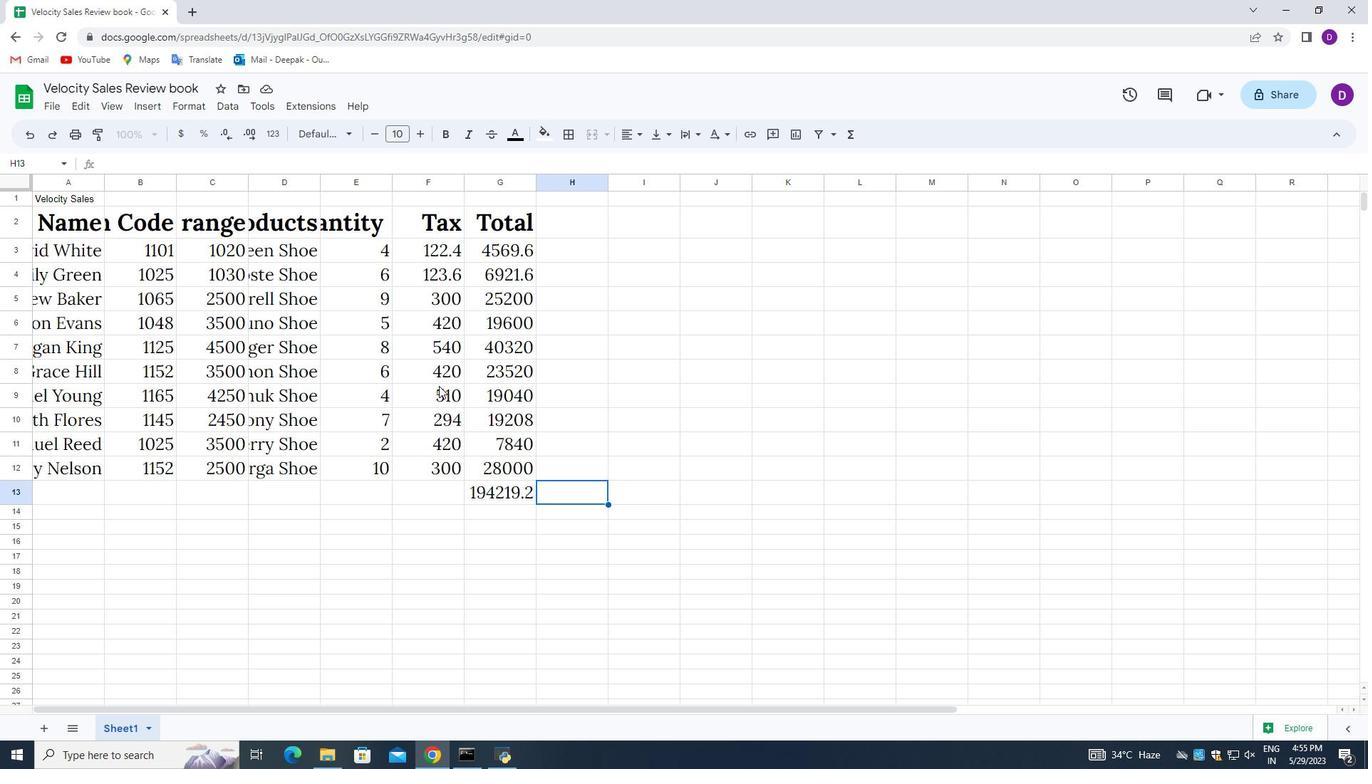 
Action: Mouse moved to (456, 392)
Screenshot: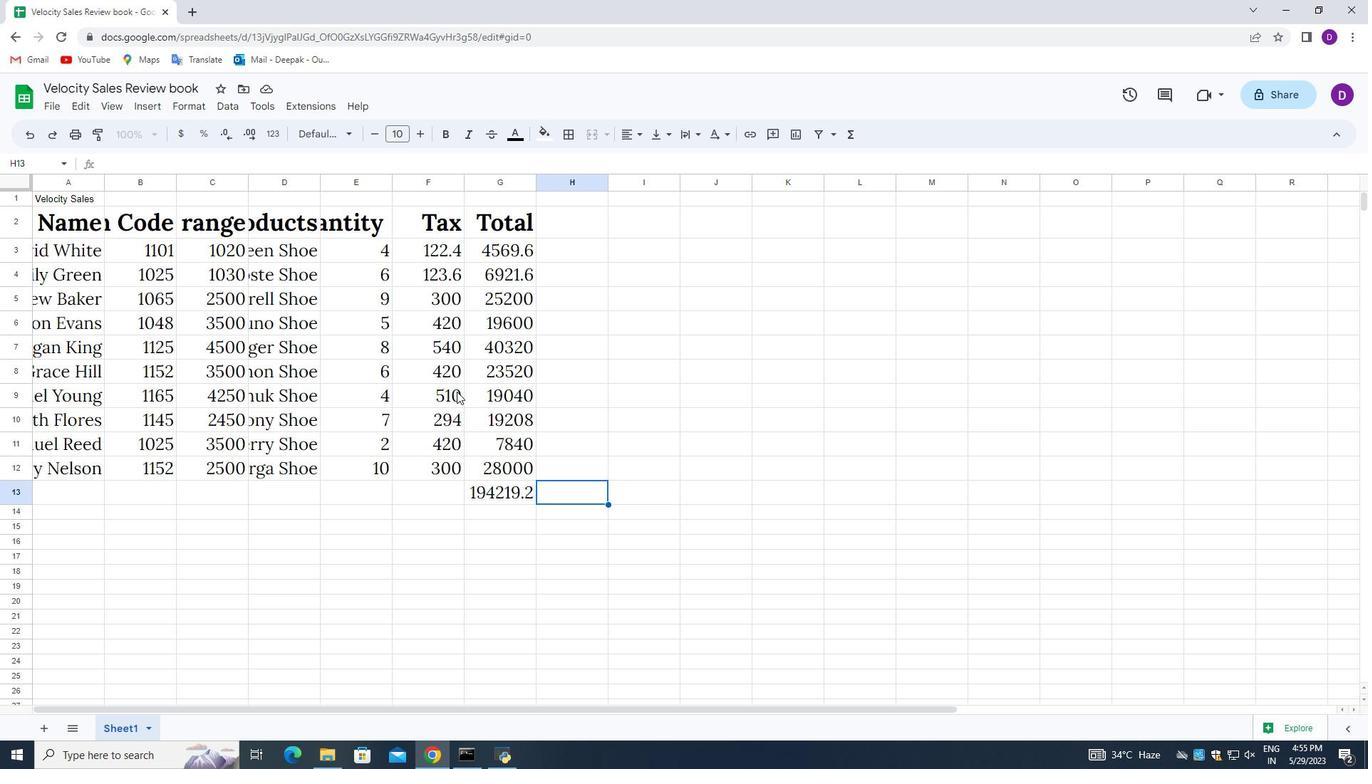 
Action: Mouse scrolled (456, 393) with delta (0, 0)
Screenshot: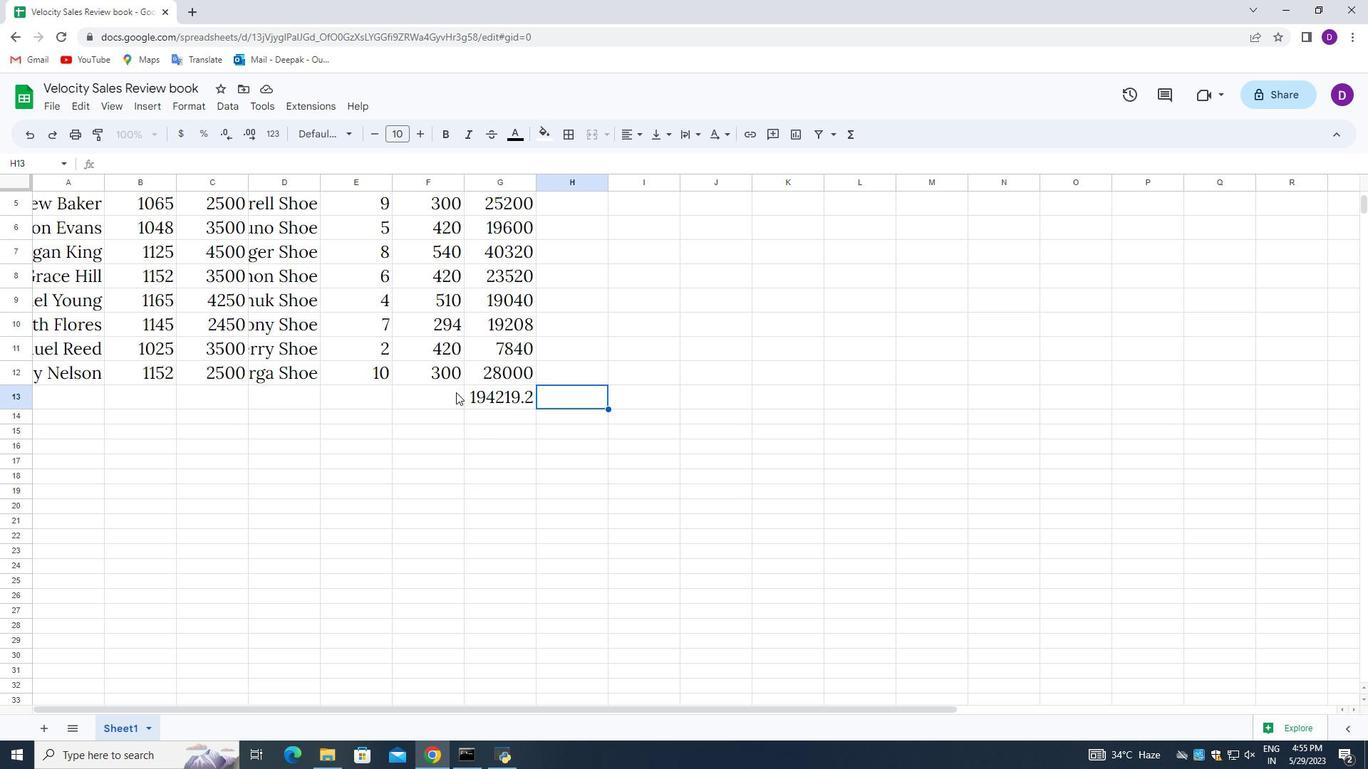 
Action: Mouse scrolled (456, 393) with delta (0, 0)
Screenshot: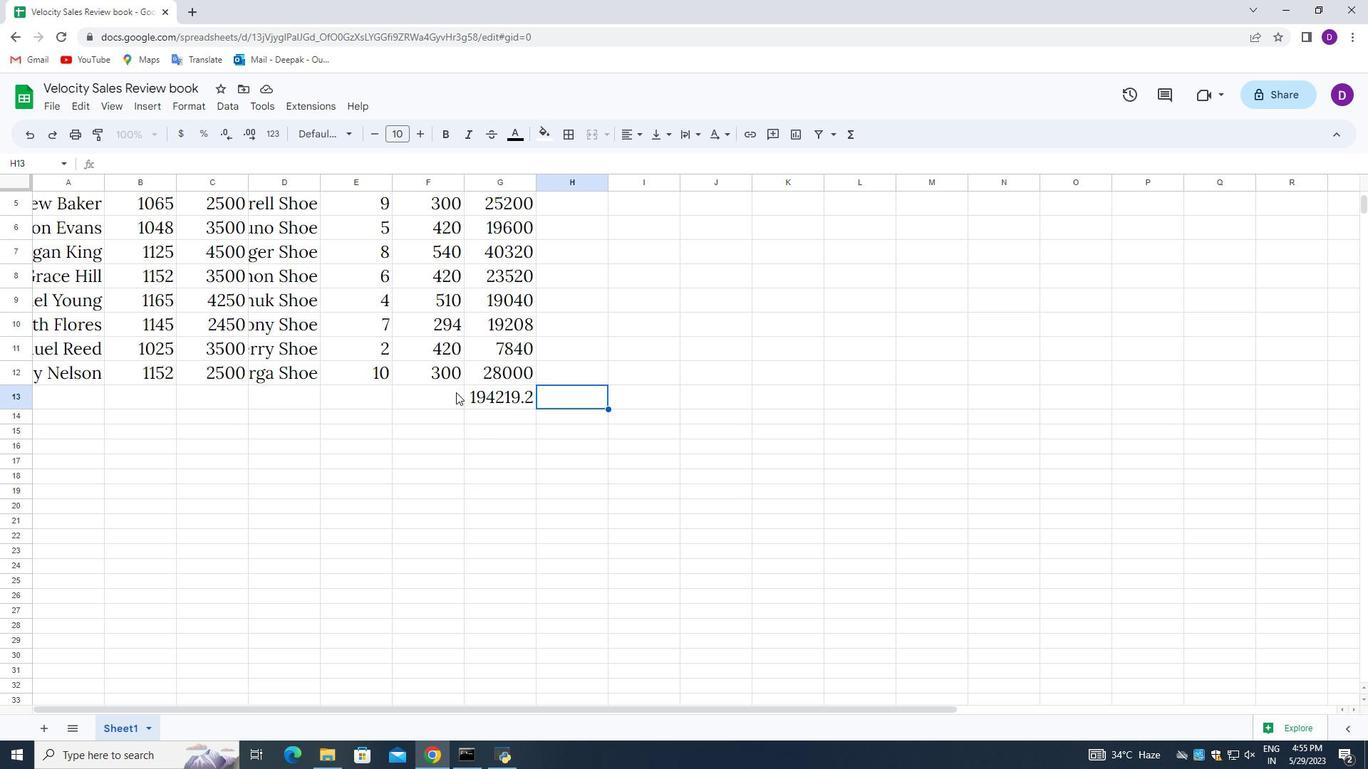 
Action: Mouse scrolled (456, 393) with delta (0, 0)
Screenshot: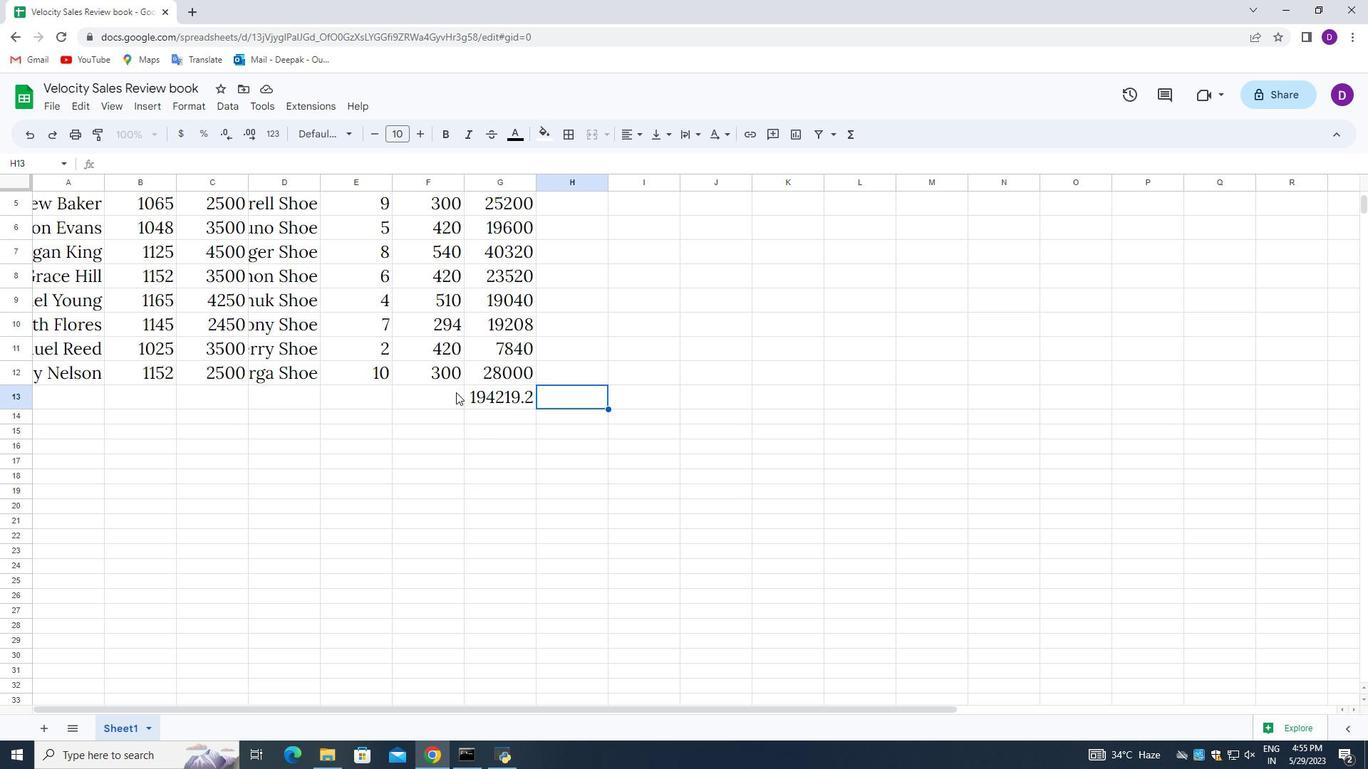 
Action: Mouse scrolled (456, 393) with delta (0, 0)
Screenshot: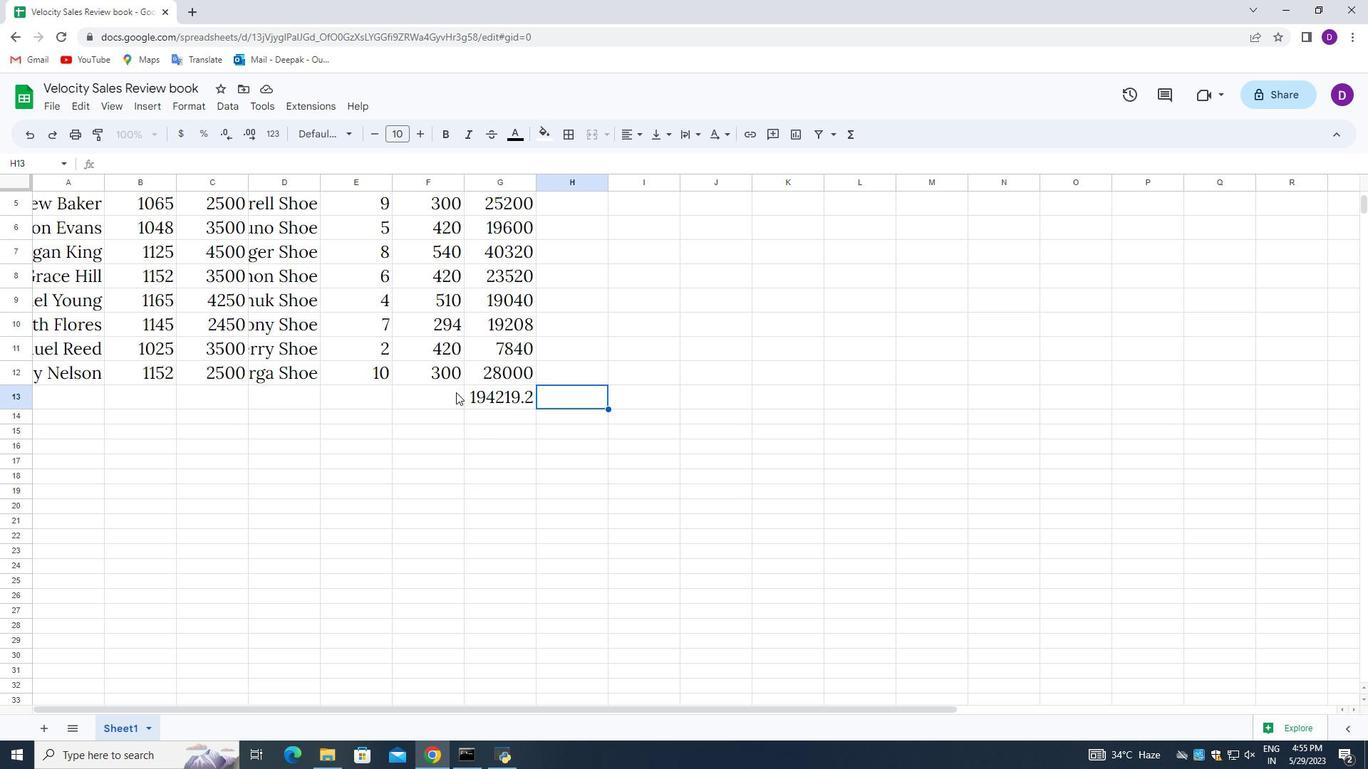 
Action: Mouse scrolled (456, 393) with delta (0, 0)
Screenshot: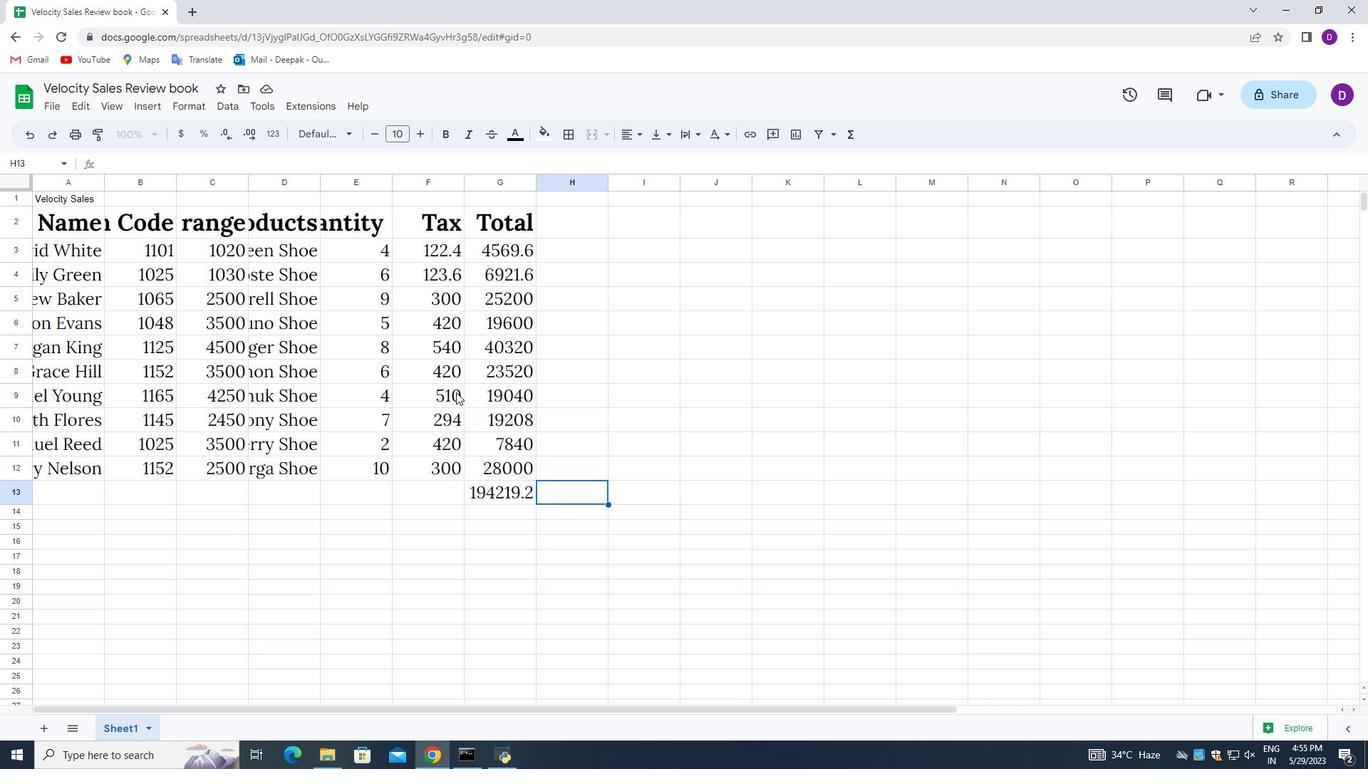 
Action: Mouse moved to (650, 393)
Screenshot: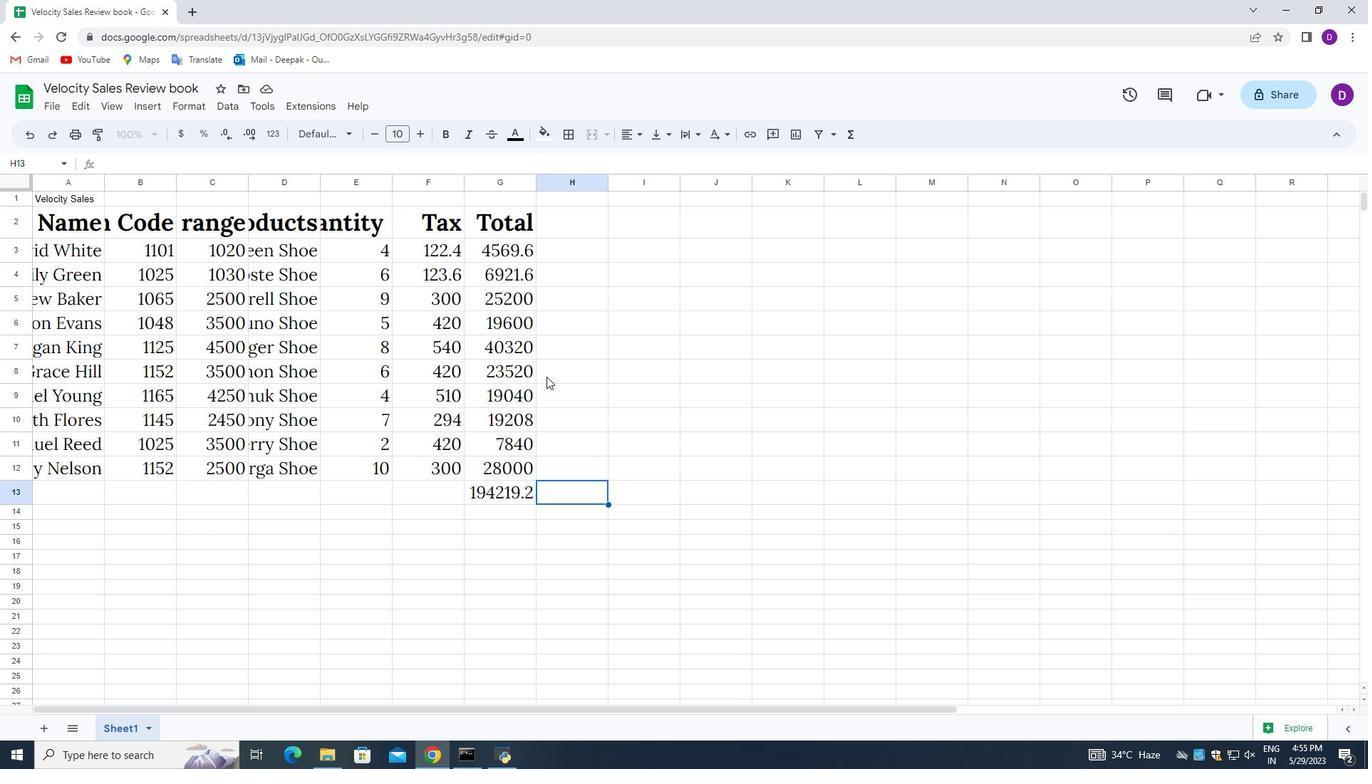 
